 Task: Find connections with filter location Dharmavaram with filter topic #Techstartupwith filter profile language French with filter current company Protiviti with filter school Sandip Foundation's Sandip Institute of Engineering and Management, Mahiravani, Trimbak Road, Nashik 422213 with filter industry Medical Equipment Manufacturing with filter service category Graphic Design with filter keywords title Finance Manager
Action: Mouse moved to (721, 101)
Screenshot: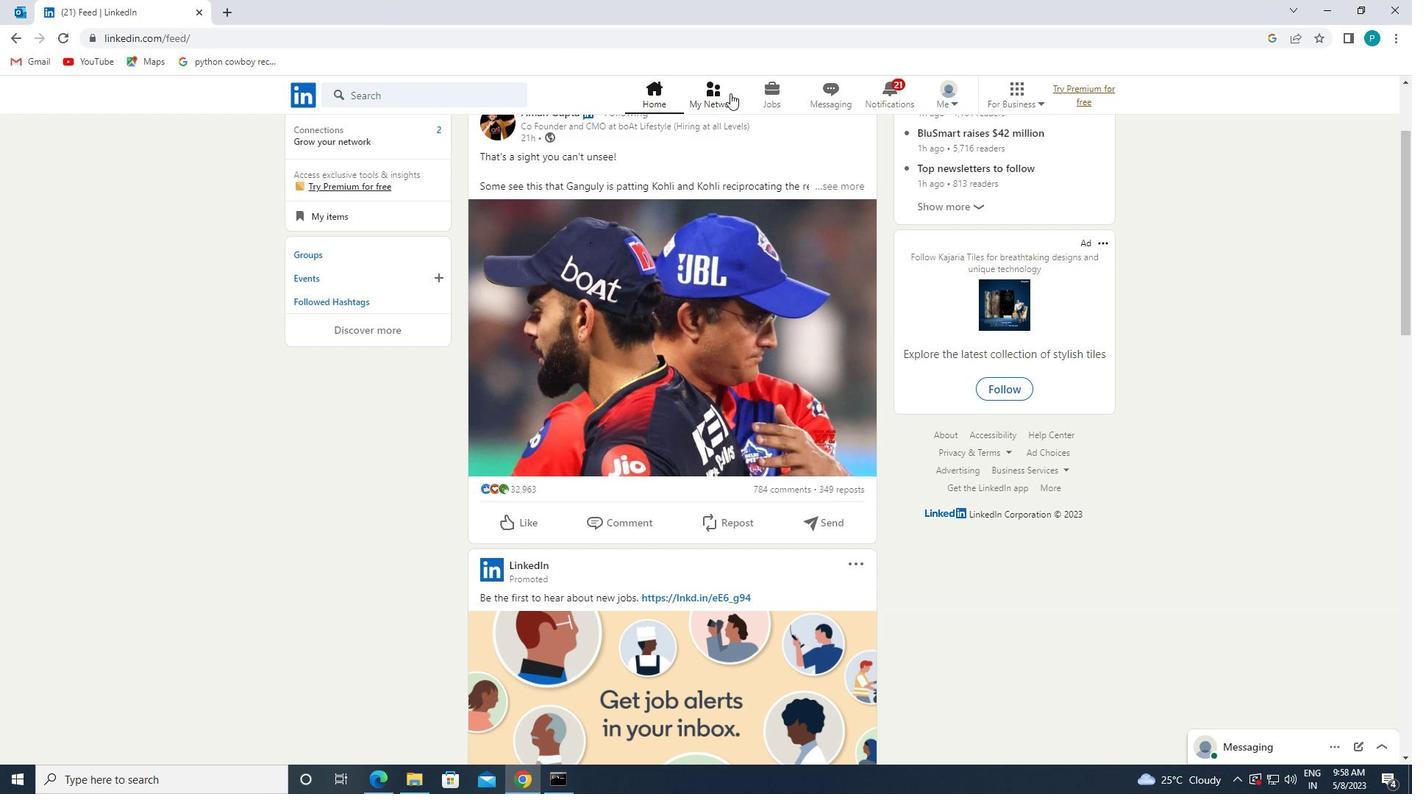 
Action: Mouse pressed left at (721, 101)
Screenshot: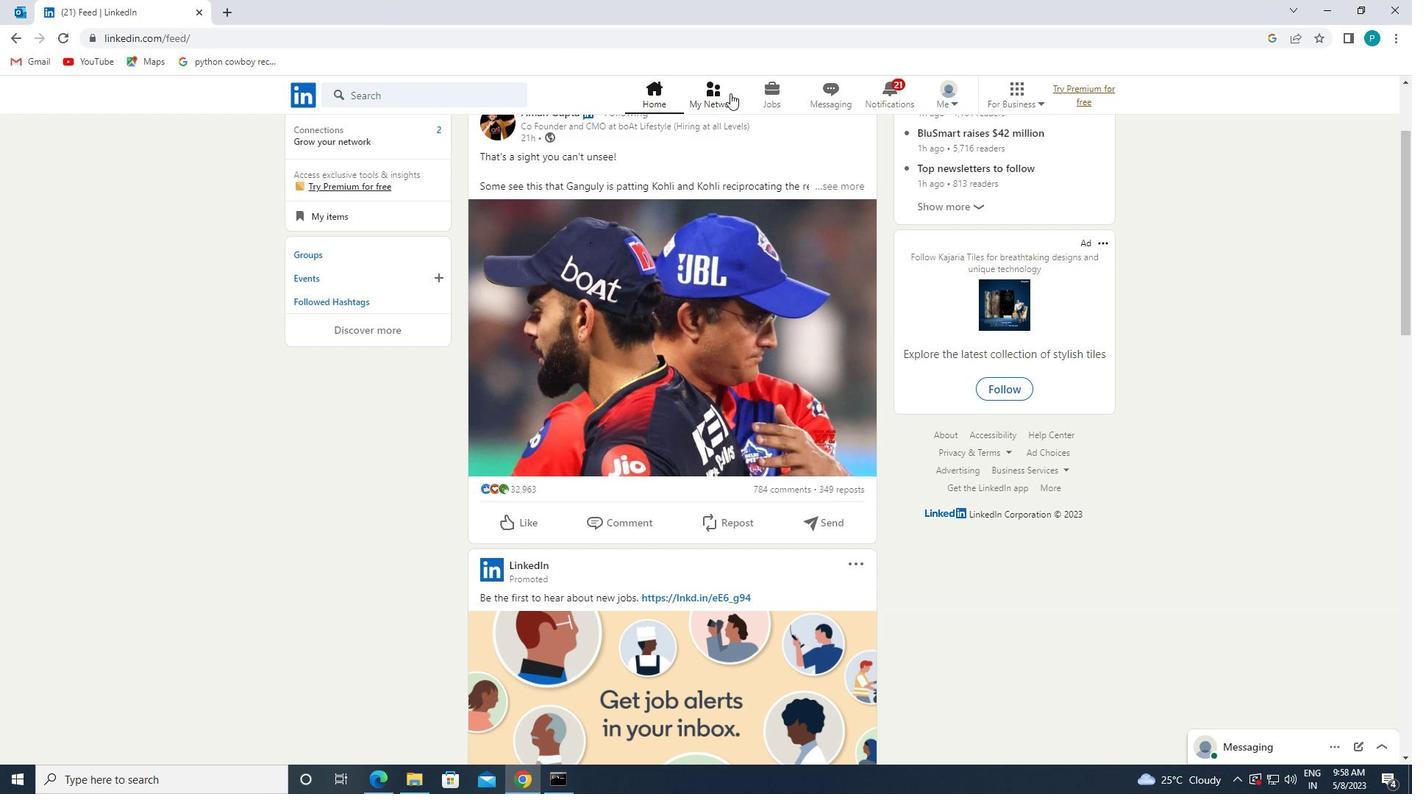 
Action: Mouse moved to (712, 89)
Screenshot: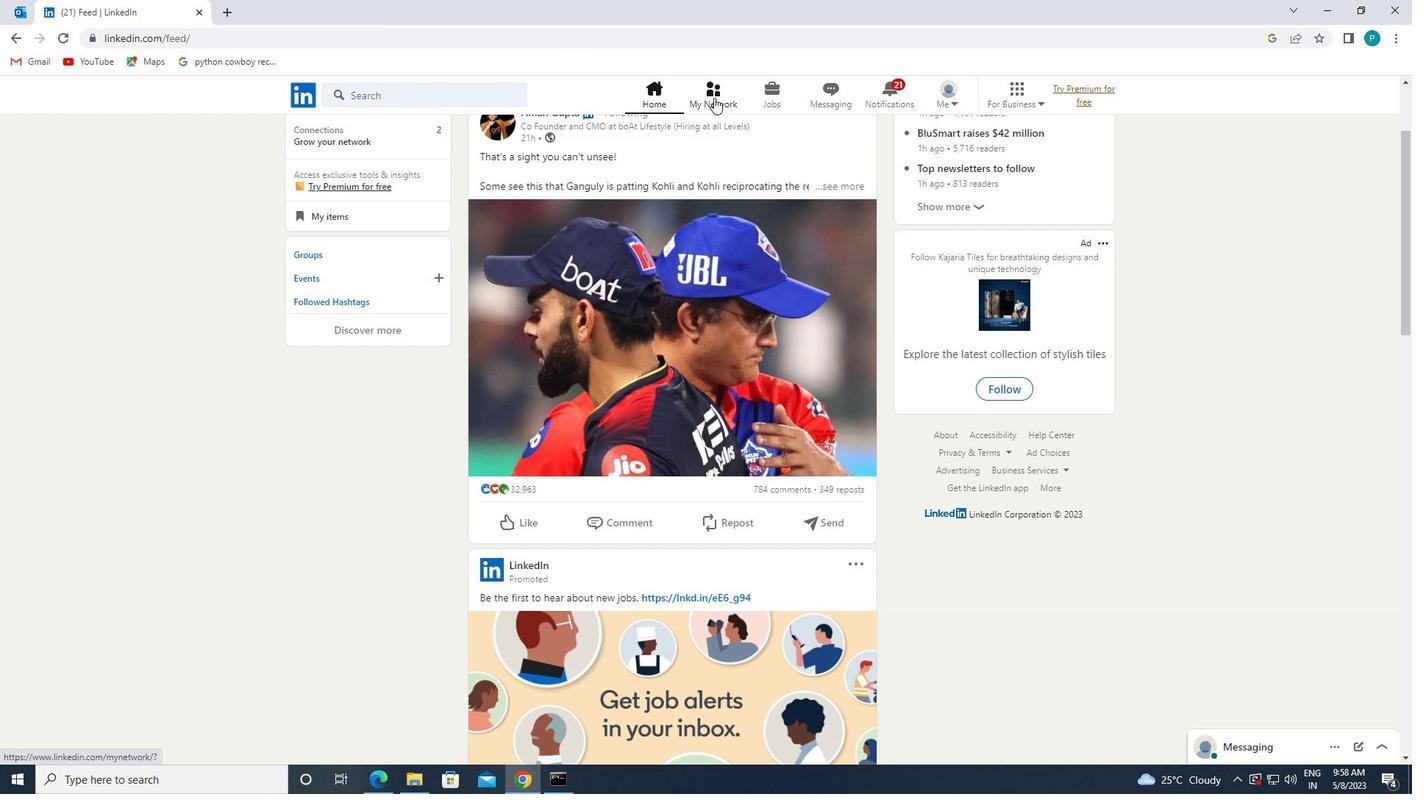 
Action: Mouse pressed left at (712, 89)
Screenshot: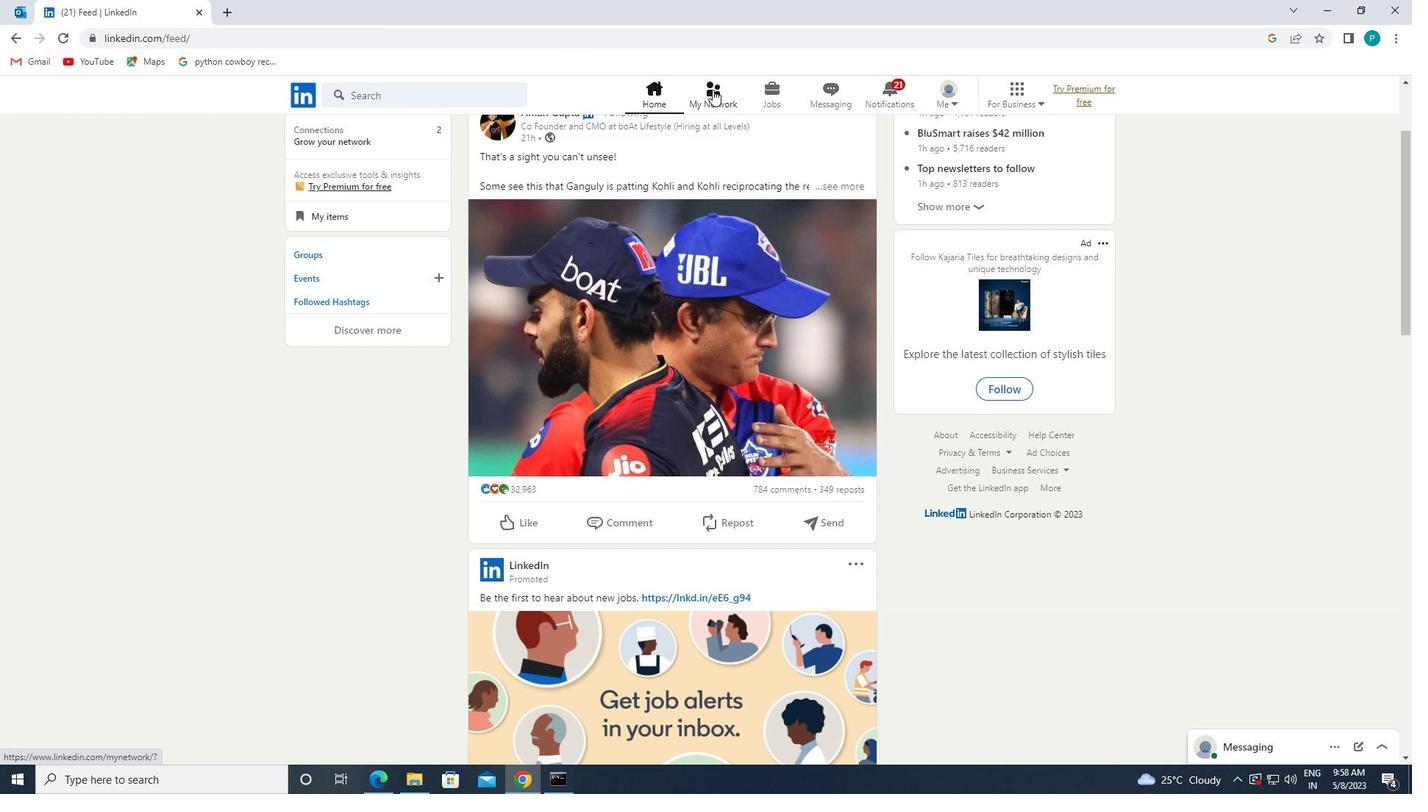 
Action: Mouse moved to (414, 184)
Screenshot: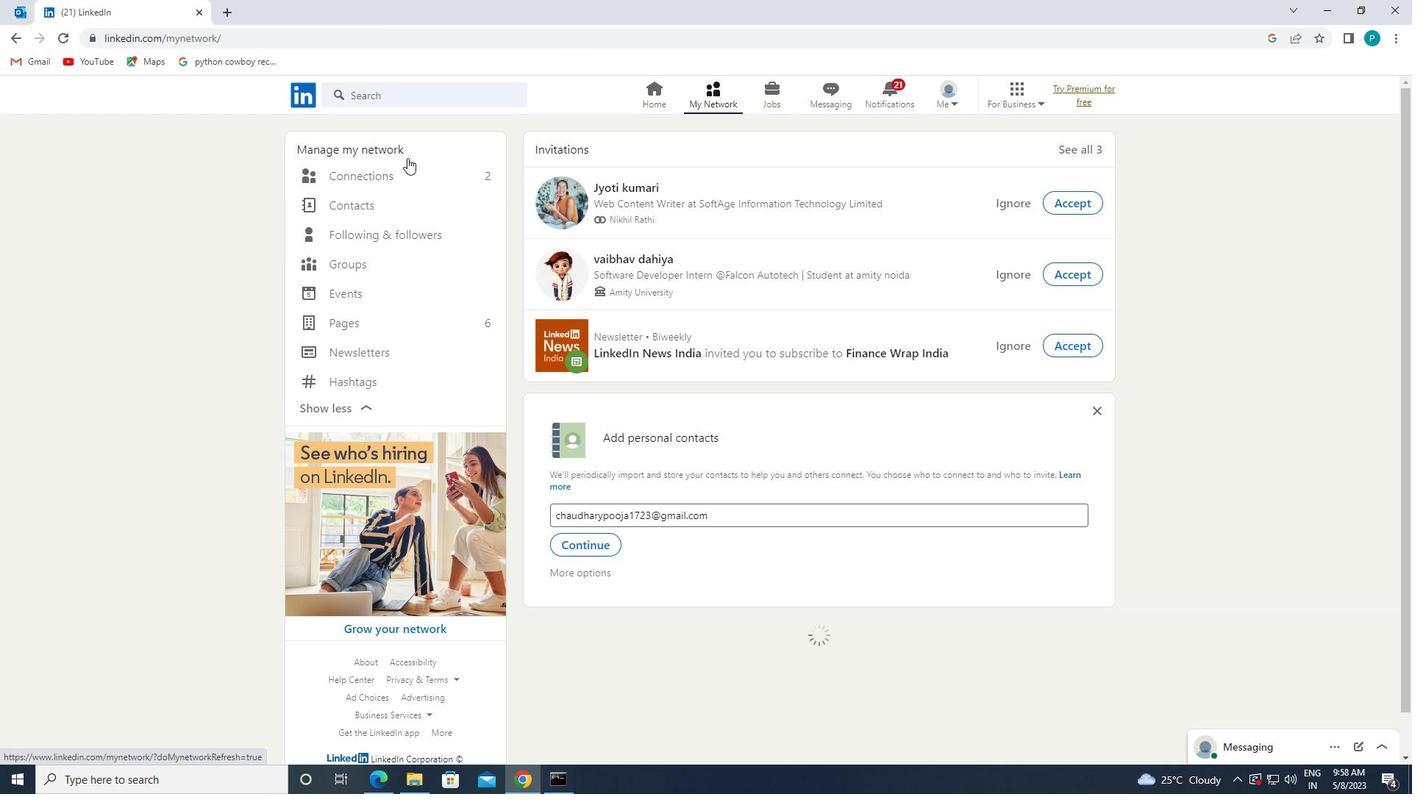 
Action: Mouse pressed left at (414, 184)
Screenshot: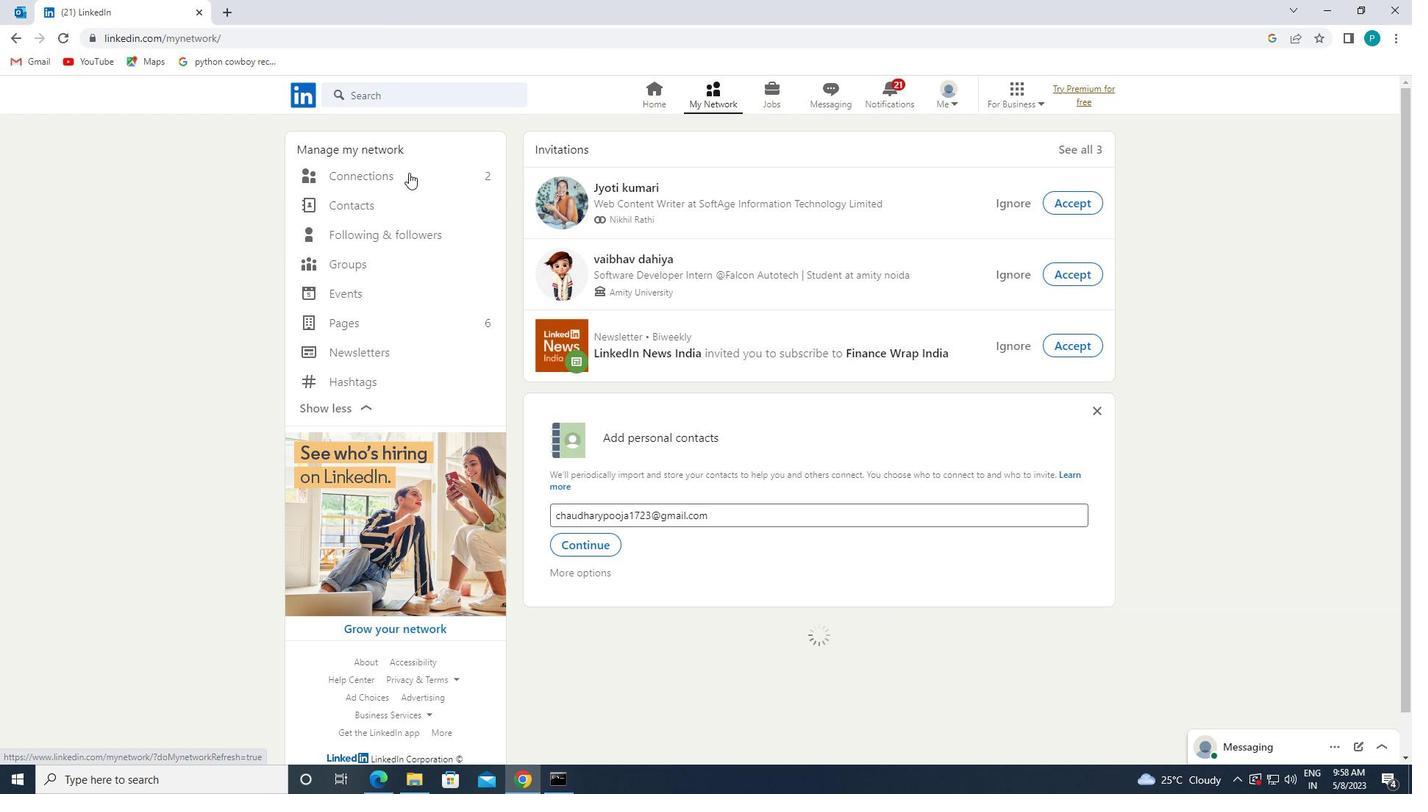 
Action: Mouse moved to (461, 174)
Screenshot: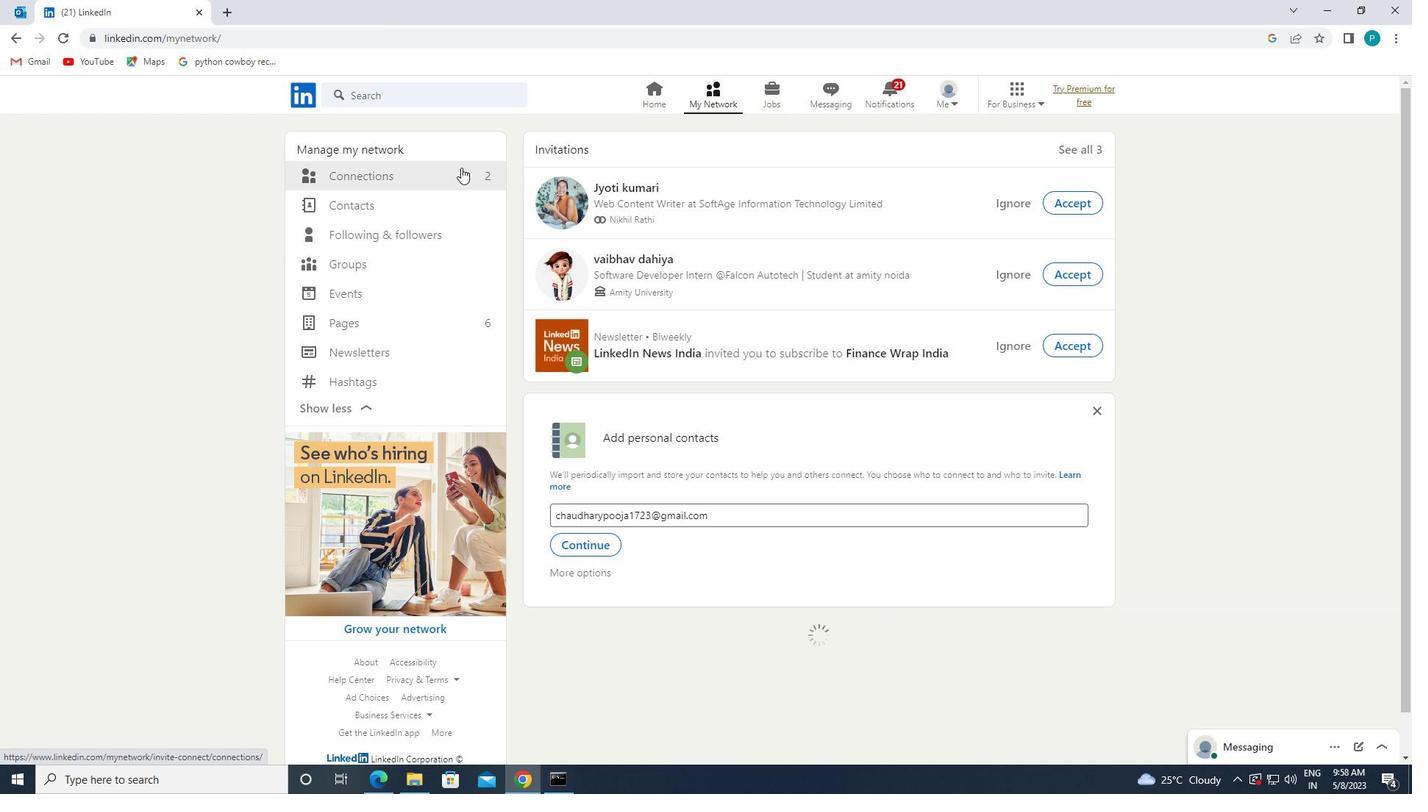 
Action: Mouse pressed left at (461, 174)
Screenshot: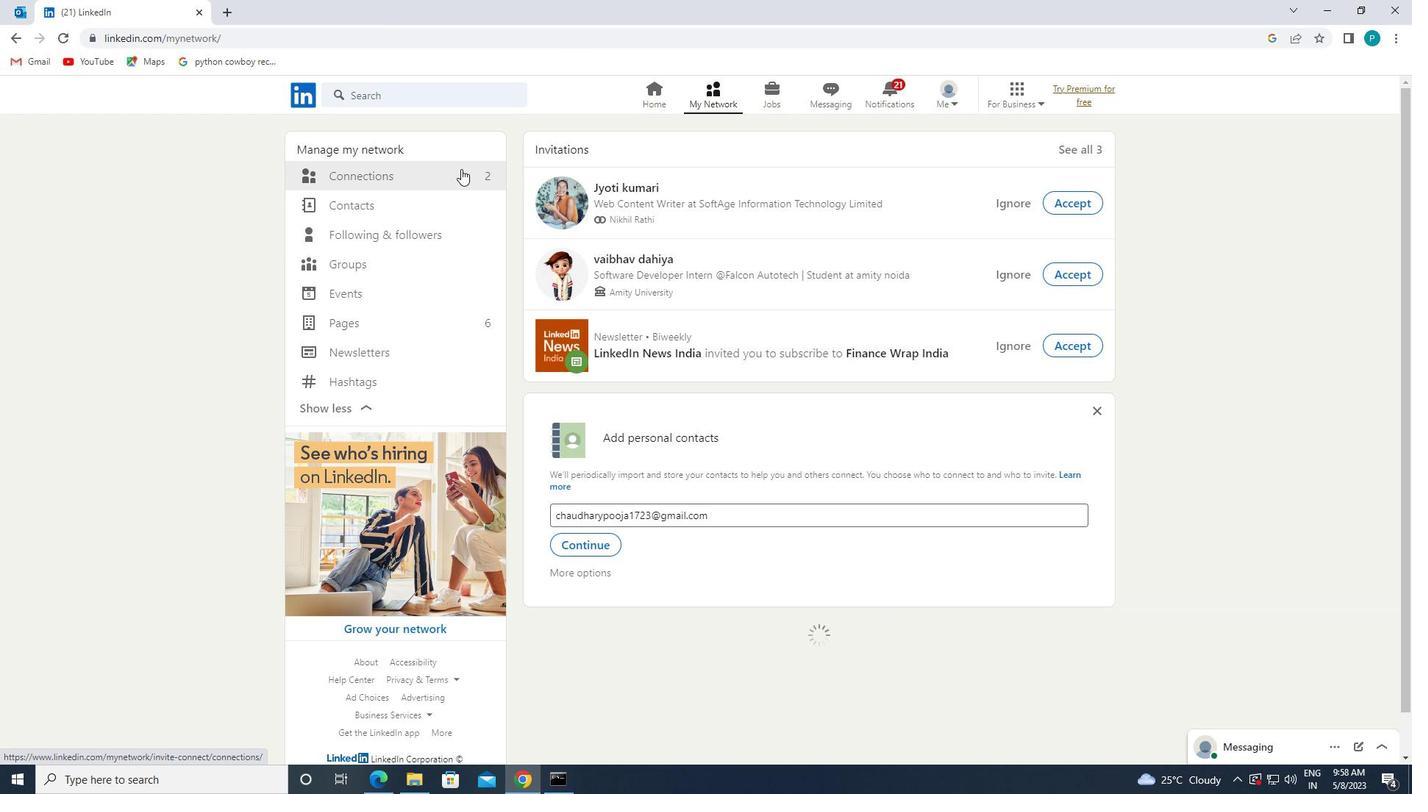 
Action: Mouse moved to (803, 172)
Screenshot: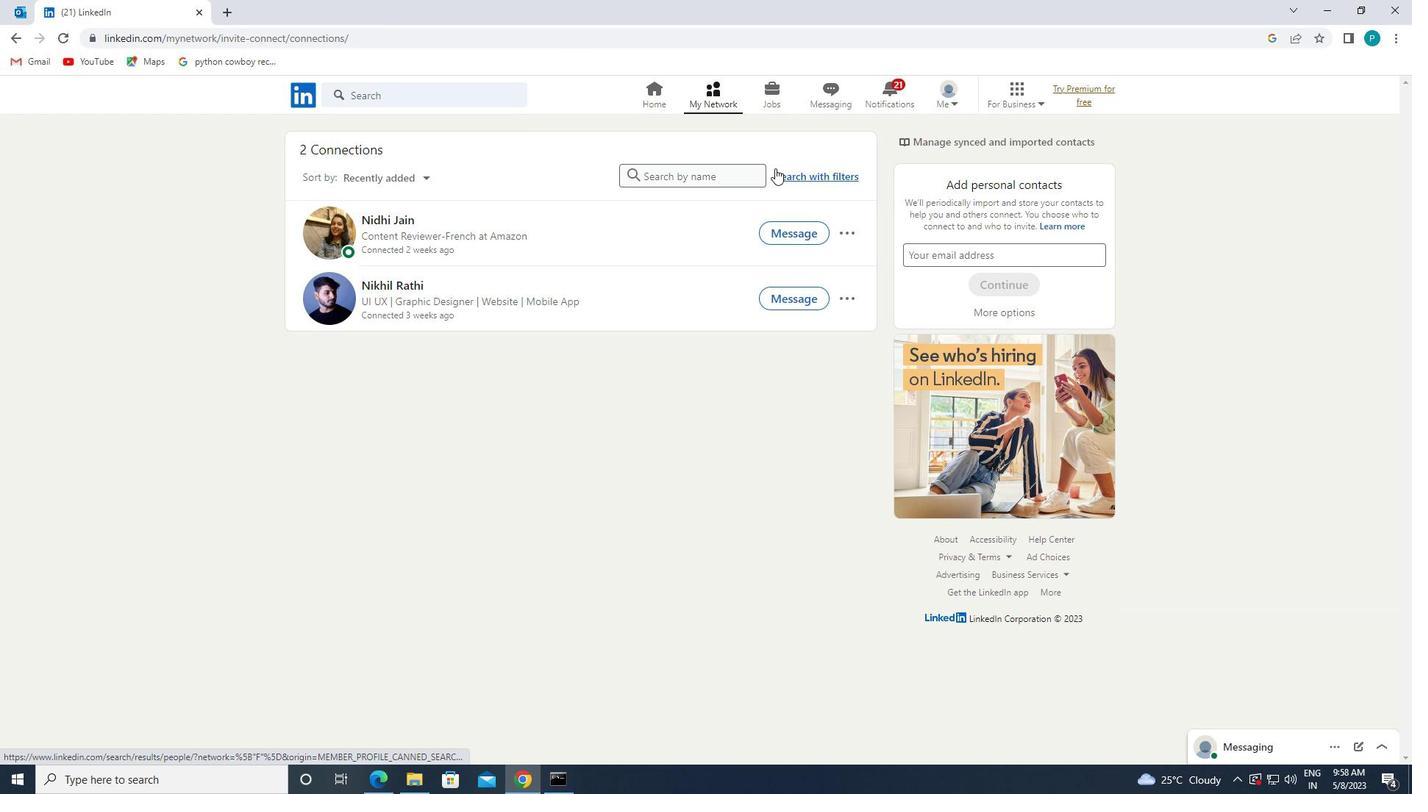 
Action: Mouse pressed left at (803, 172)
Screenshot: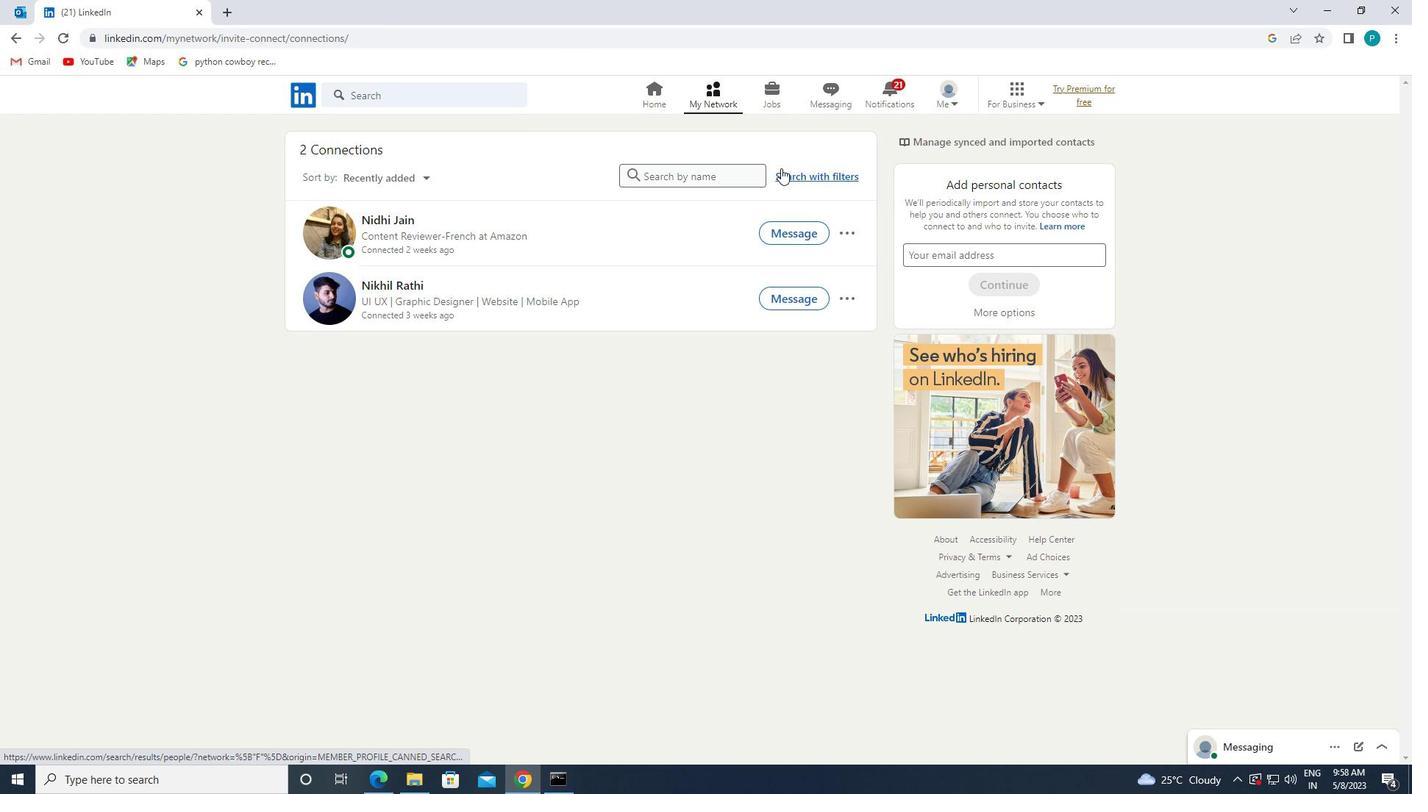 
Action: Mouse moved to (767, 147)
Screenshot: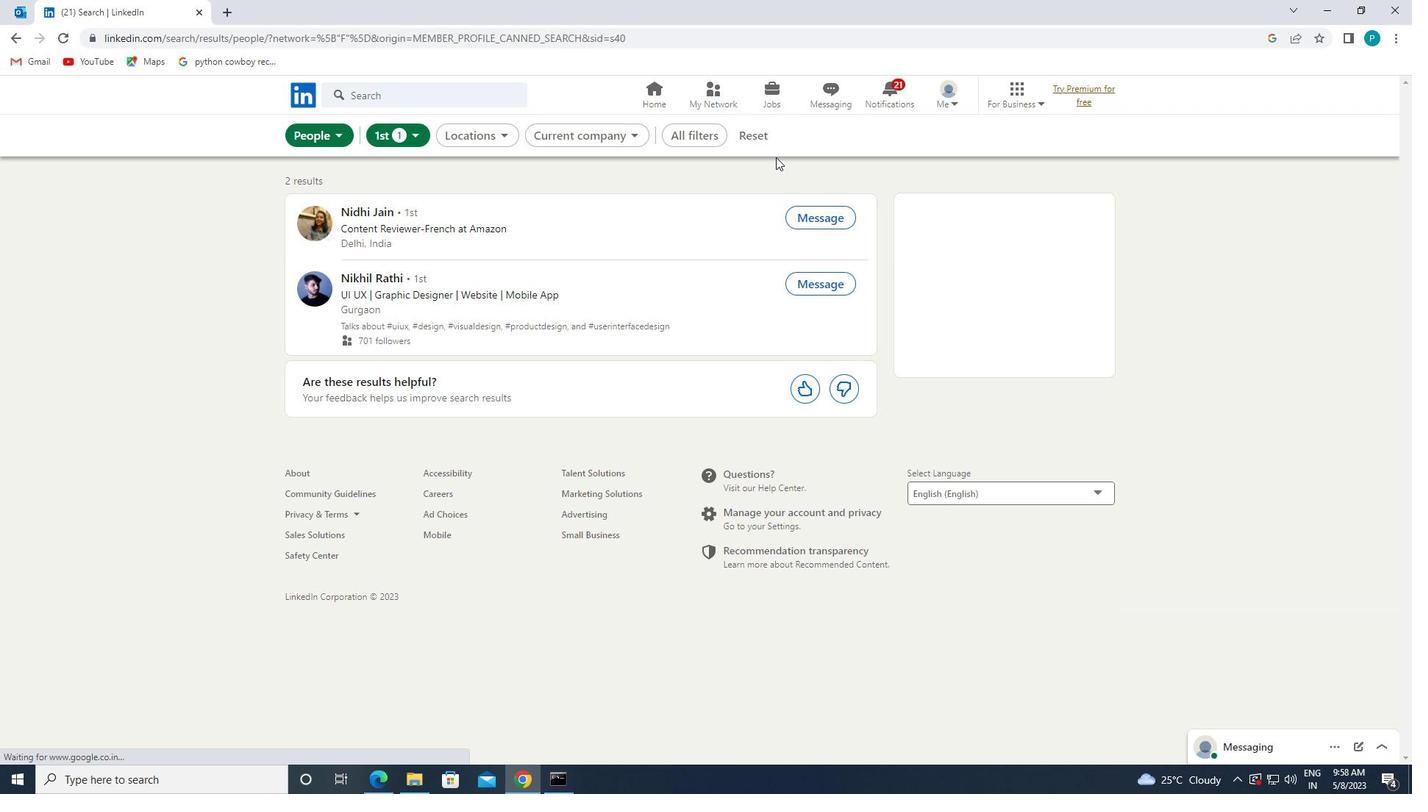 
Action: Mouse pressed left at (767, 147)
Screenshot: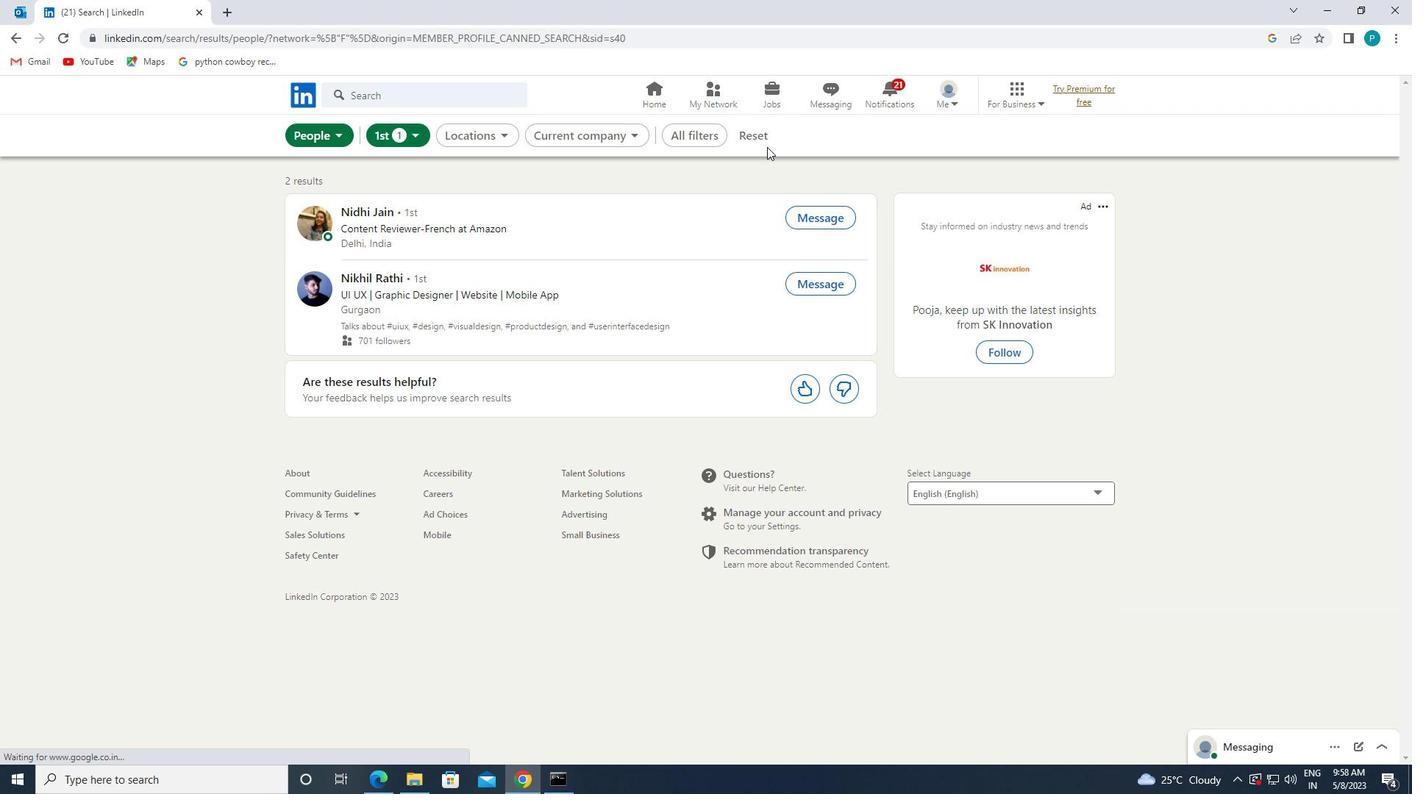 
Action: Mouse moved to (762, 141)
Screenshot: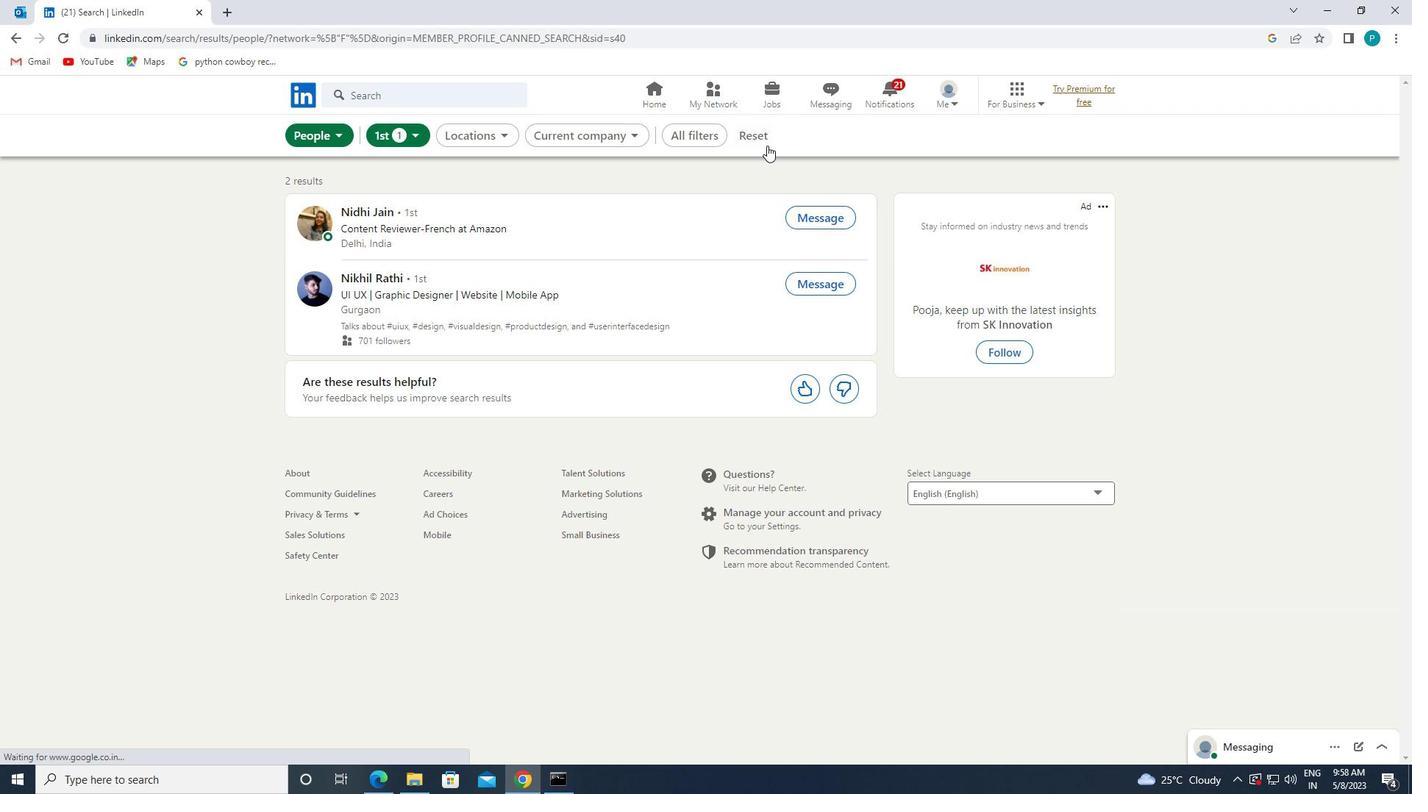 
Action: Mouse pressed left at (762, 141)
Screenshot: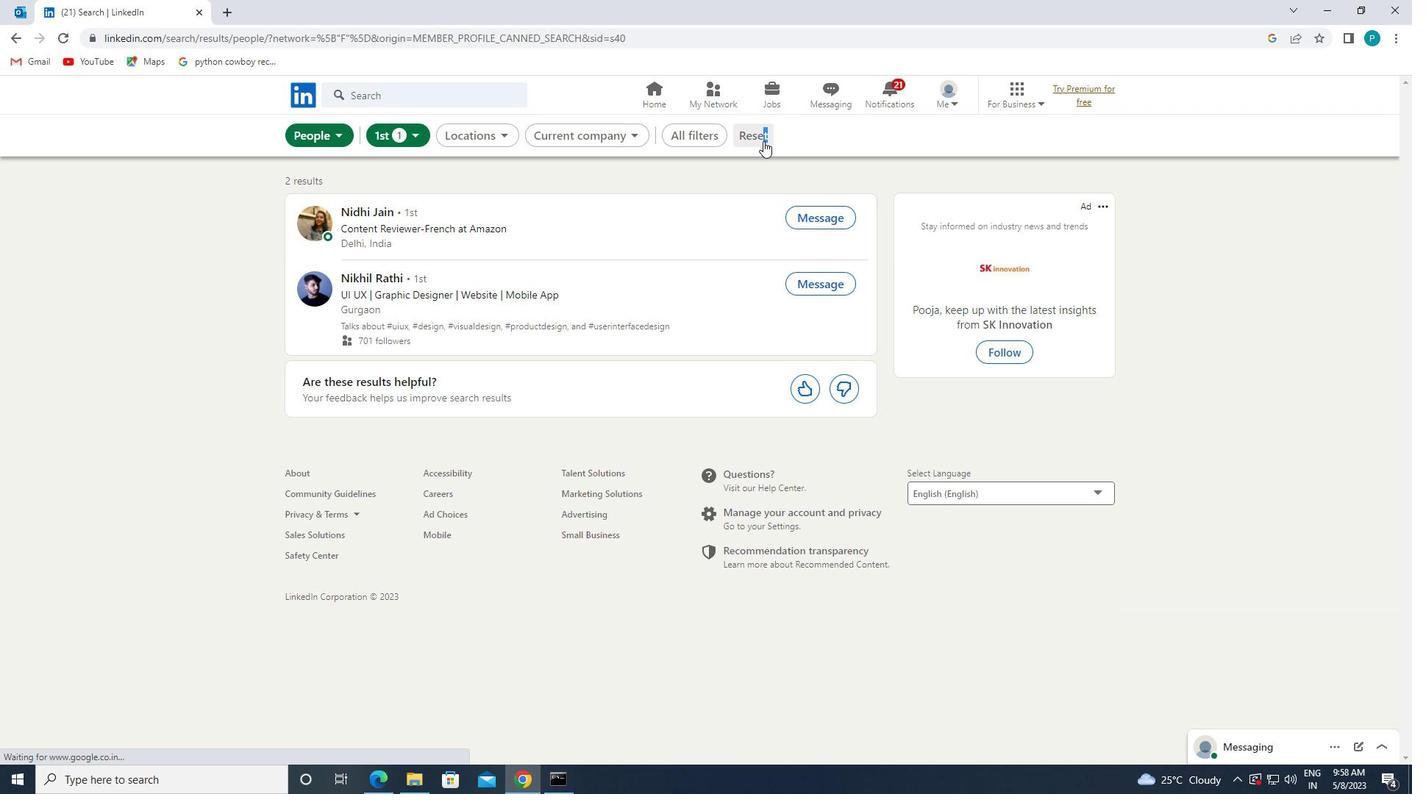 
Action: Mouse moved to (748, 130)
Screenshot: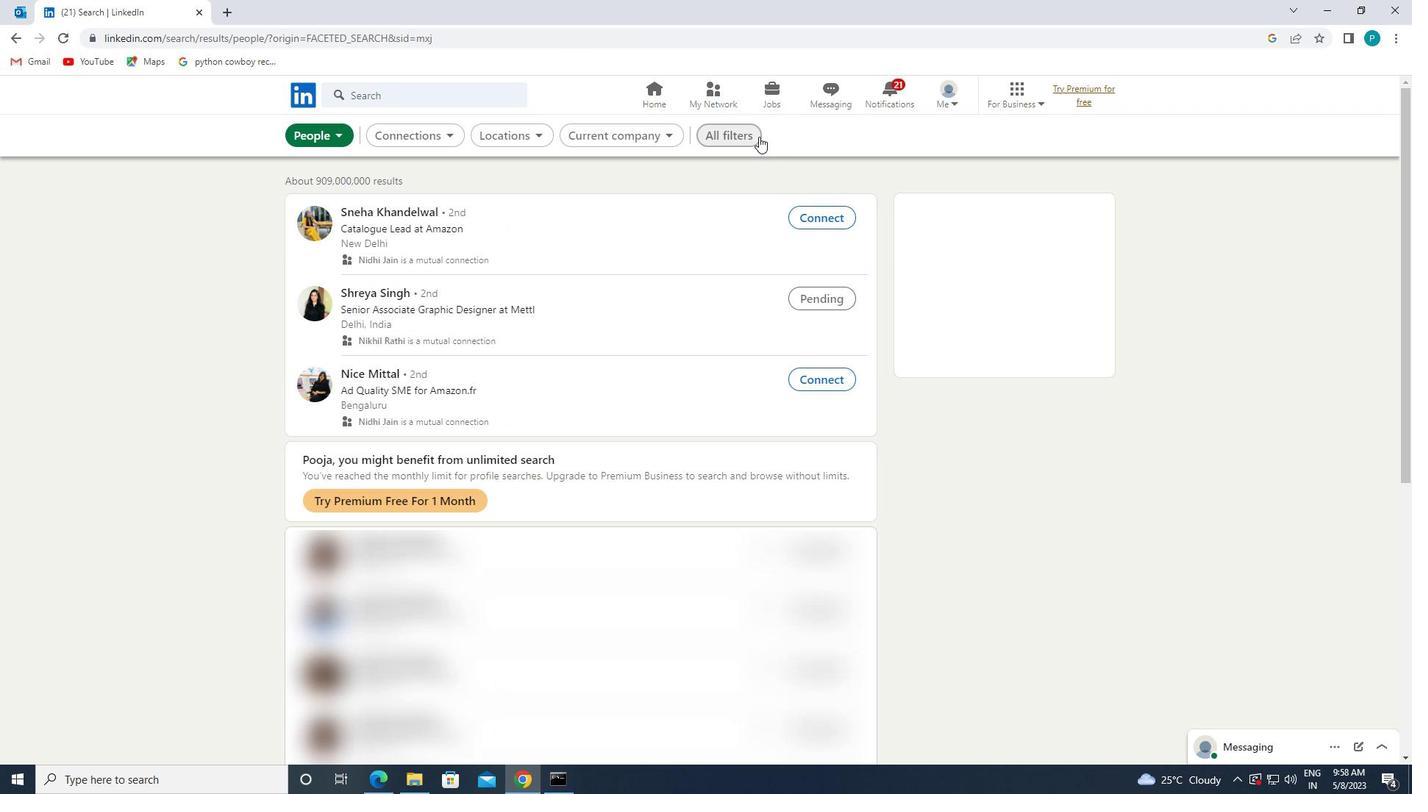 
Action: Mouse pressed left at (748, 130)
Screenshot: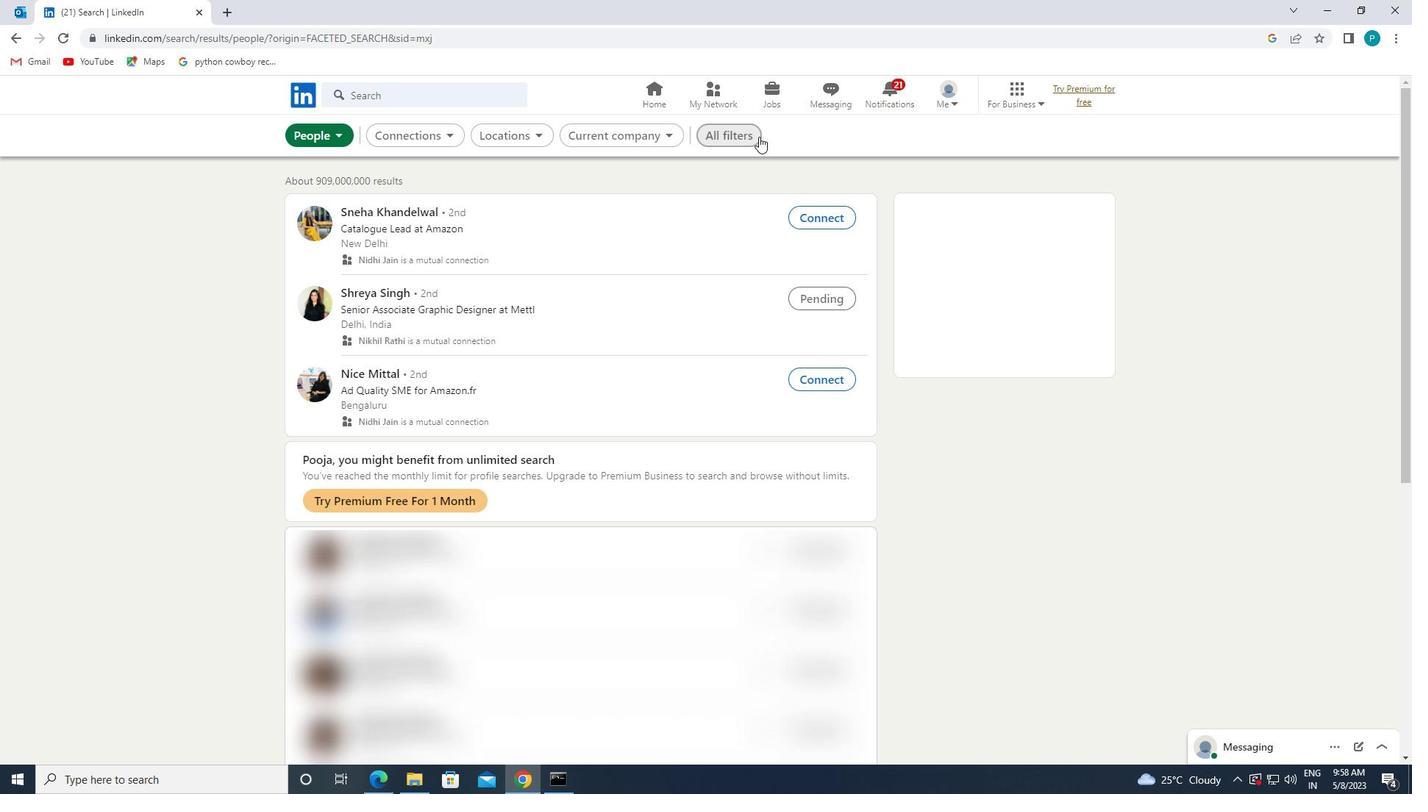 
Action: Mouse moved to (1351, 356)
Screenshot: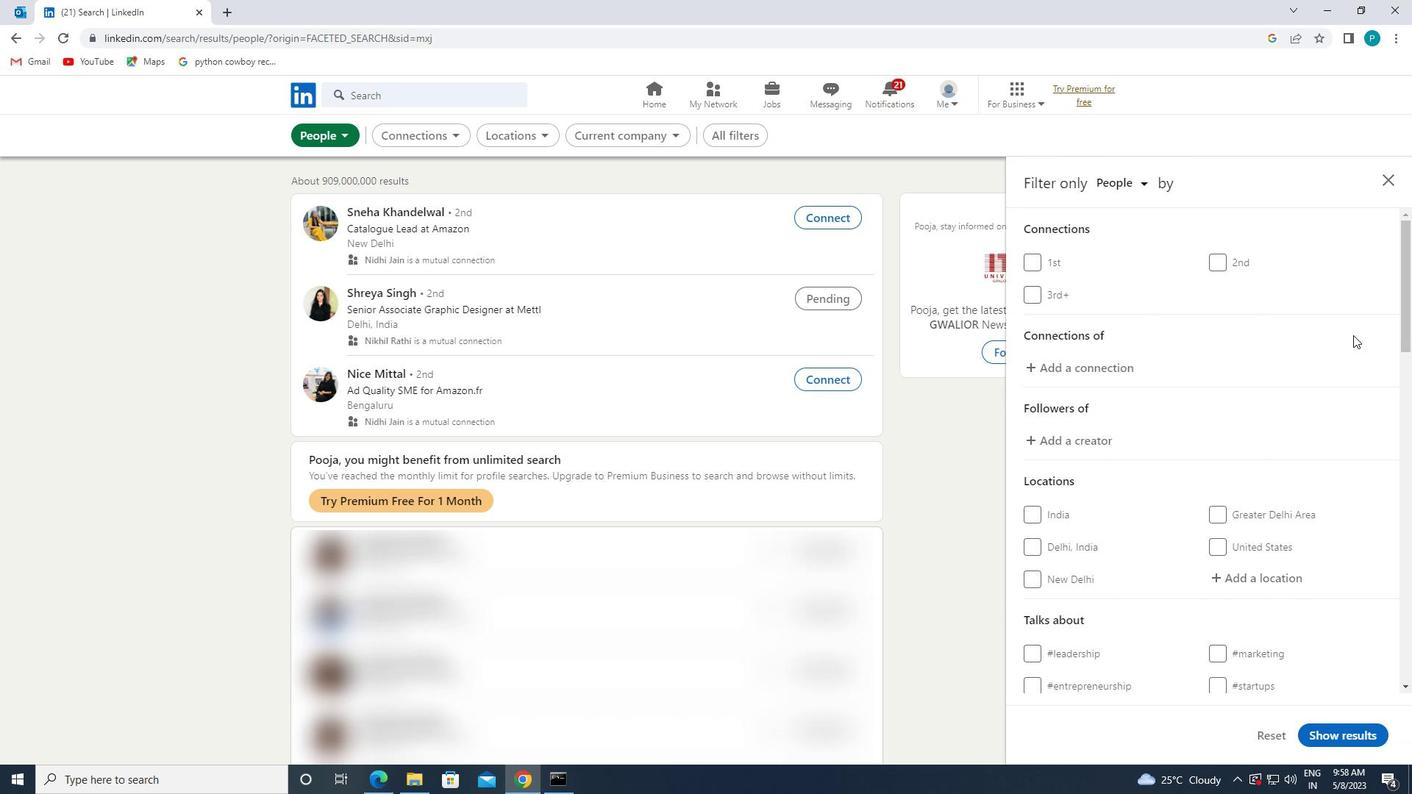 
Action: Mouse scrolled (1351, 355) with delta (0, 0)
Screenshot: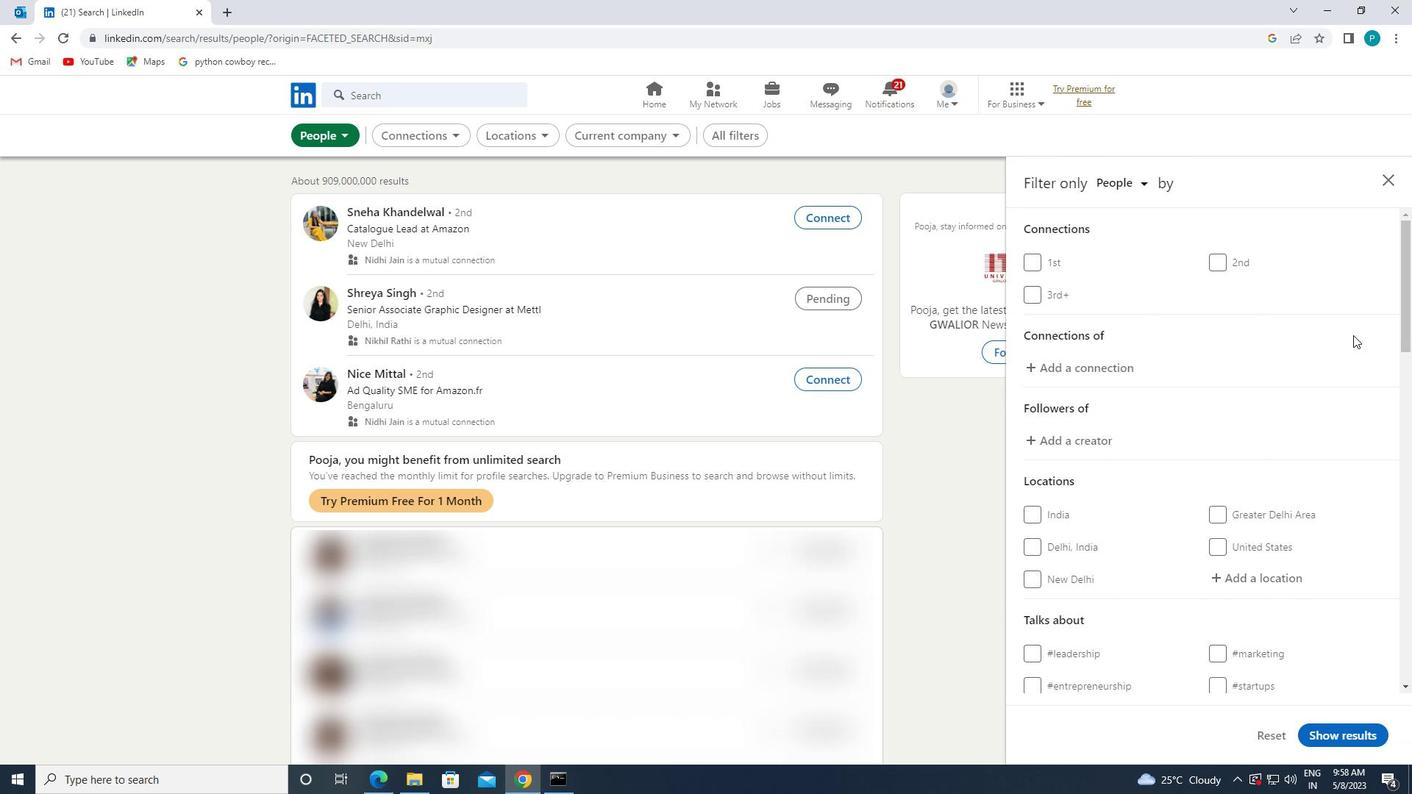 
Action: Mouse moved to (1348, 358)
Screenshot: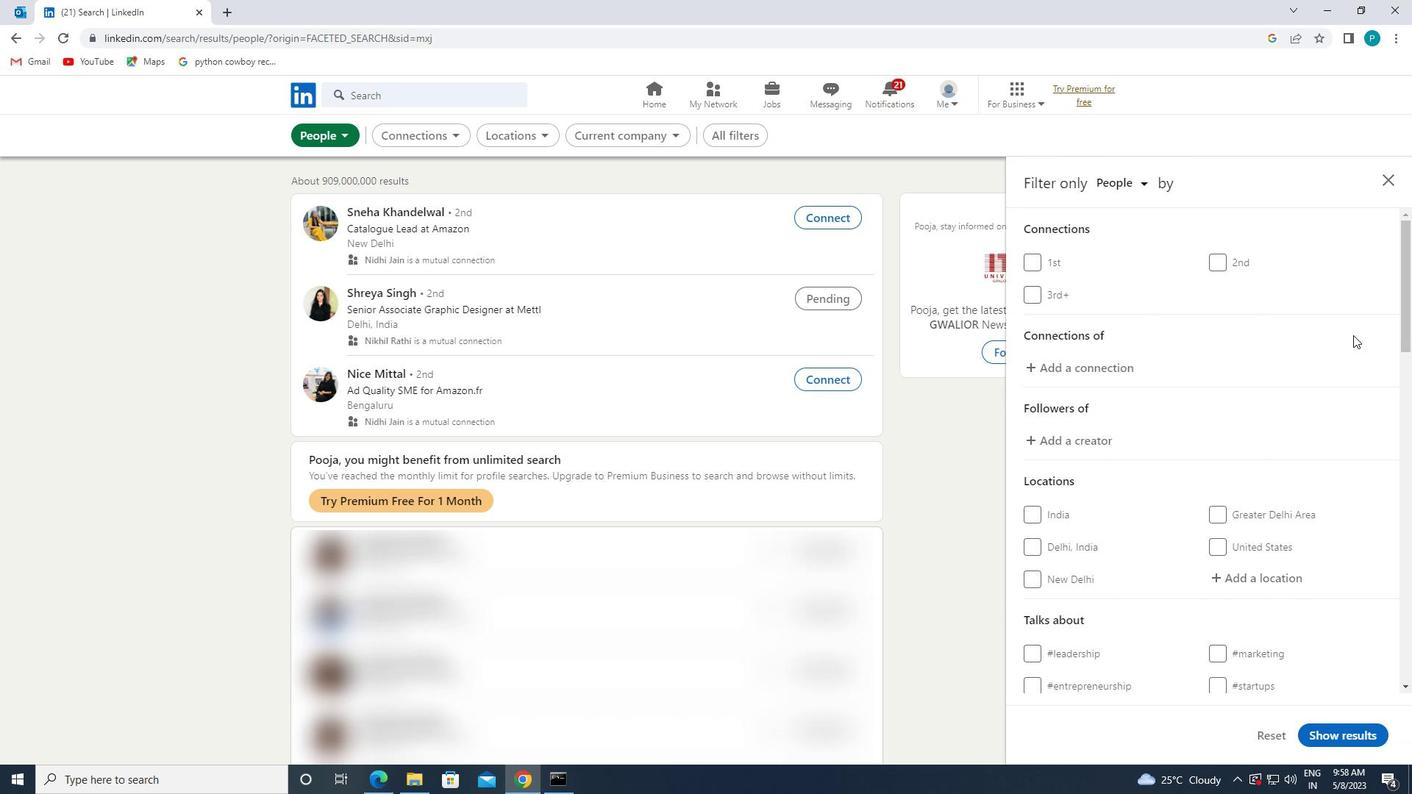 
Action: Mouse scrolled (1348, 358) with delta (0, 0)
Screenshot: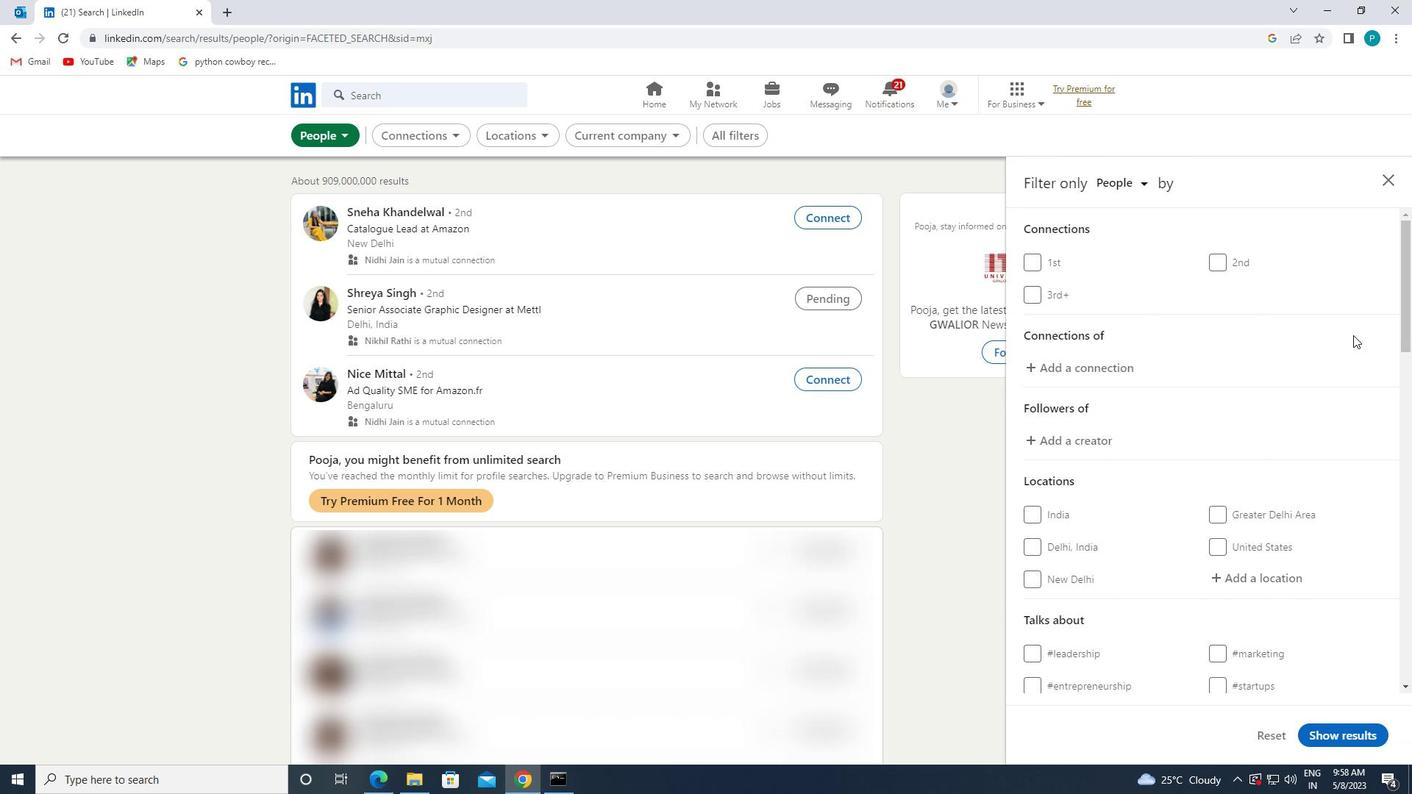 
Action: Mouse moved to (1347, 360)
Screenshot: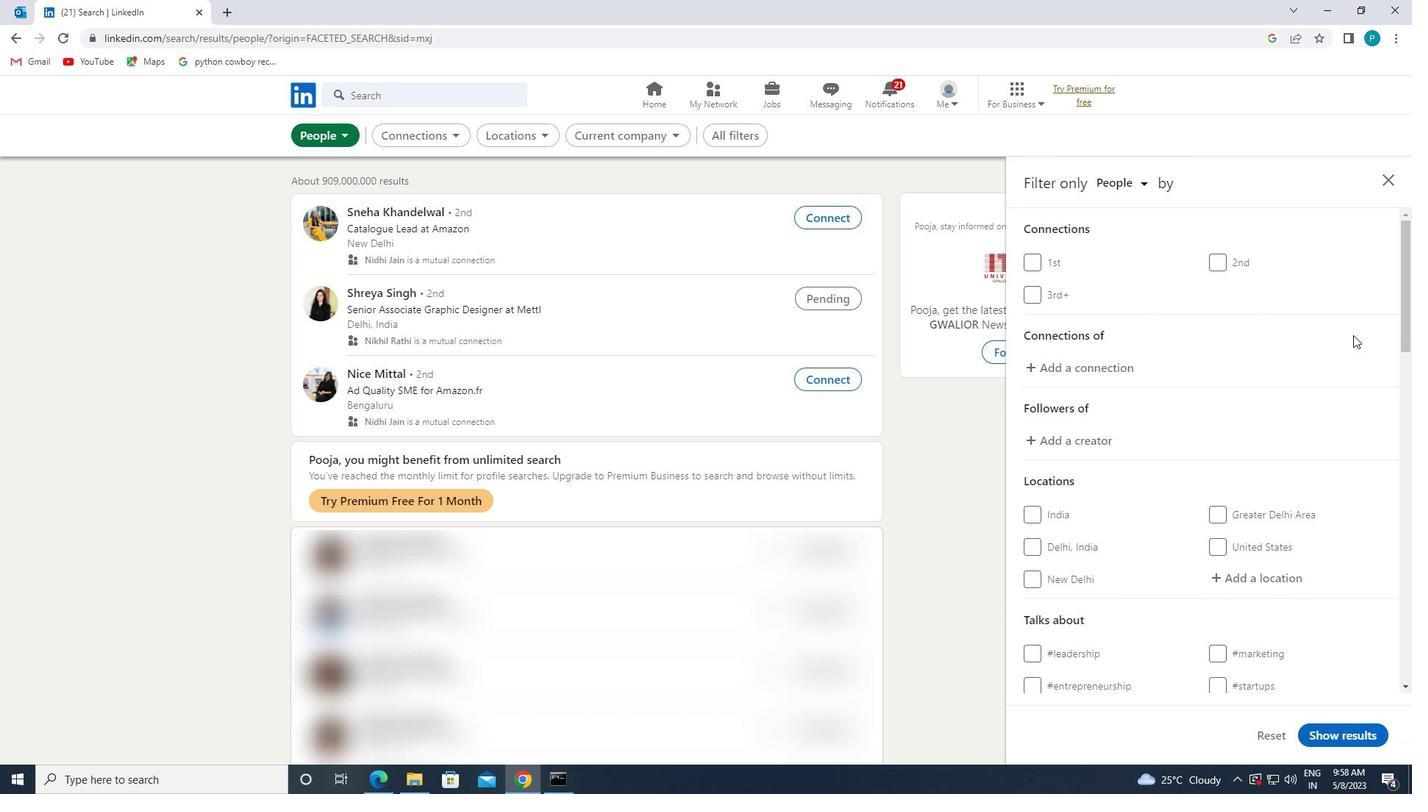 
Action: Mouse scrolled (1347, 359) with delta (0, 0)
Screenshot: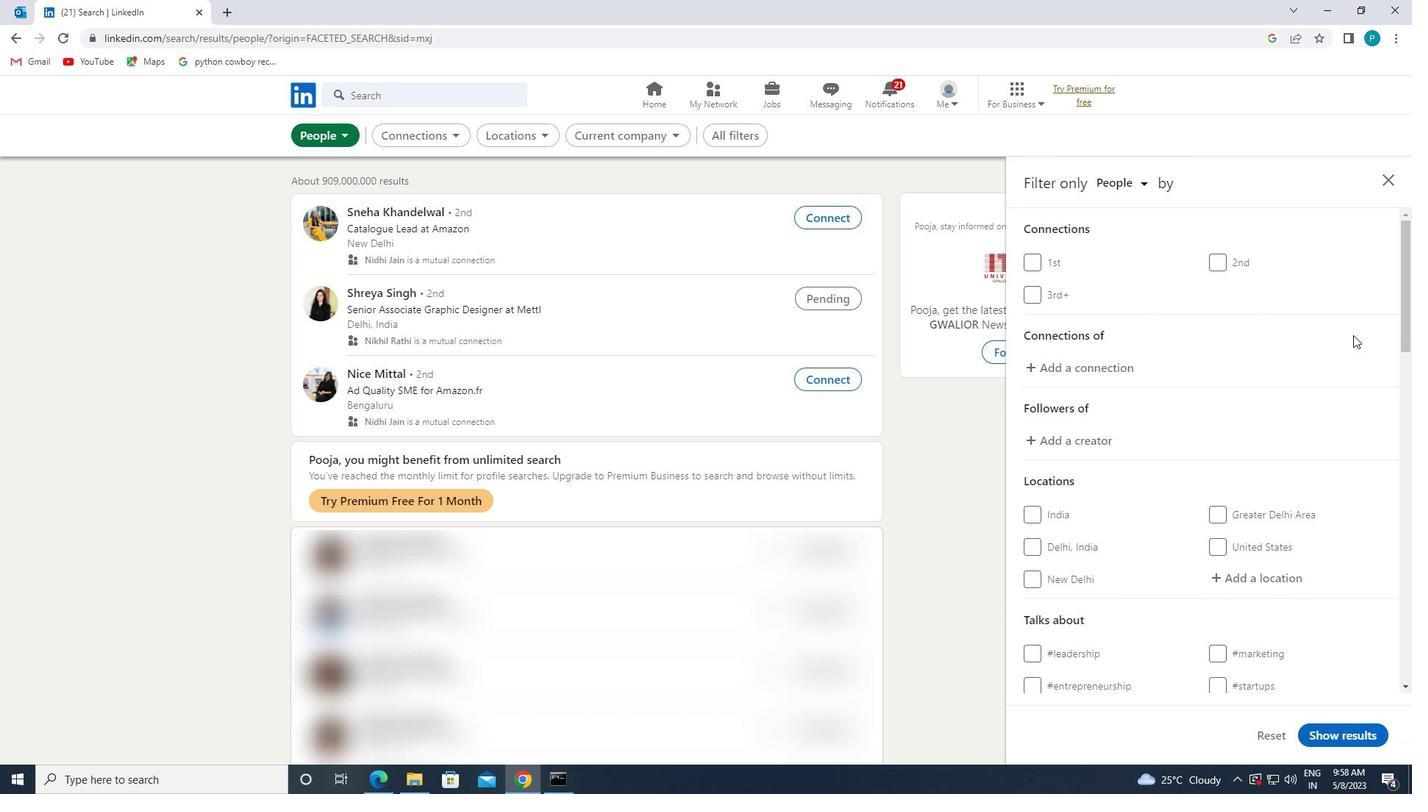 
Action: Mouse moved to (1309, 363)
Screenshot: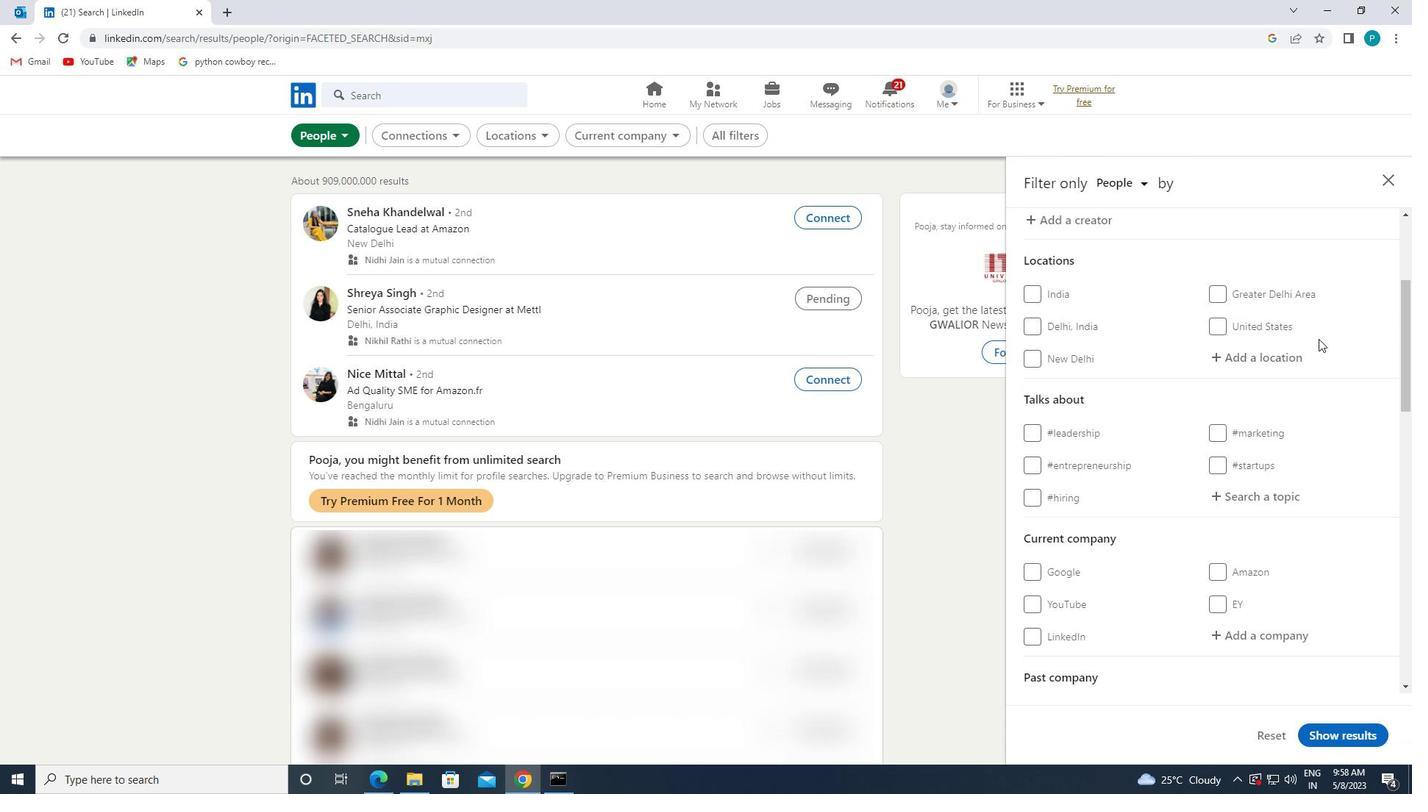 
Action: Mouse pressed left at (1309, 363)
Screenshot: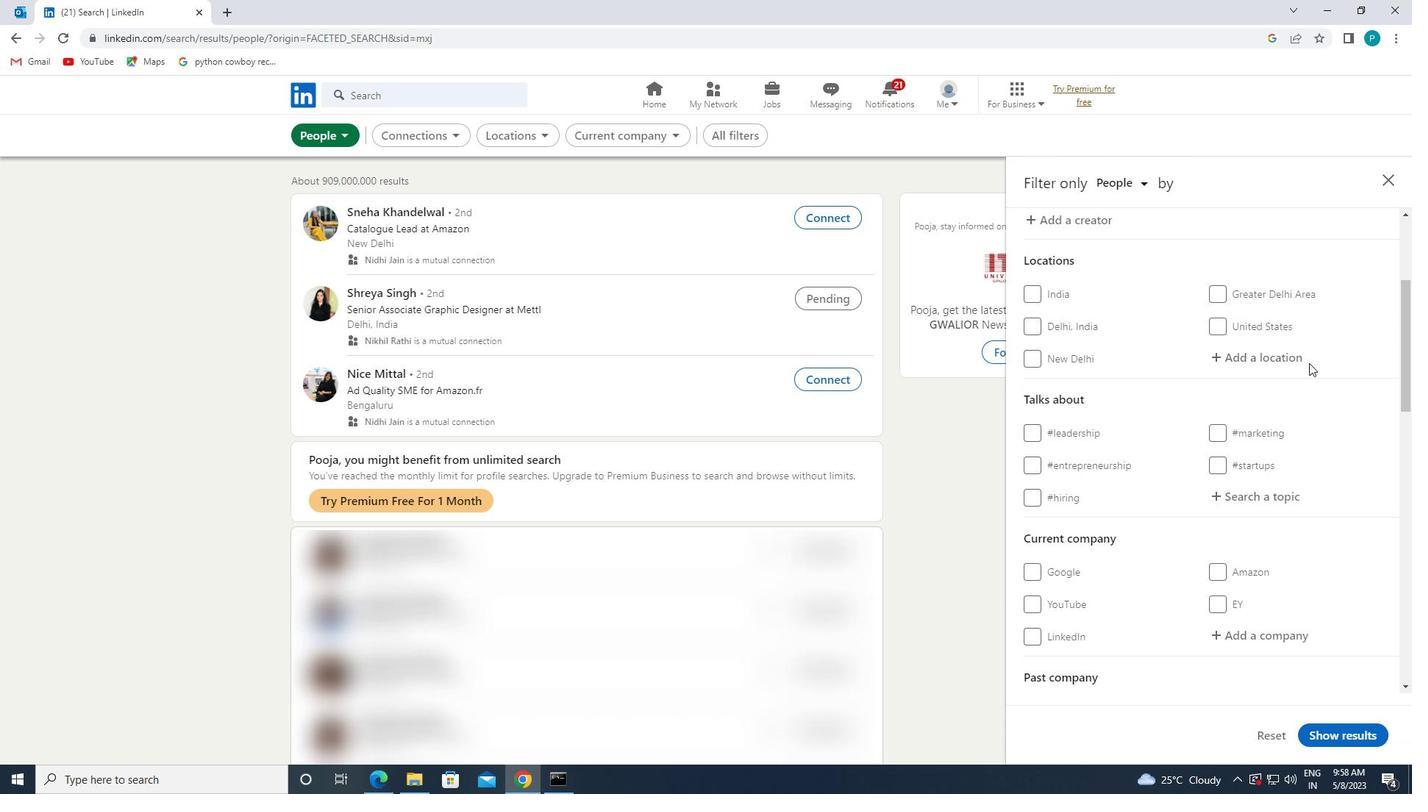 
Action: Mouse moved to (1283, 359)
Screenshot: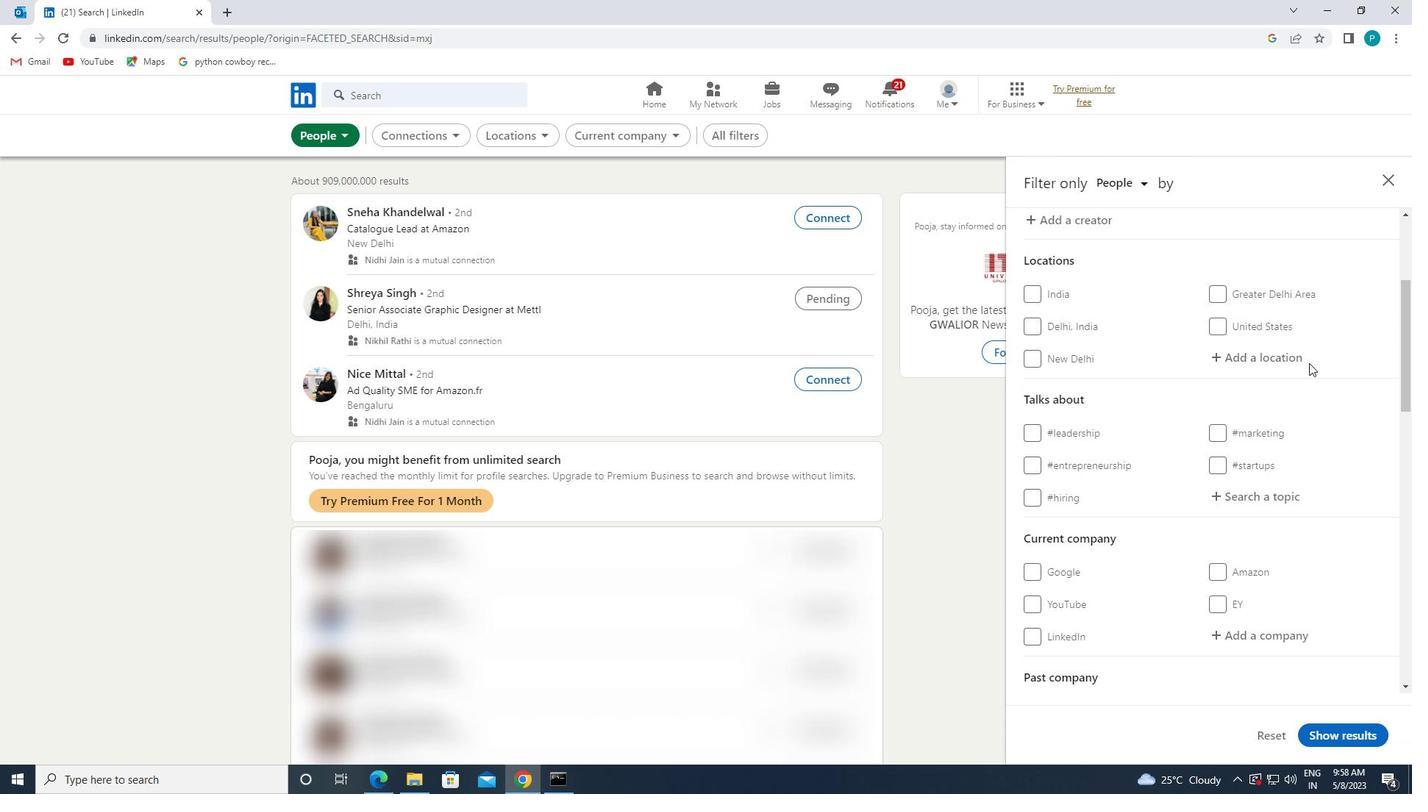 
Action: Mouse pressed left at (1283, 359)
Screenshot: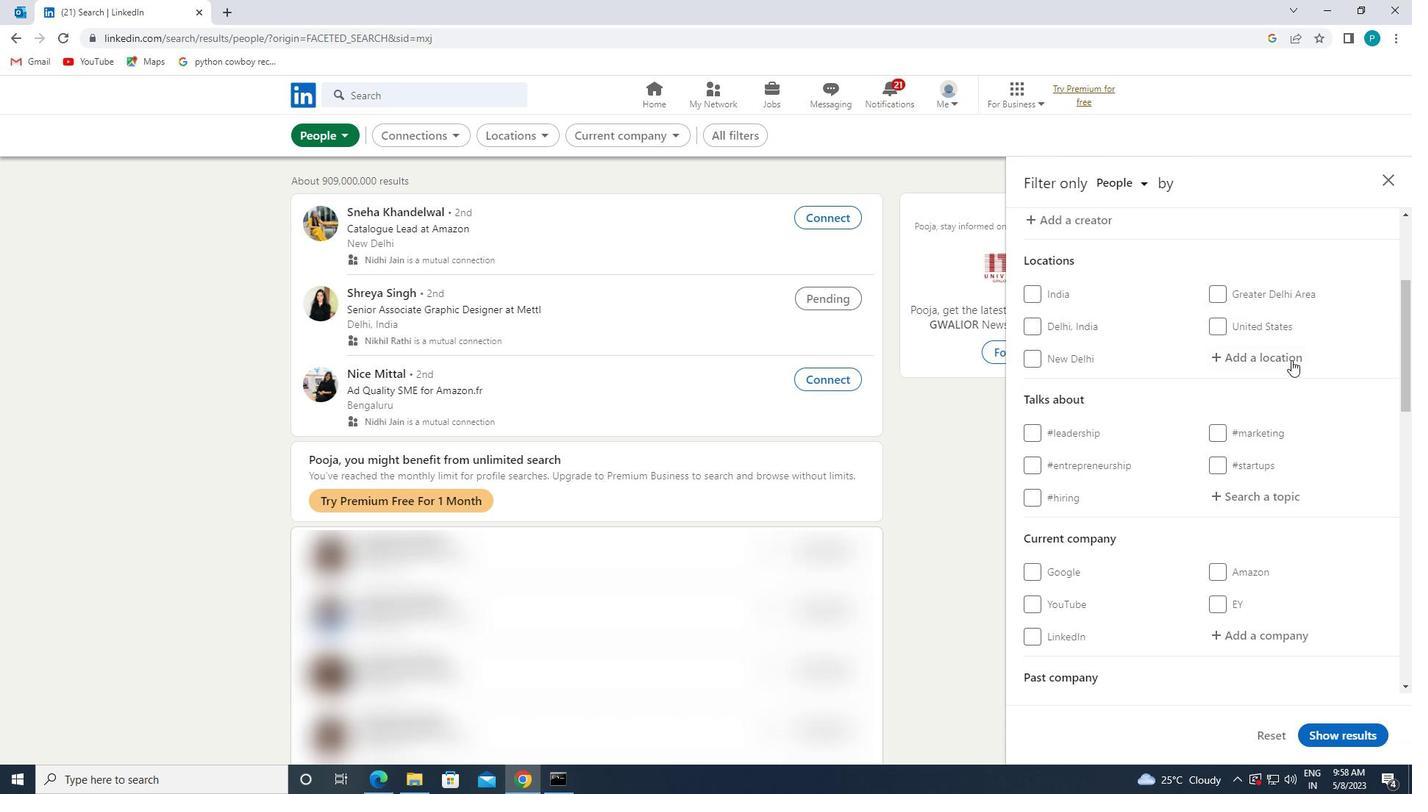 
Action: Key pressed <Key.caps_lock>d<Key.caps_lock>harmavaram
Screenshot: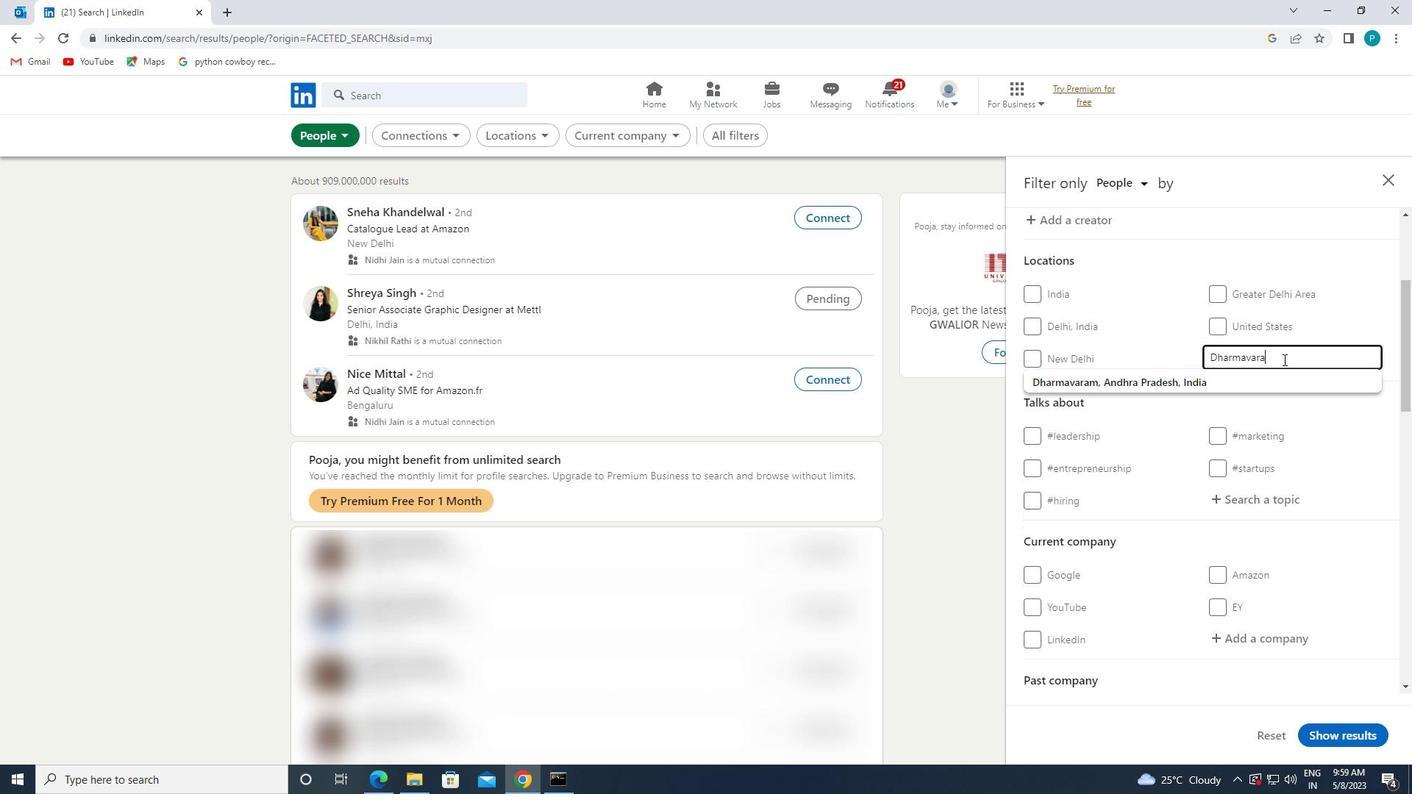 
Action: Mouse moved to (1279, 381)
Screenshot: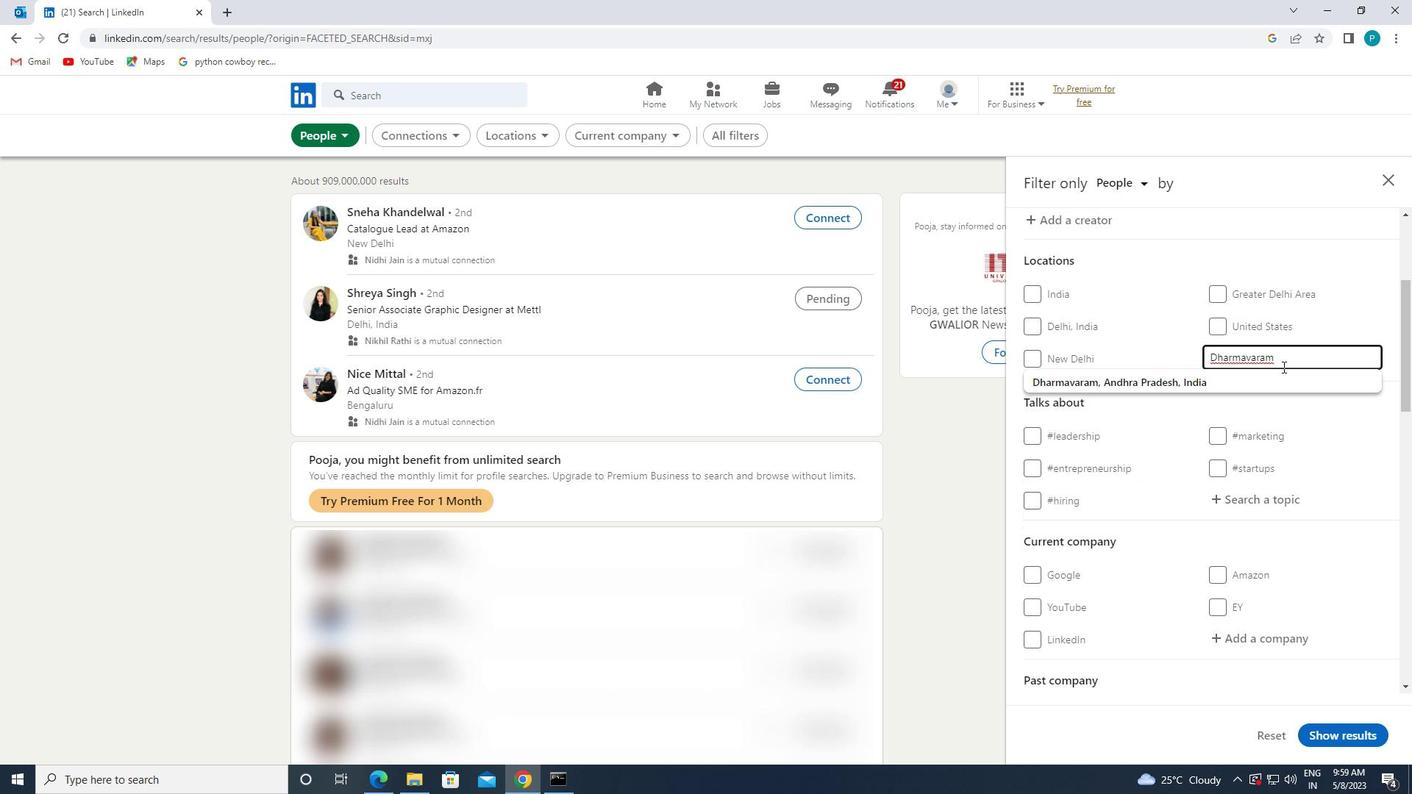 
Action: Mouse pressed left at (1279, 381)
Screenshot: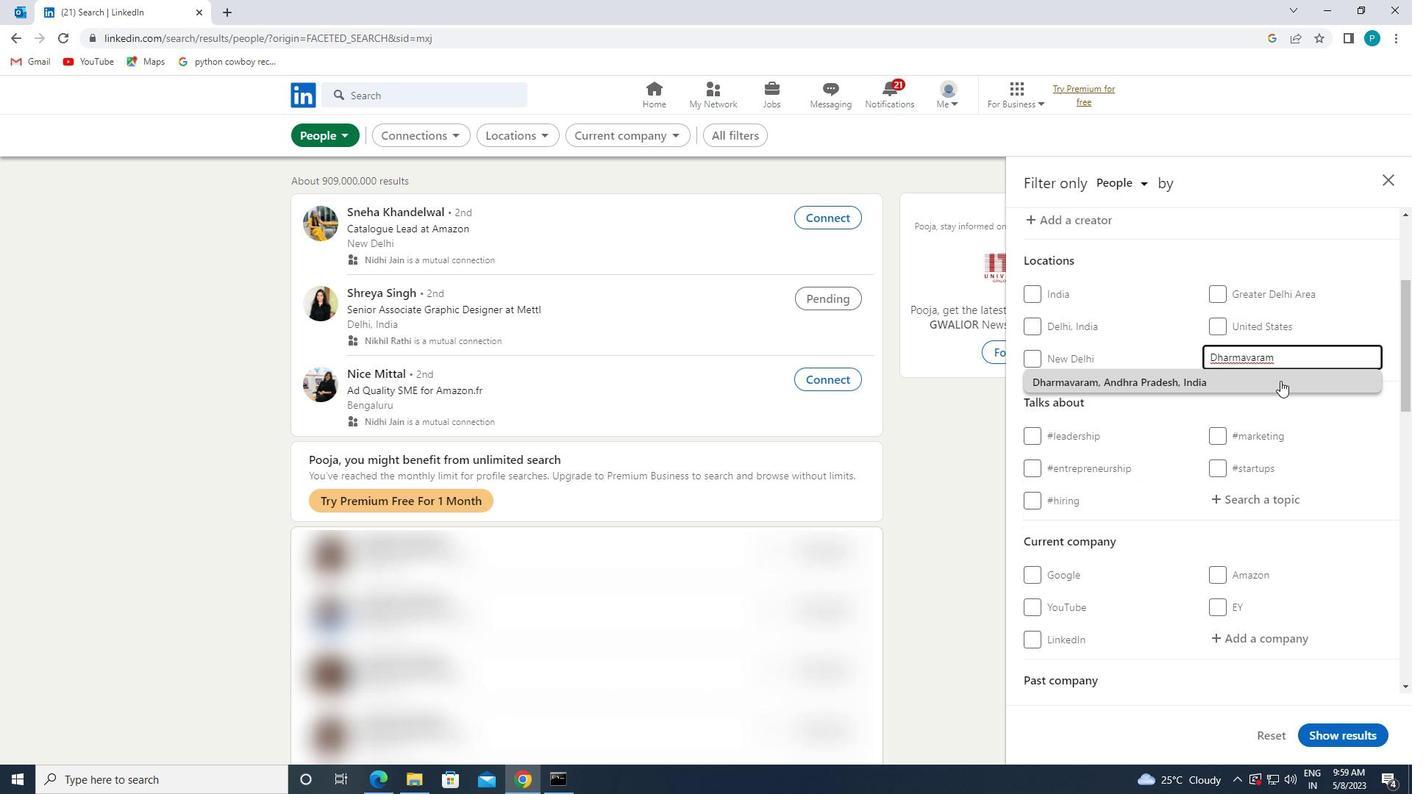 
Action: Mouse moved to (1278, 379)
Screenshot: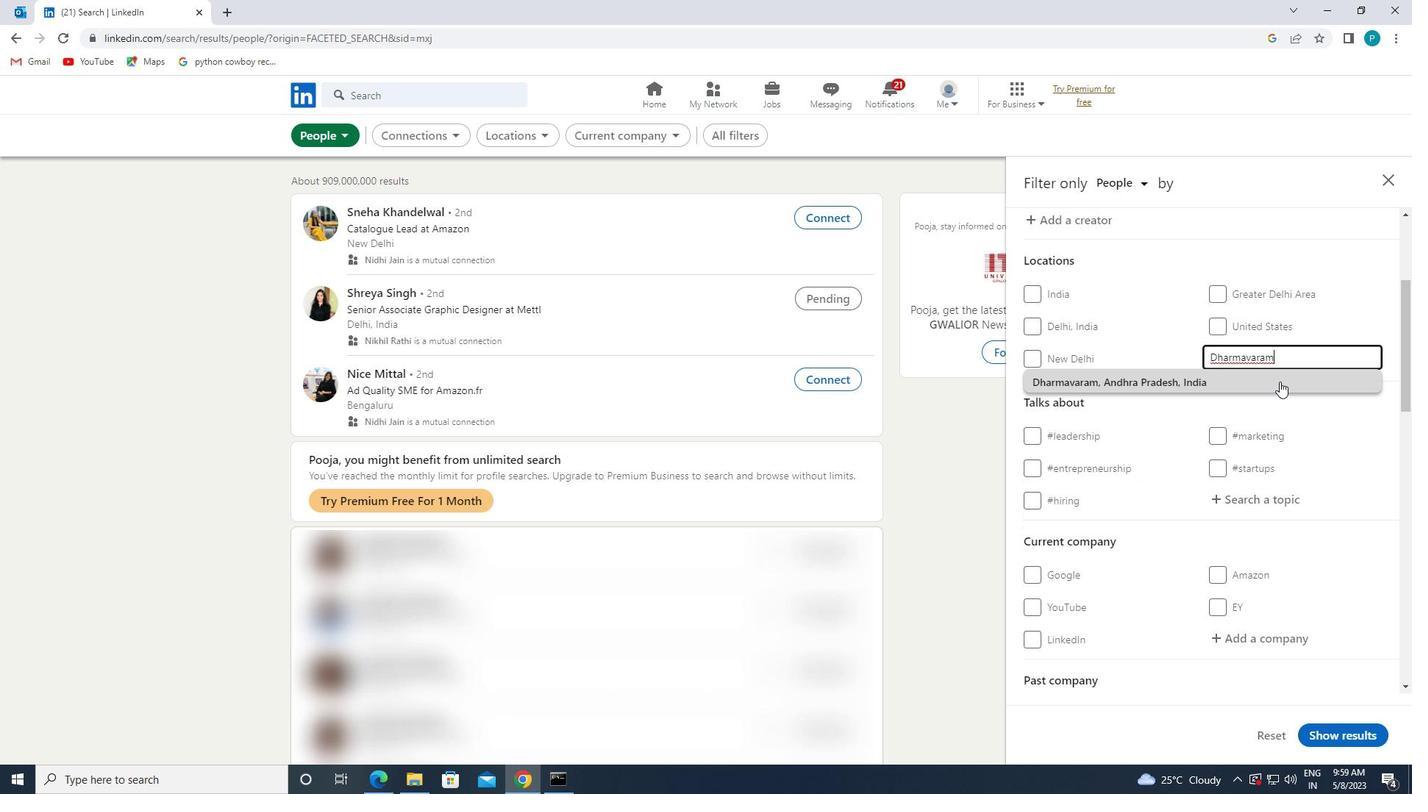 
Action: Mouse scrolled (1278, 378) with delta (0, 0)
Screenshot: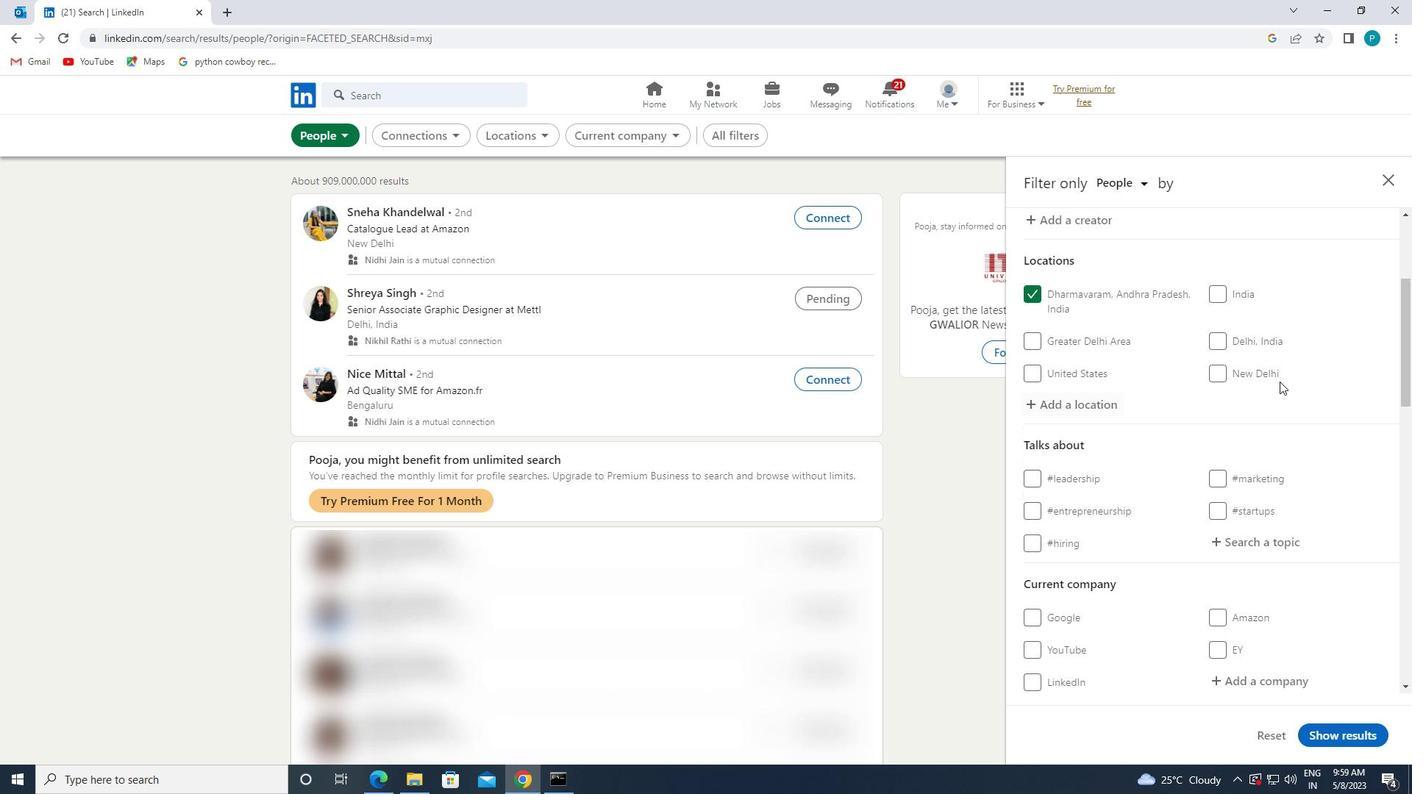 
Action: Mouse scrolled (1278, 378) with delta (0, 0)
Screenshot: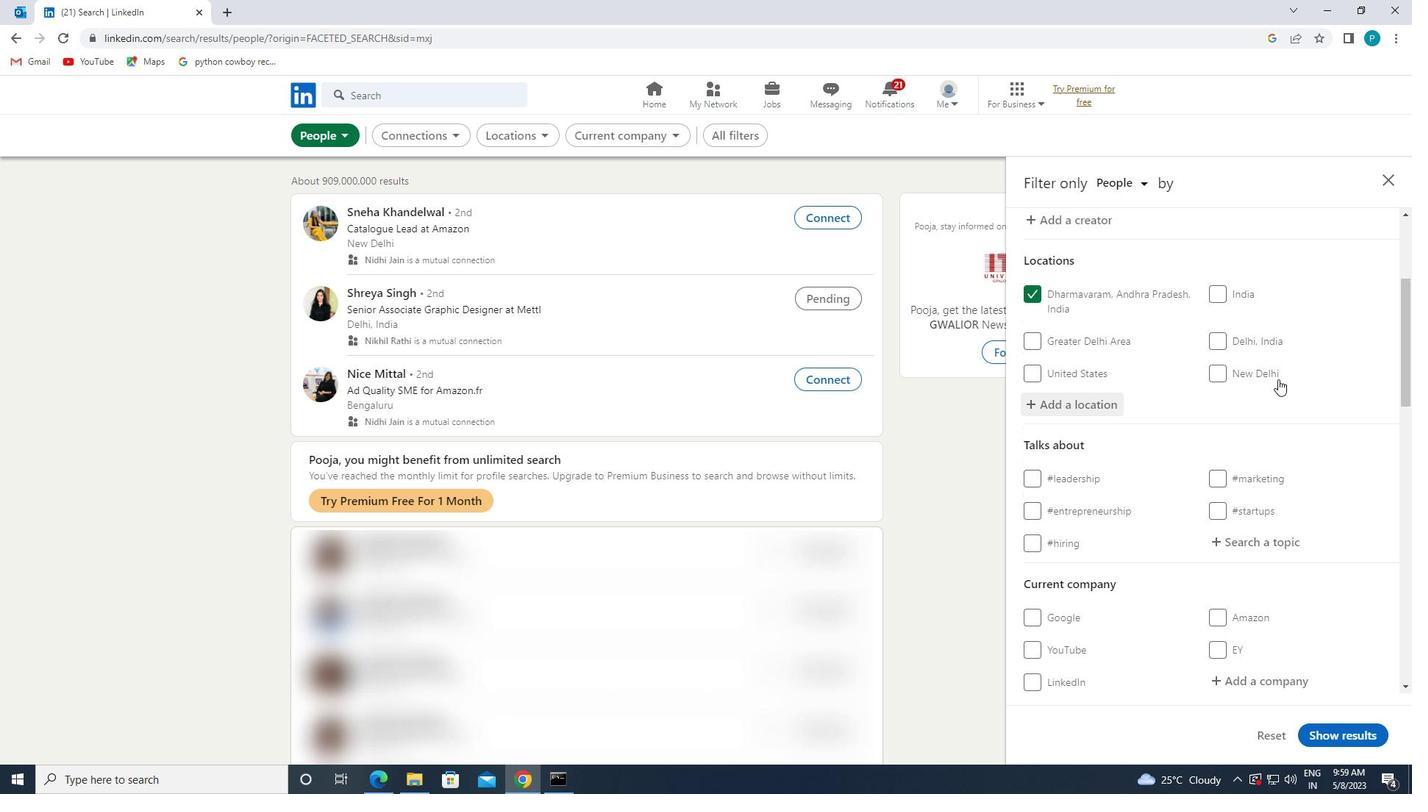 
Action: Mouse scrolled (1278, 378) with delta (0, 0)
Screenshot: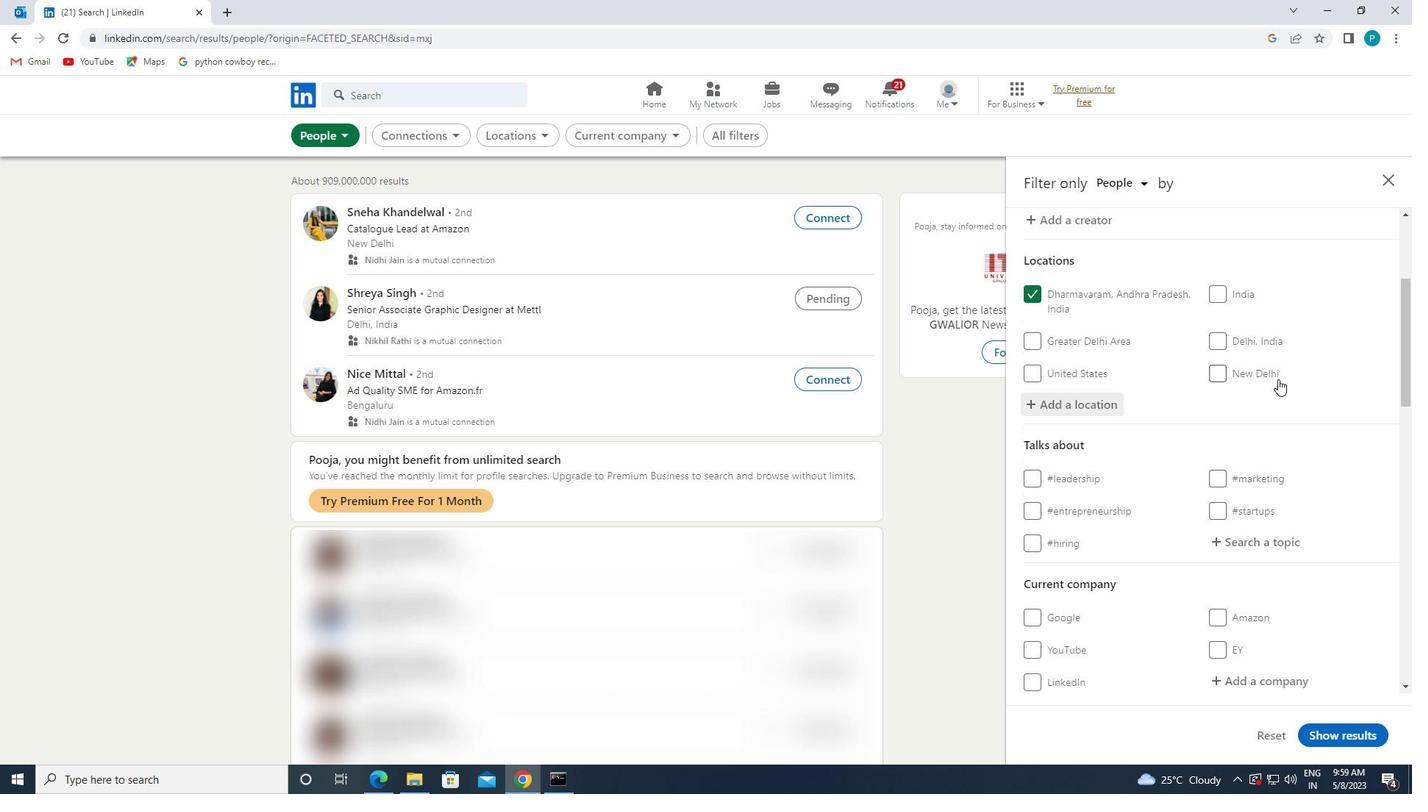 
Action: Mouse moved to (1240, 331)
Screenshot: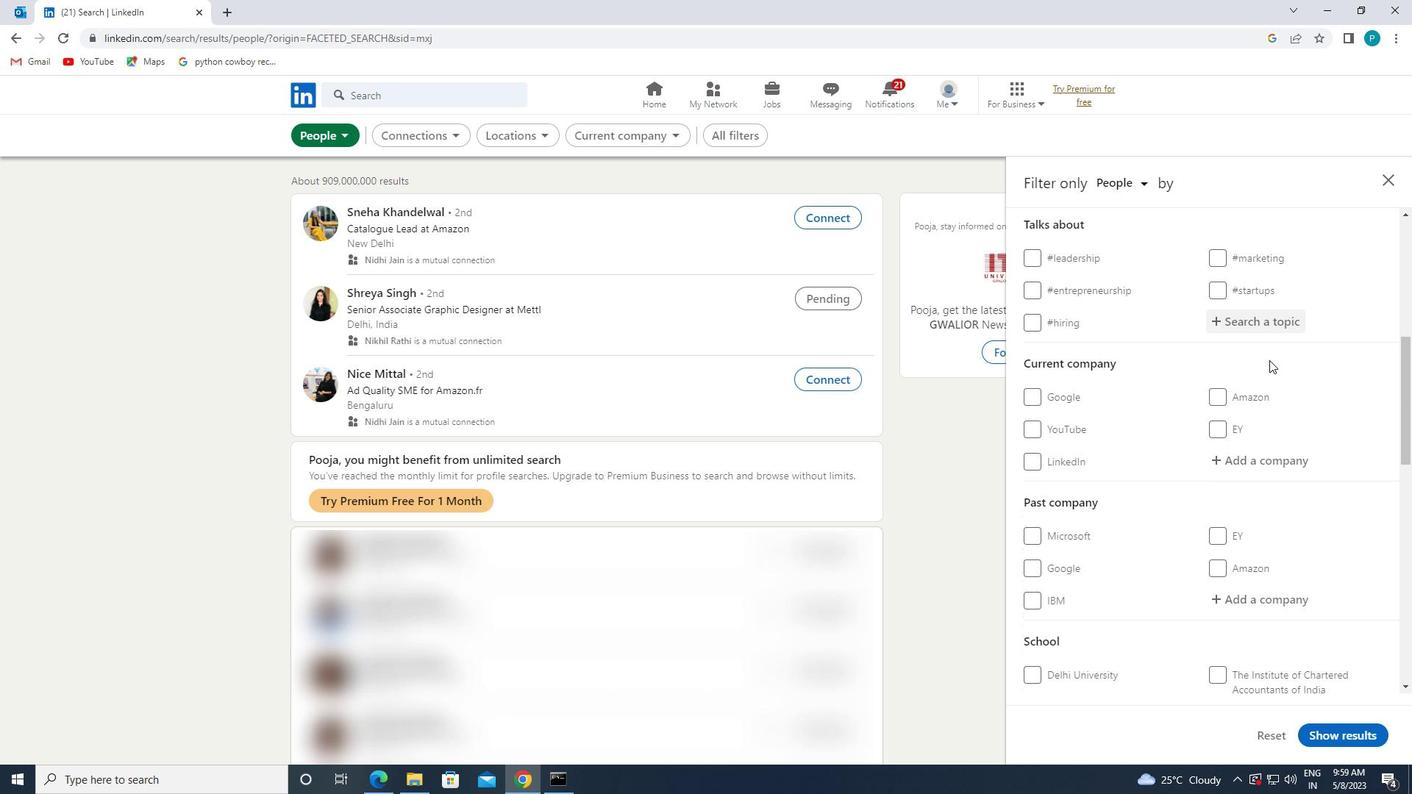 
Action: Mouse pressed left at (1240, 331)
Screenshot: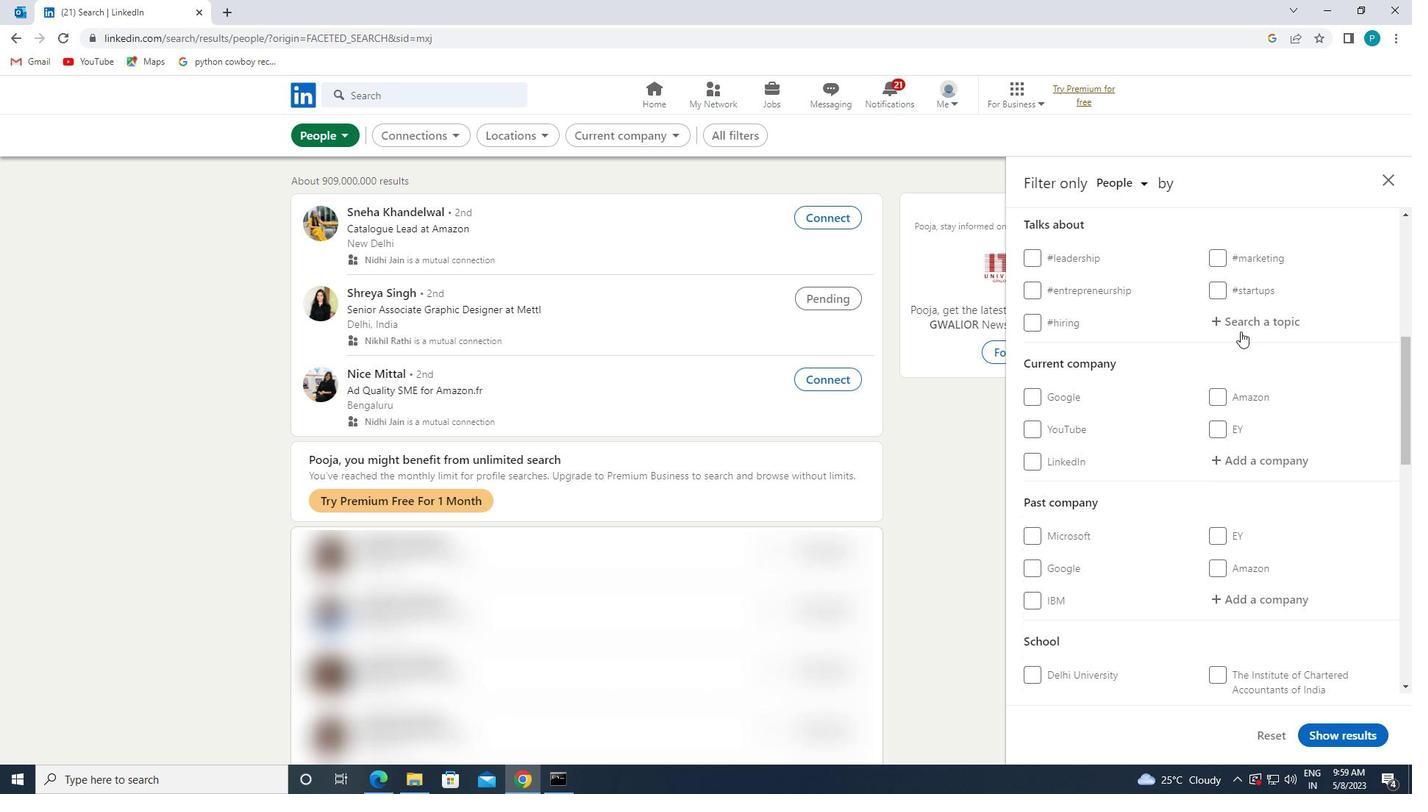 
Action: Key pressed <Key.shift>#<Key.caps_lock>T<Key.caps_lock>ECHSTARTUP
Screenshot: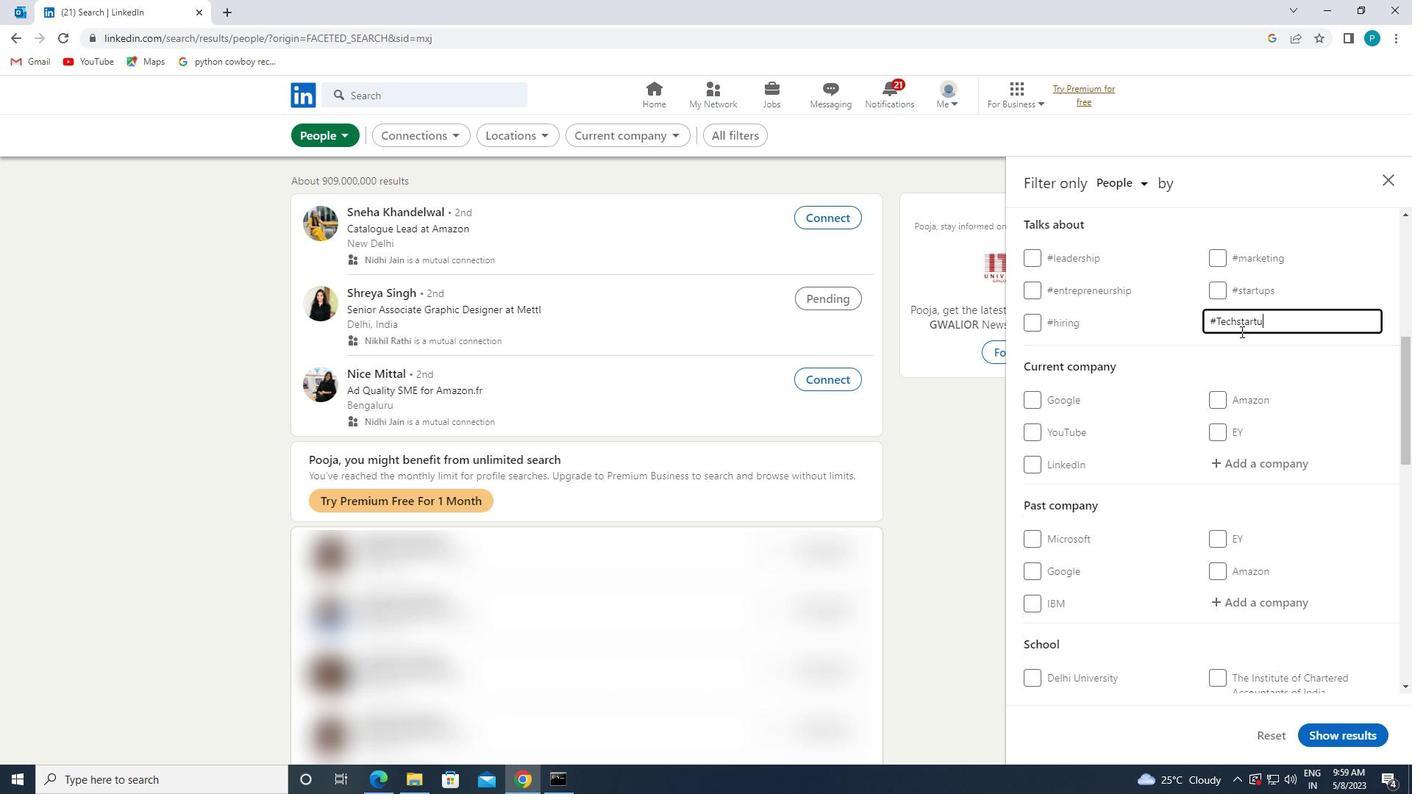 
Action: Mouse moved to (1255, 433)
Screenshot: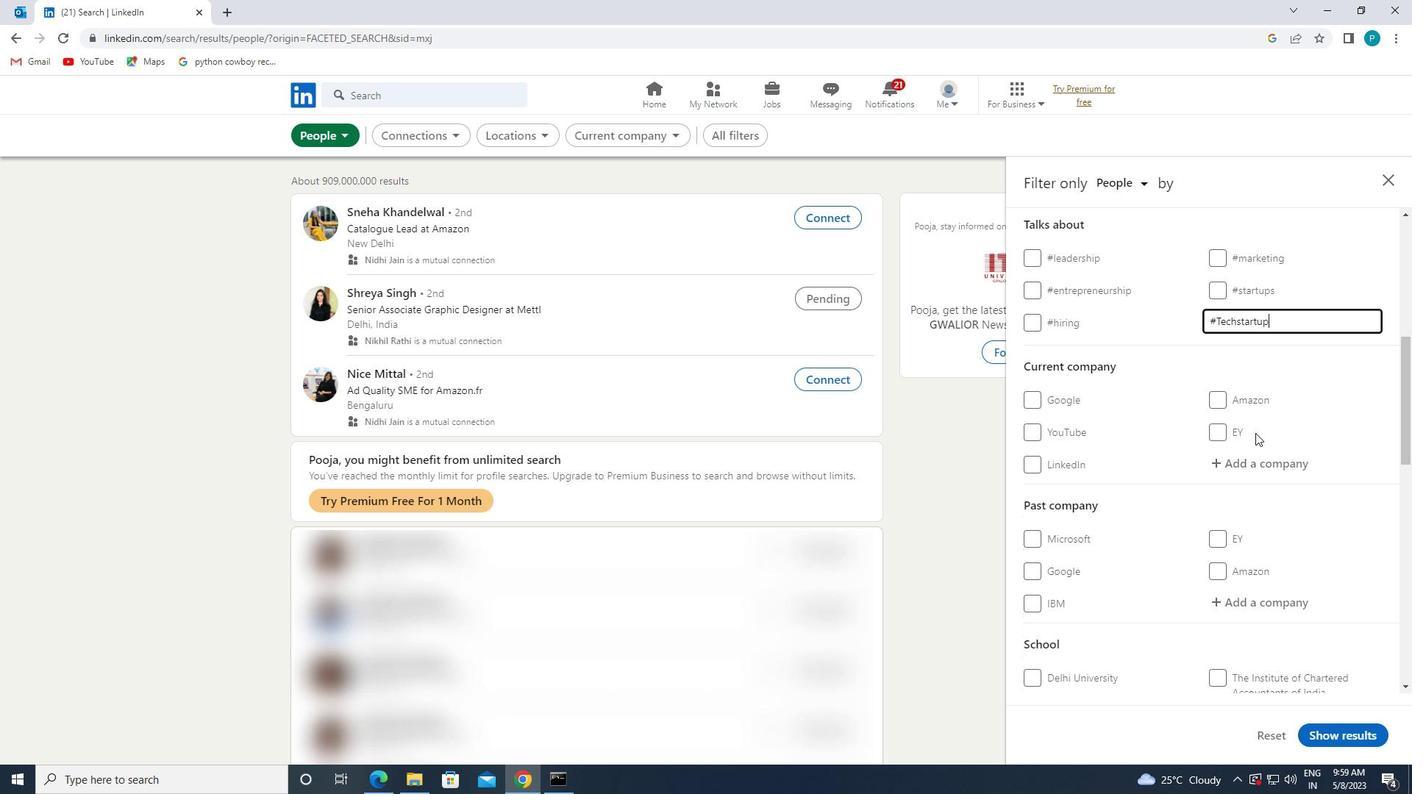 
Action: Mouse scrolled (1255, 432) with delta (0, 0)
Screenshot: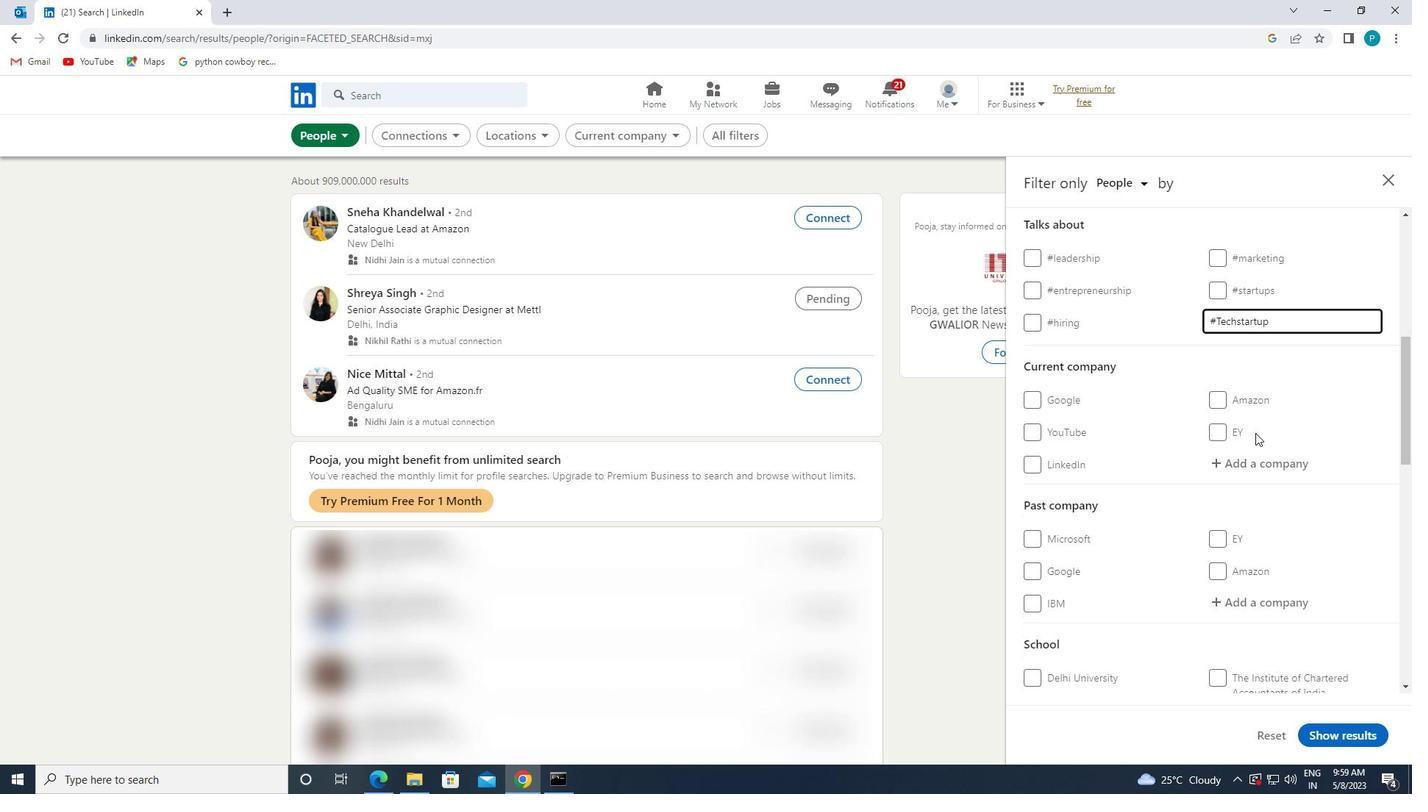 
Action: Mouse scrolled (1255, 432) with delta (0, 0)
Screenshot: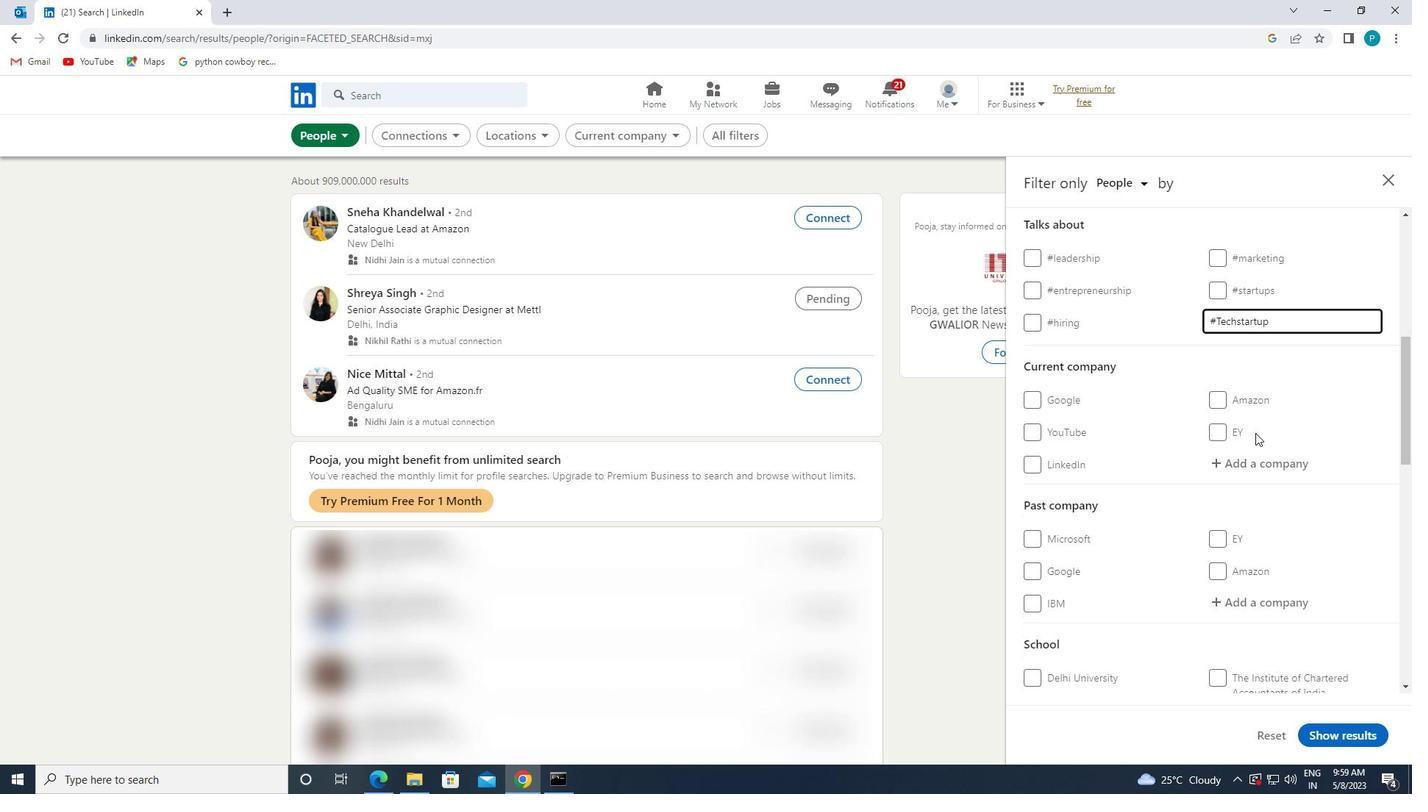 
Action: Mouse moved to (1229, 441)
Screenshot: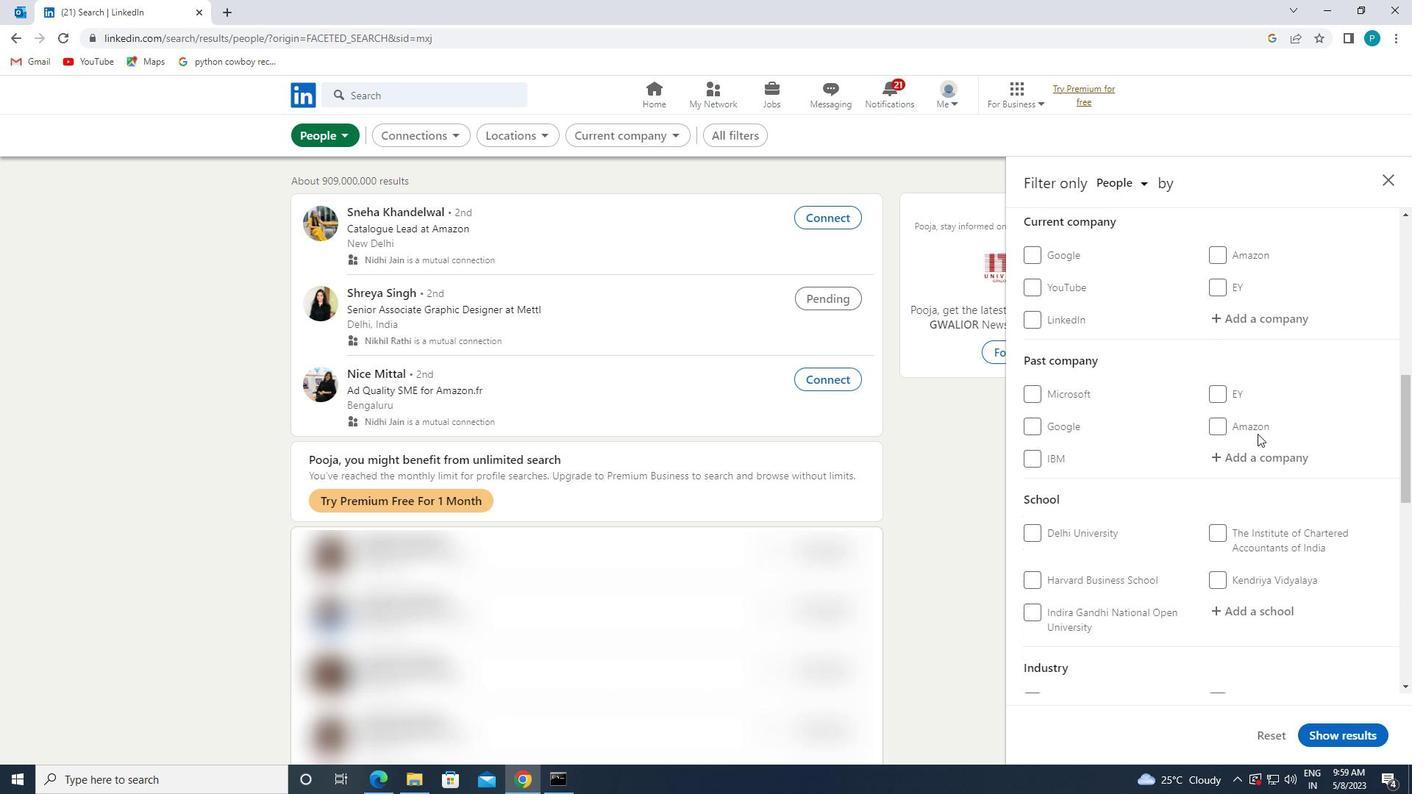 
Action: Mouse scrolled (1229, 440) with delta (0, 0)
Screenshot: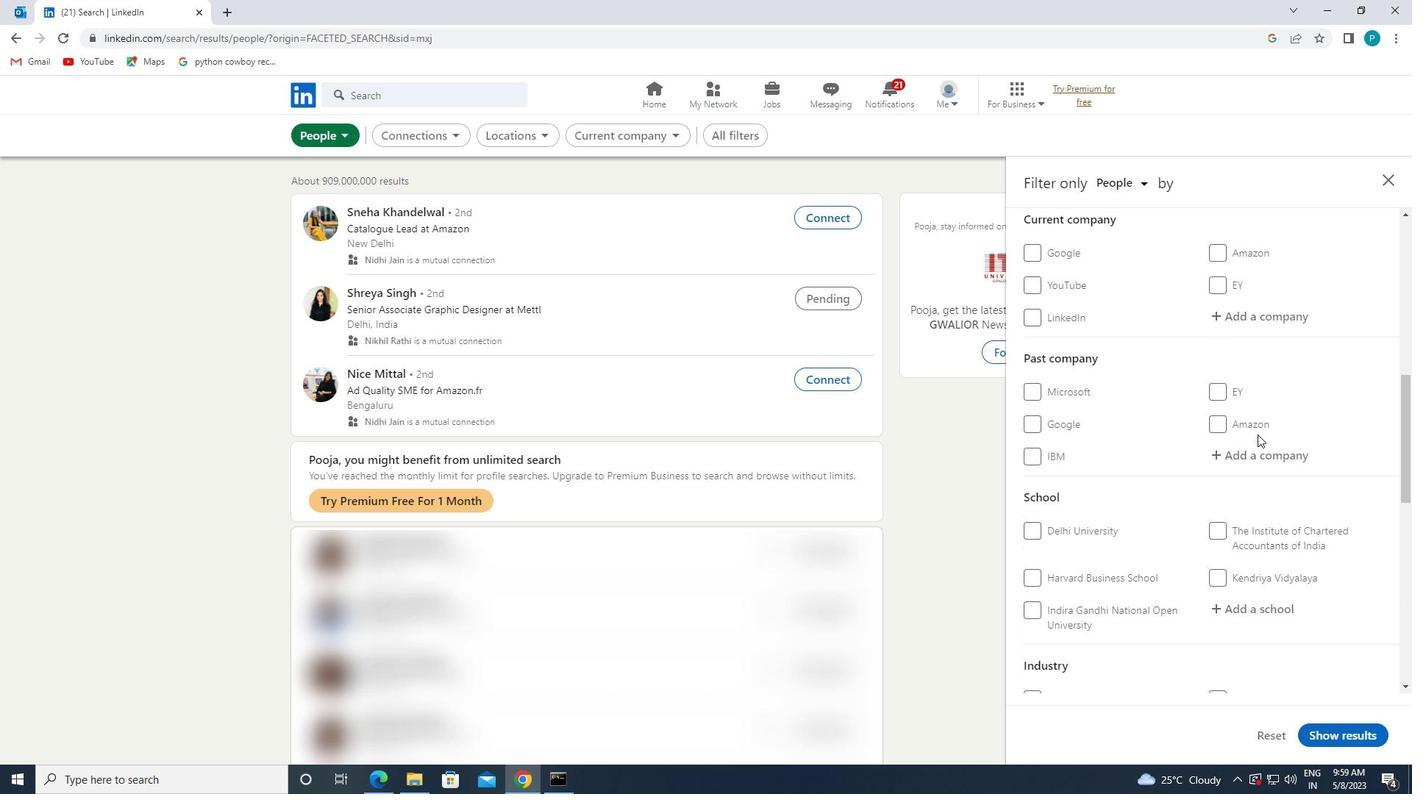 
Action: Mouse moved to (1226, 440)
Screenshot: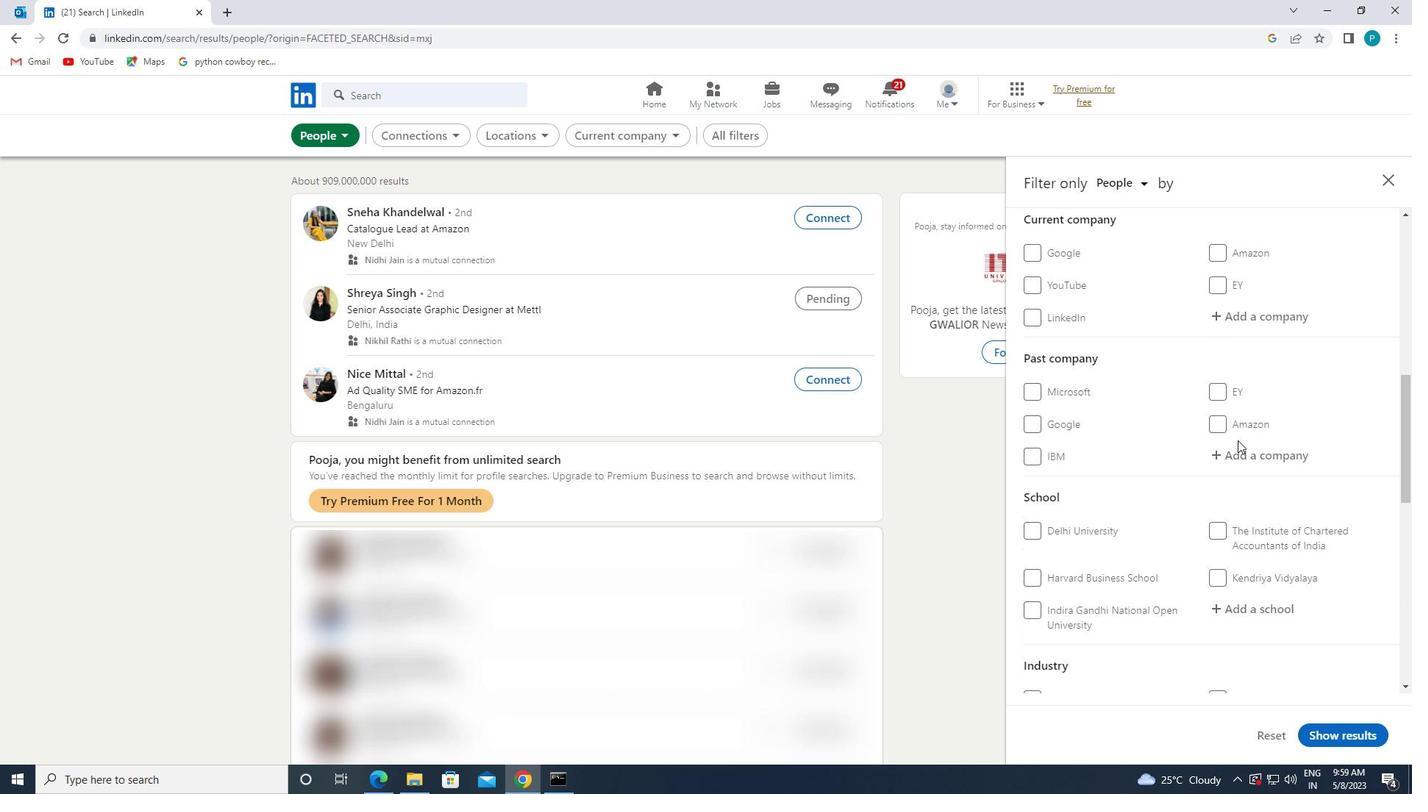 
Action: Mouse scrolled (1226, 439) with delta (0, 0)
Screenshot: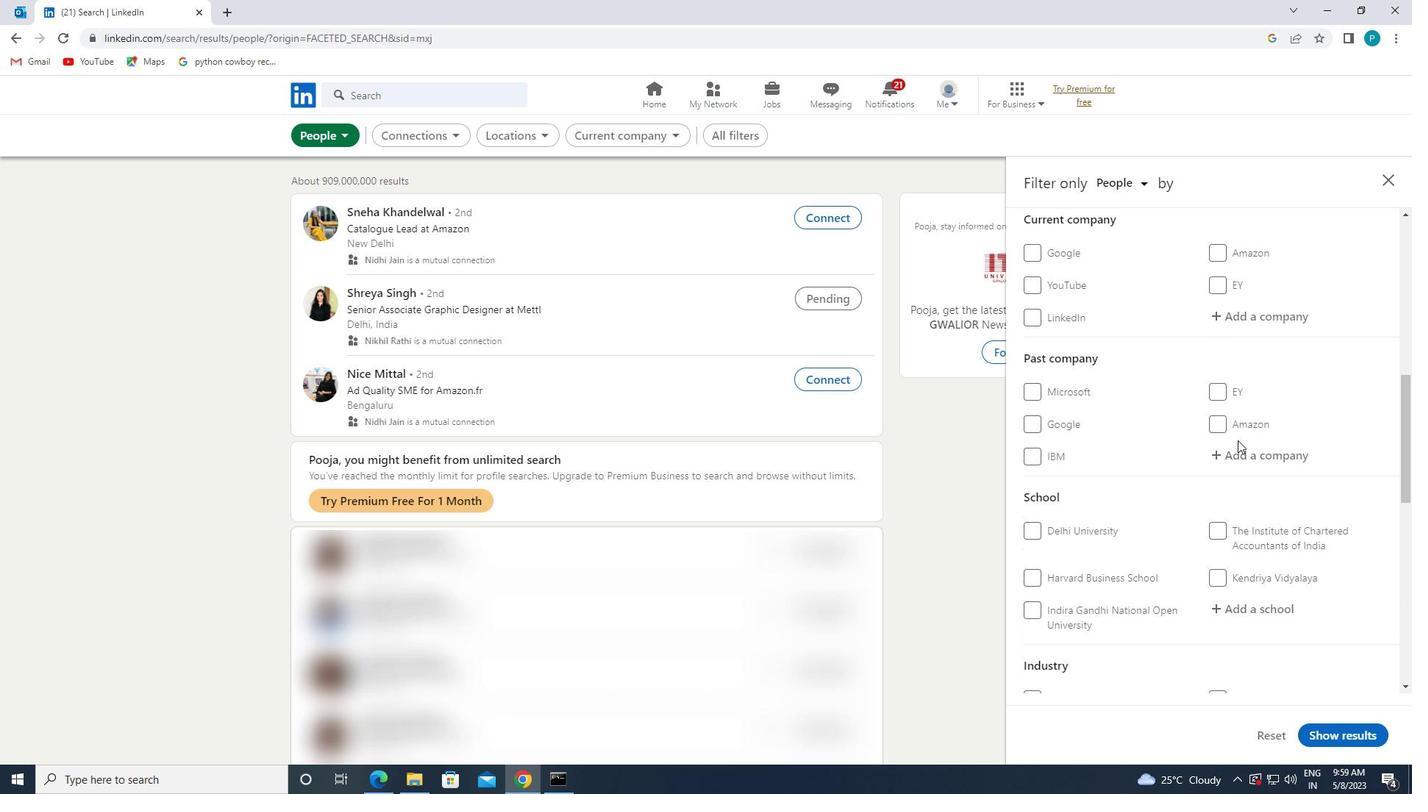 
Action: Mouse moved to (1224, 439)
Screenshot: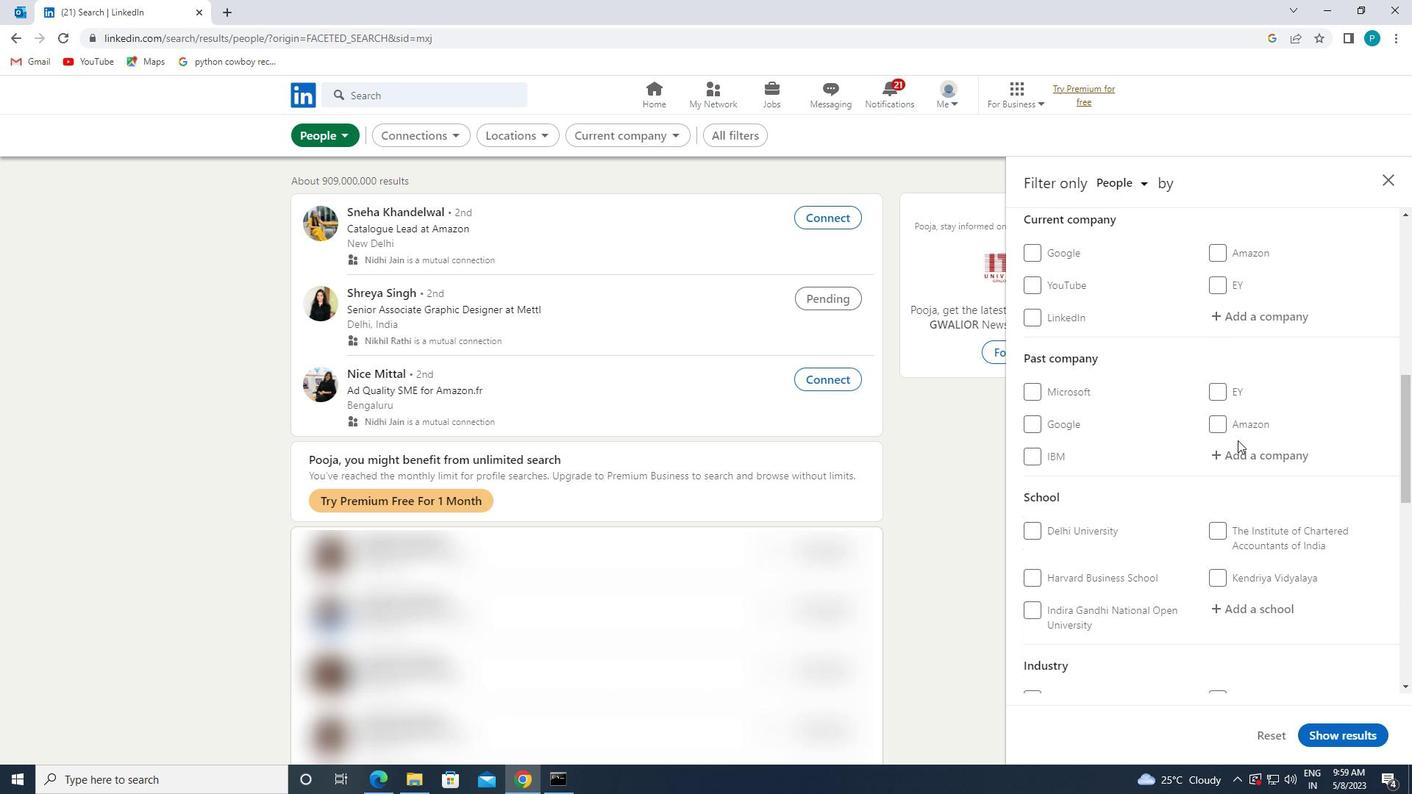 
Action: Mouse scrolled (1224, 439) with delta (0, 0)
Screenshot: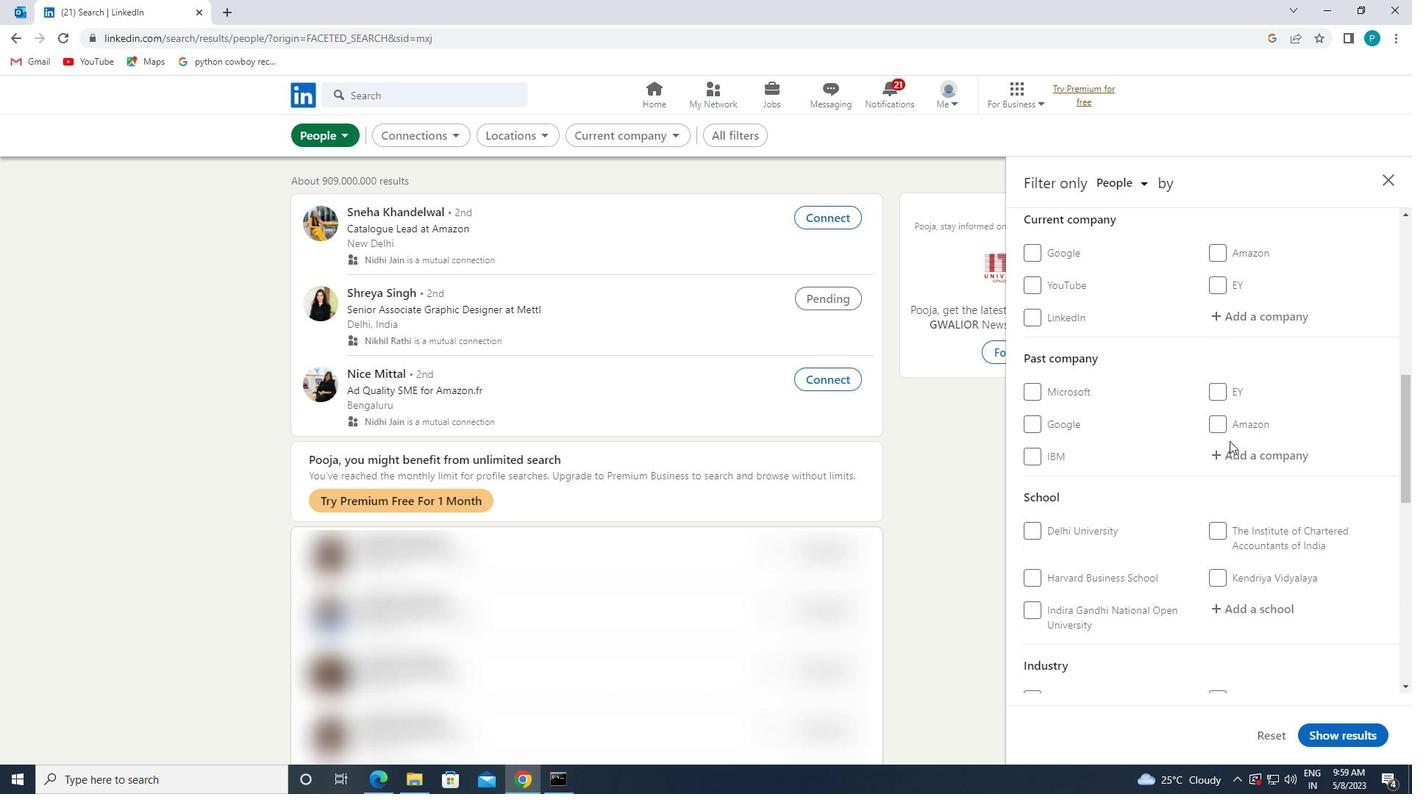 
Action: Mouse moved to (1181, 436)
Screenshot: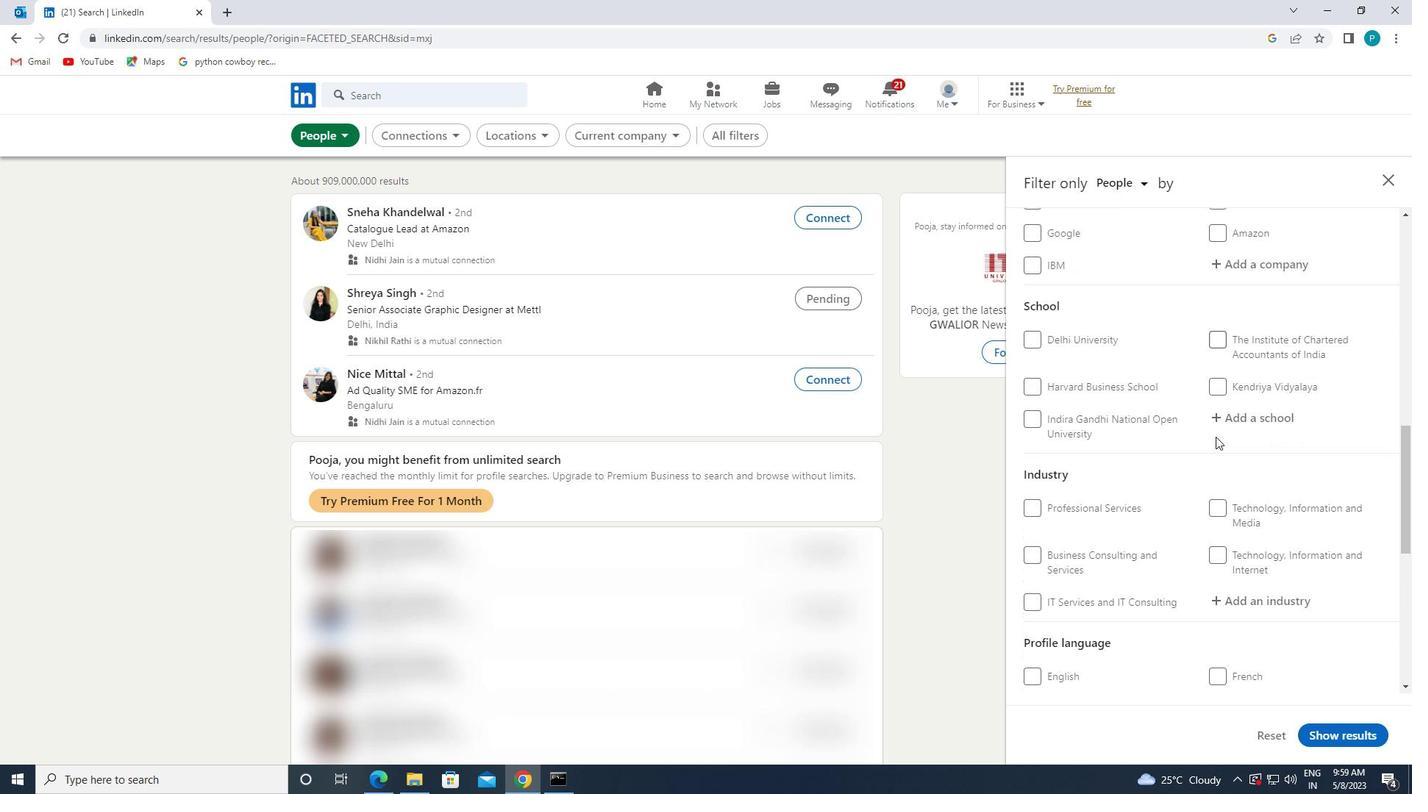 
Action: Mouse scrolled (1181, 435) with delta (0, 0)
Screenshot: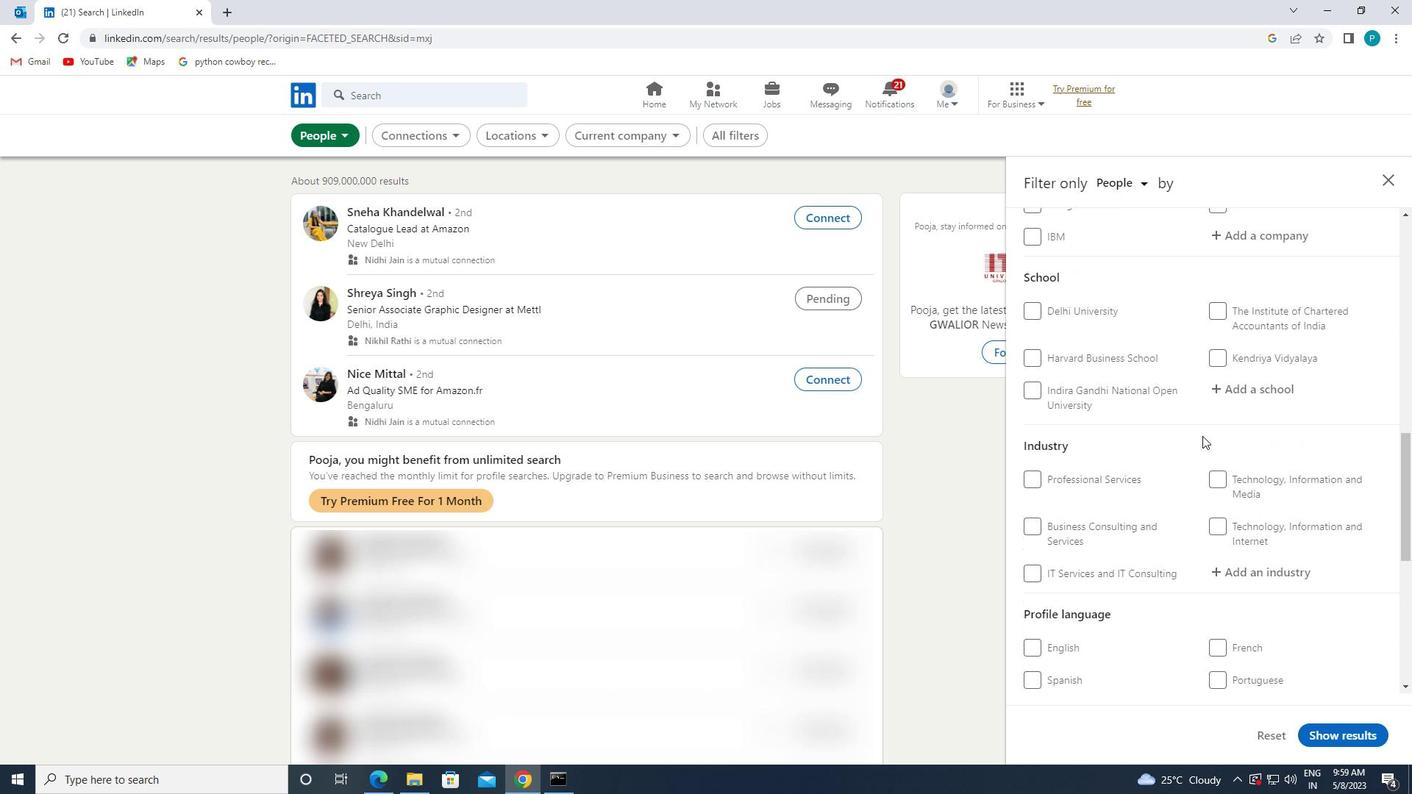 
Action: Mouse scrolled (1181, 435) with delta (0, 0)
Screenshot: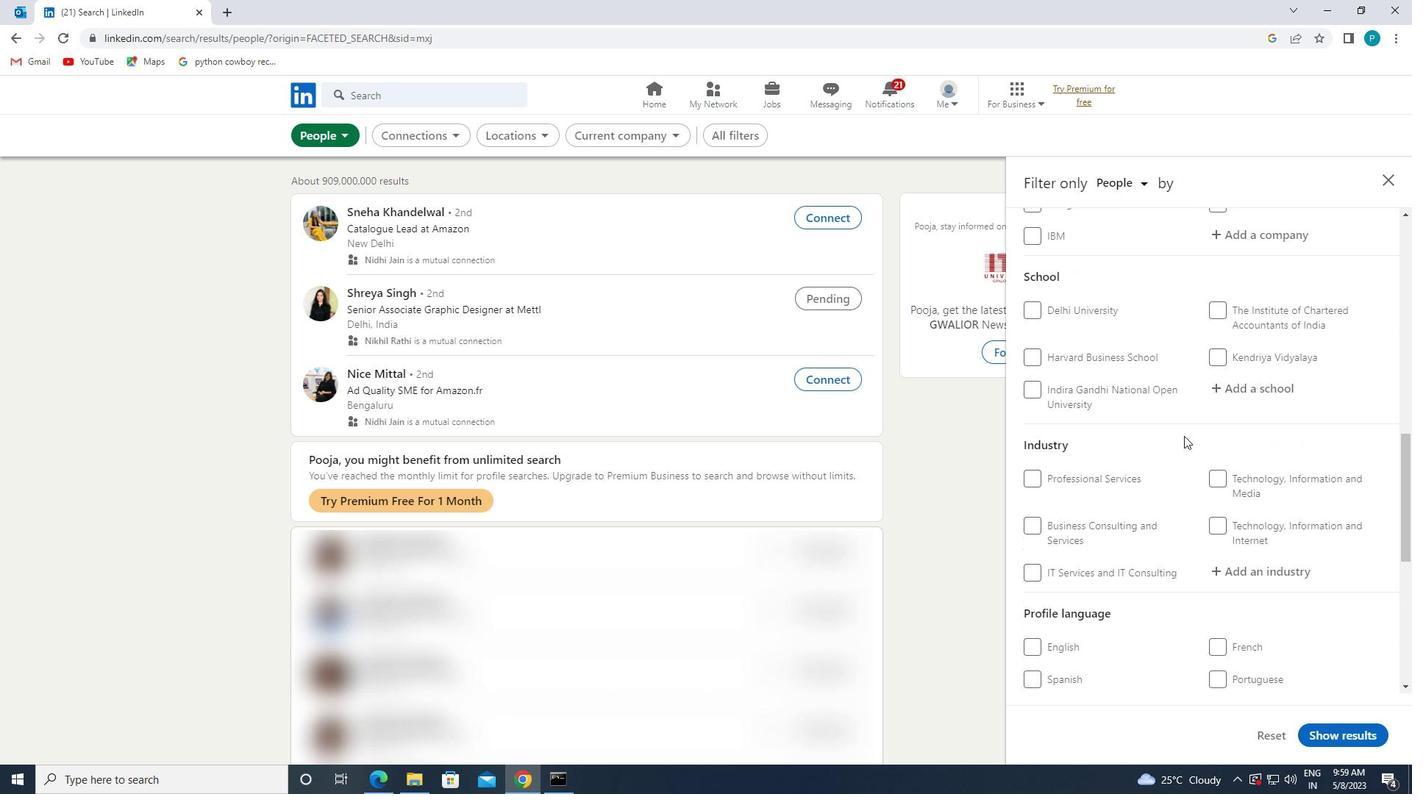
Action: Mouse scrolled (1181, 435) with delta (0, 0)
Screenshot: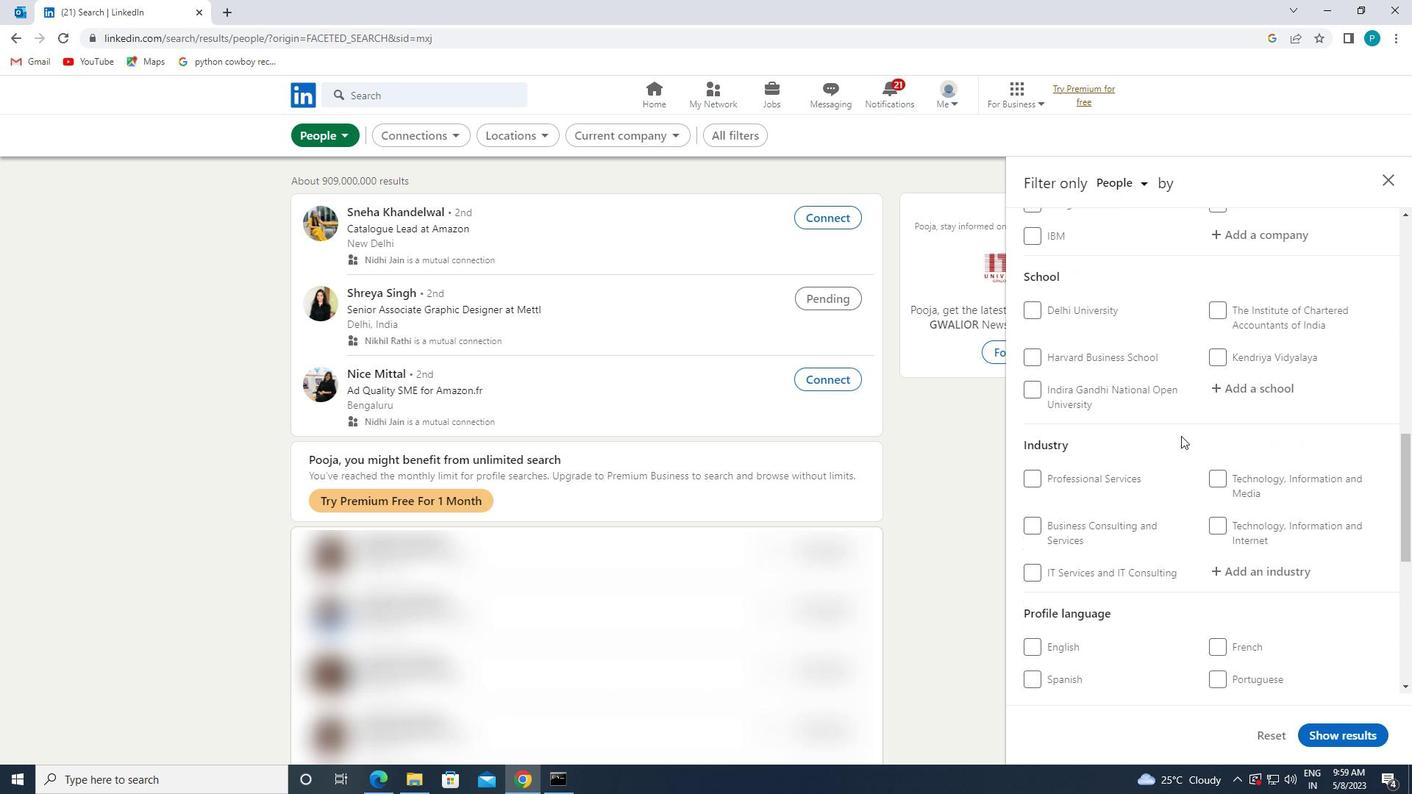 
Action: Mouse moved to (1239, 428)
Screenshot: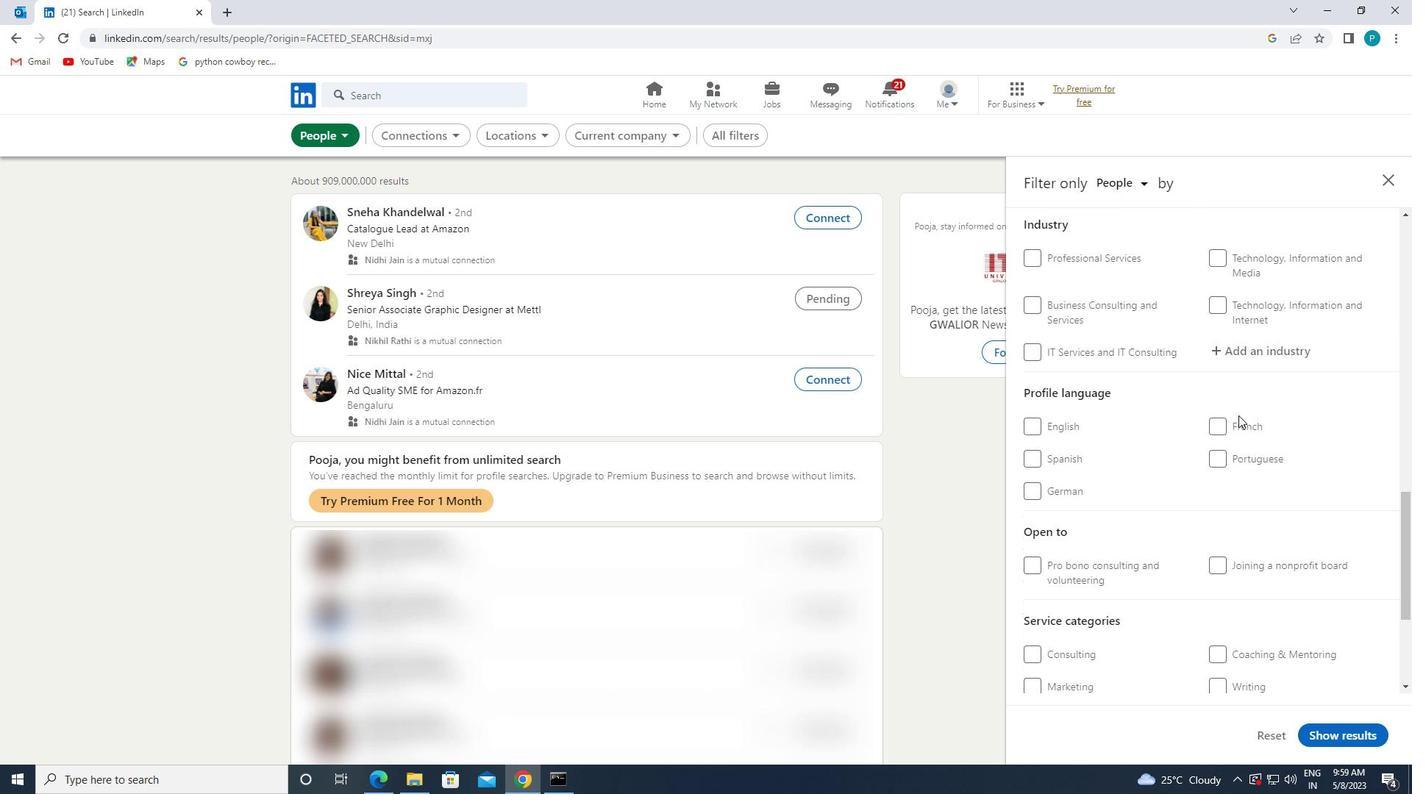 
Action: Mouse pressed left at (1239, 428)
Screenshot: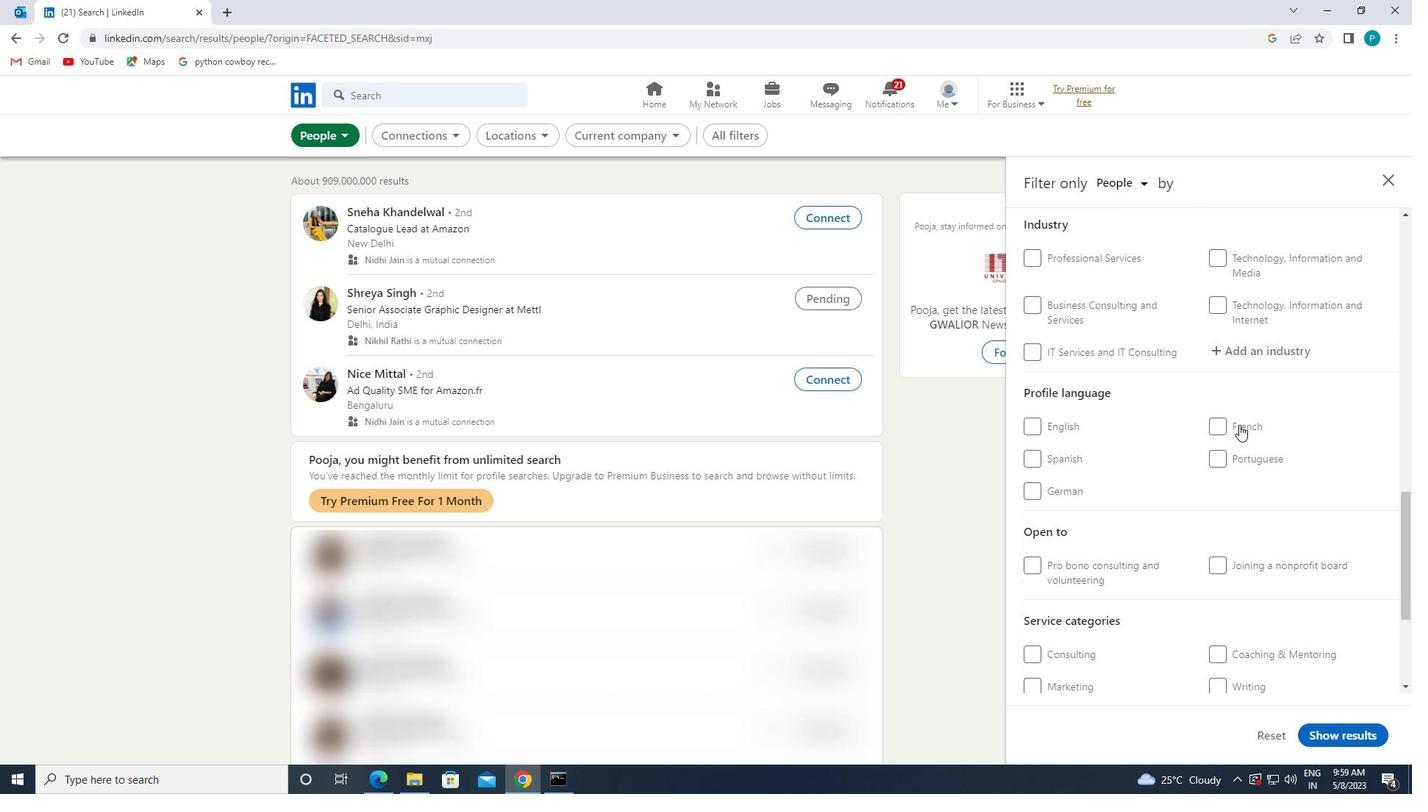 
Action: Mouse moved to (1316, 382)
Screenshot: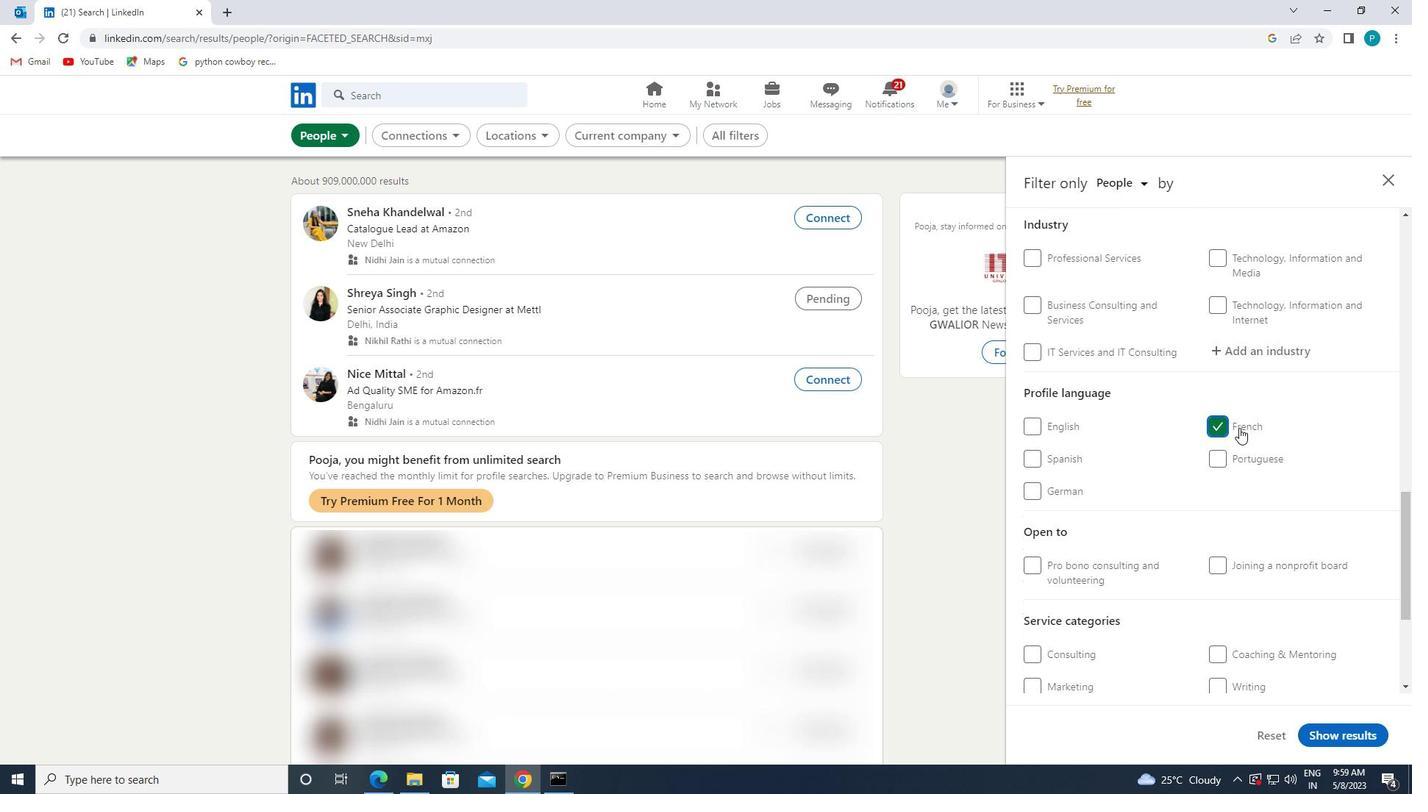 
Action: Mouse scrolled (1316, 383) with delta (0, 0)
Screenshot: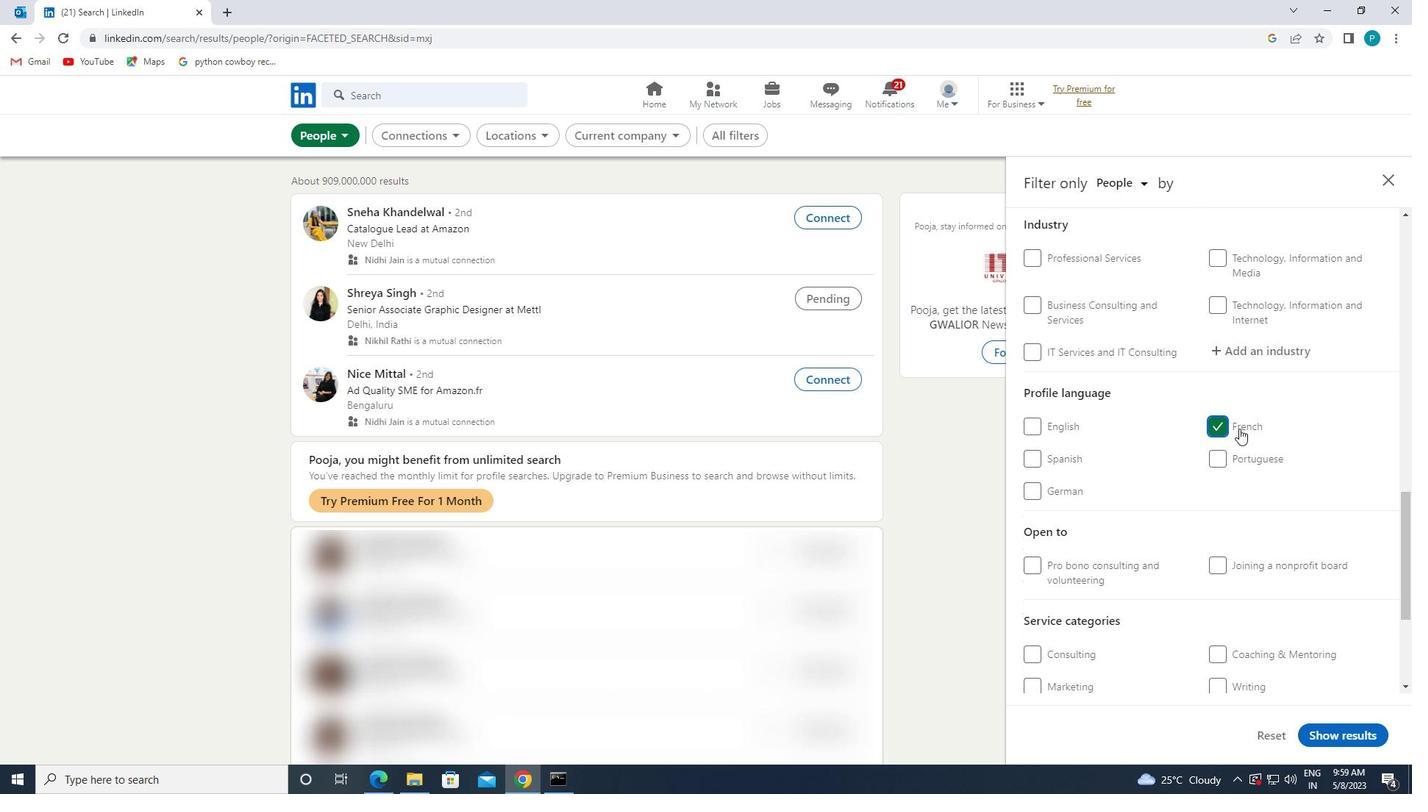 
Action: Mouse moved to (1315, 381)
Screenshot: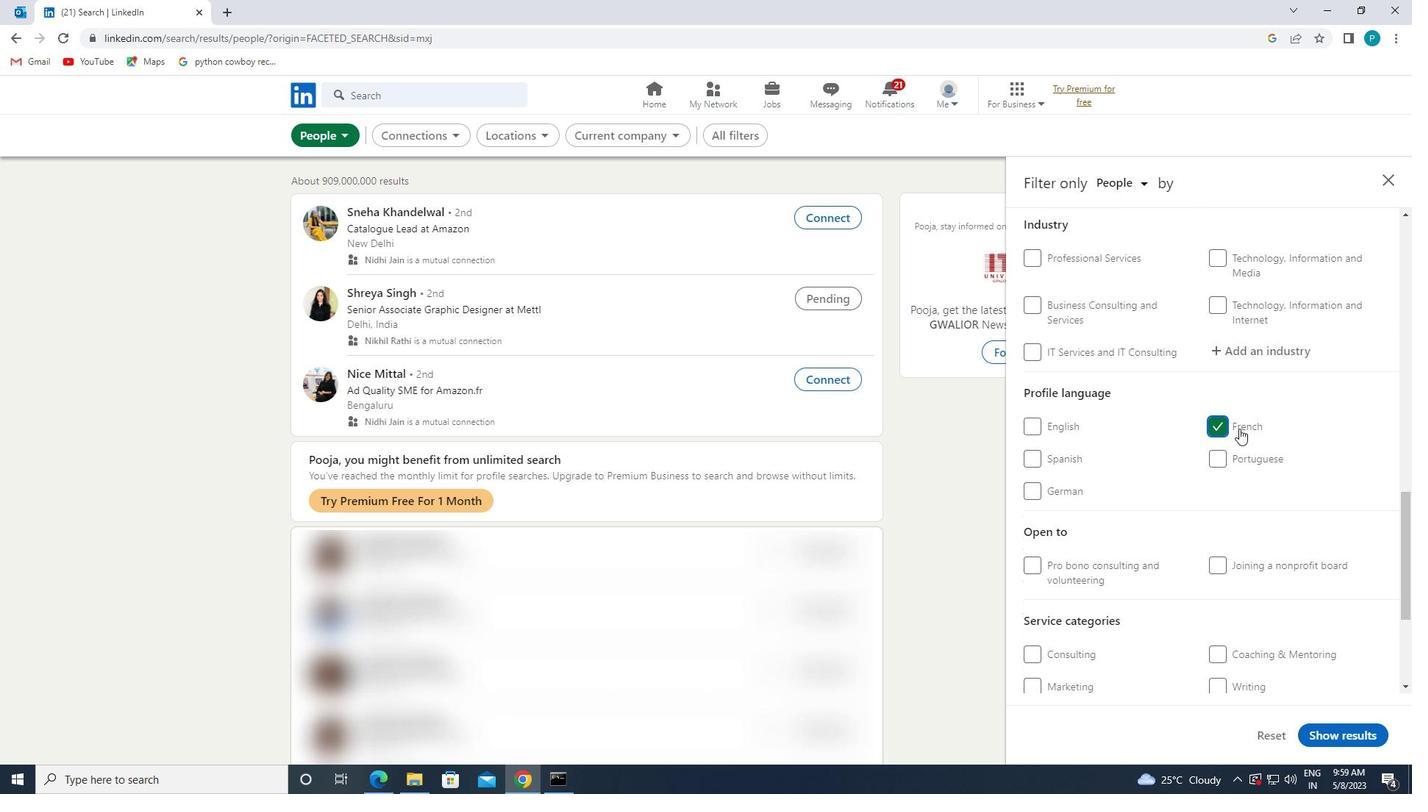 
Action: Mouse scrolled (1315, 382) with delta (0, 0)
Screenshot: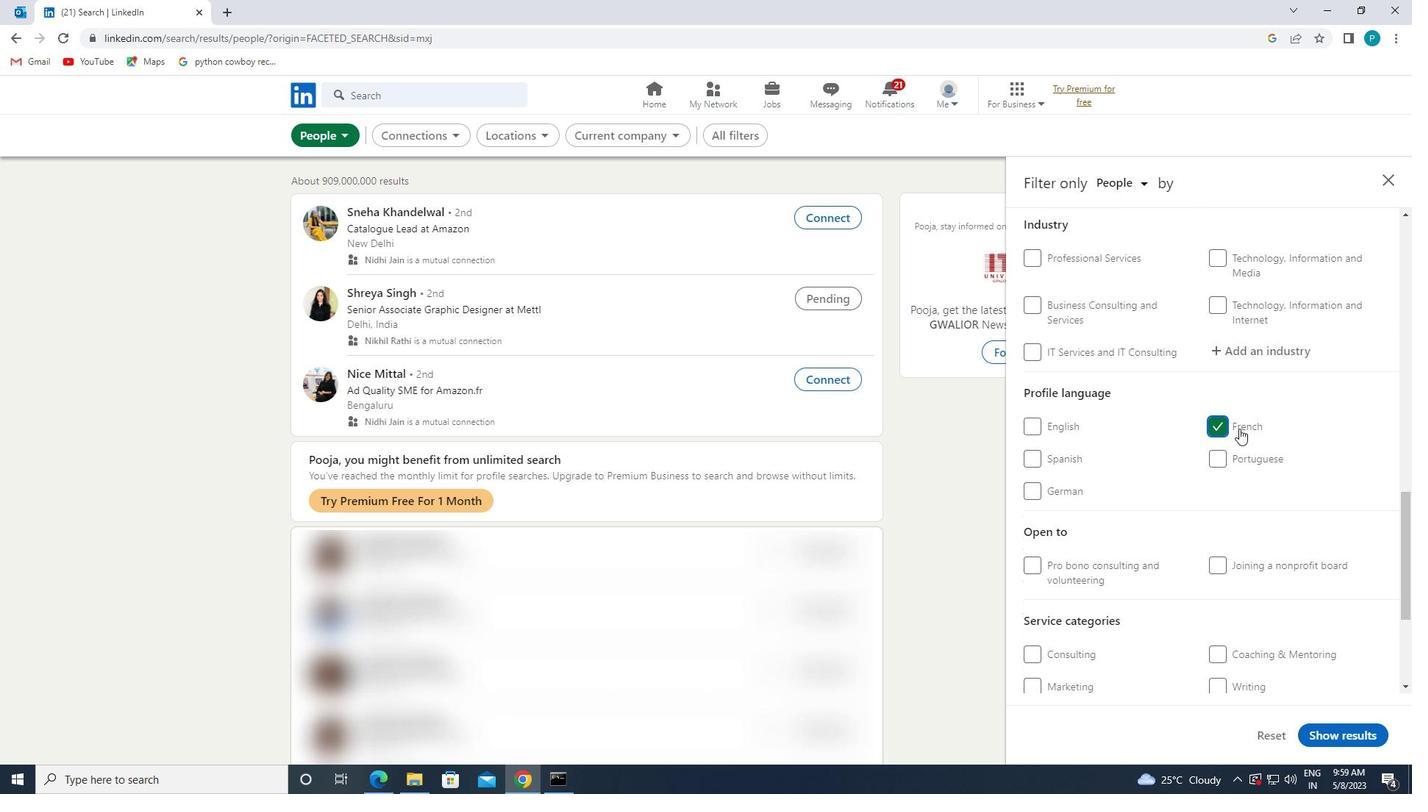 
Action: Mouse scrolled (1315, 382) with delta (0, 0)
Screenshot: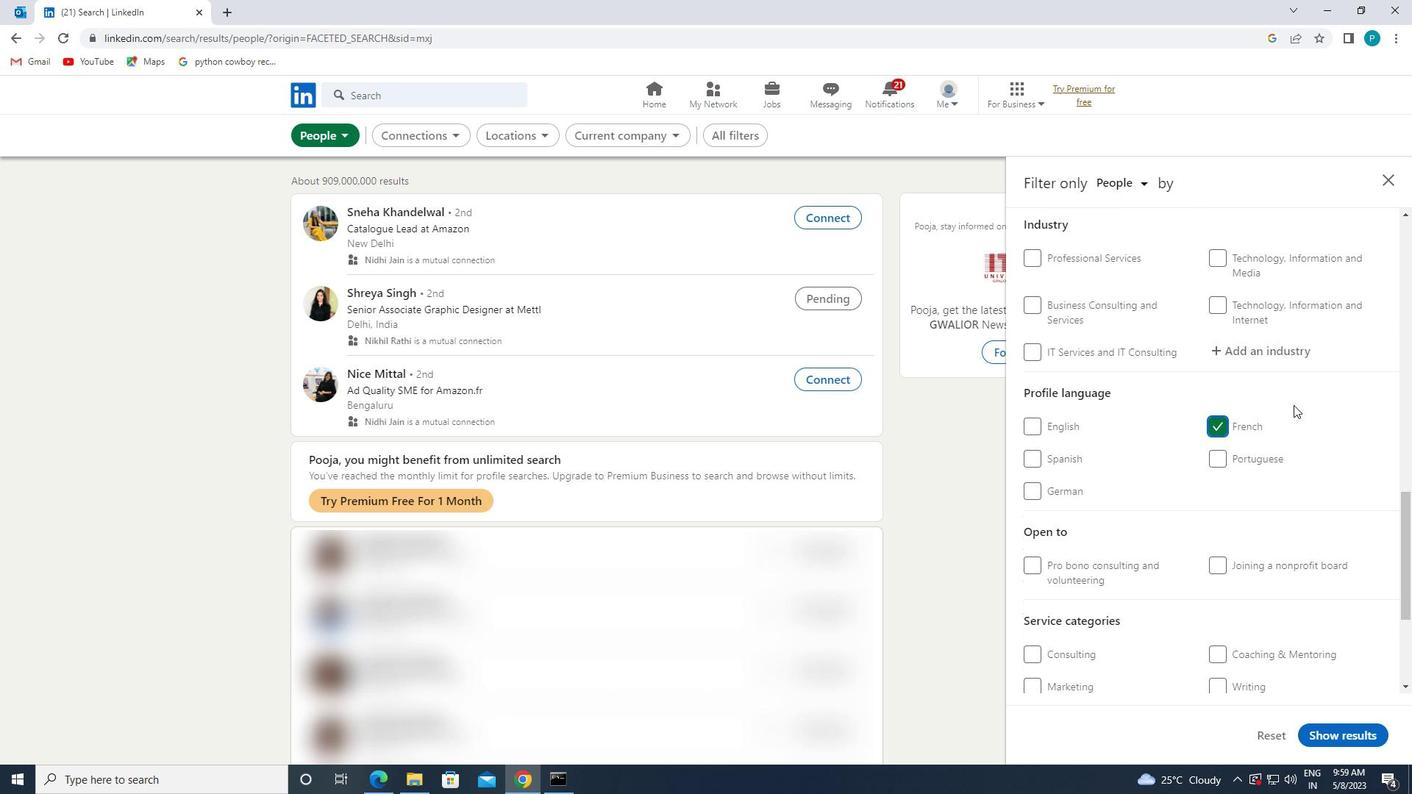 
Action: Mouse moved to (1315, 381)
Screenshot: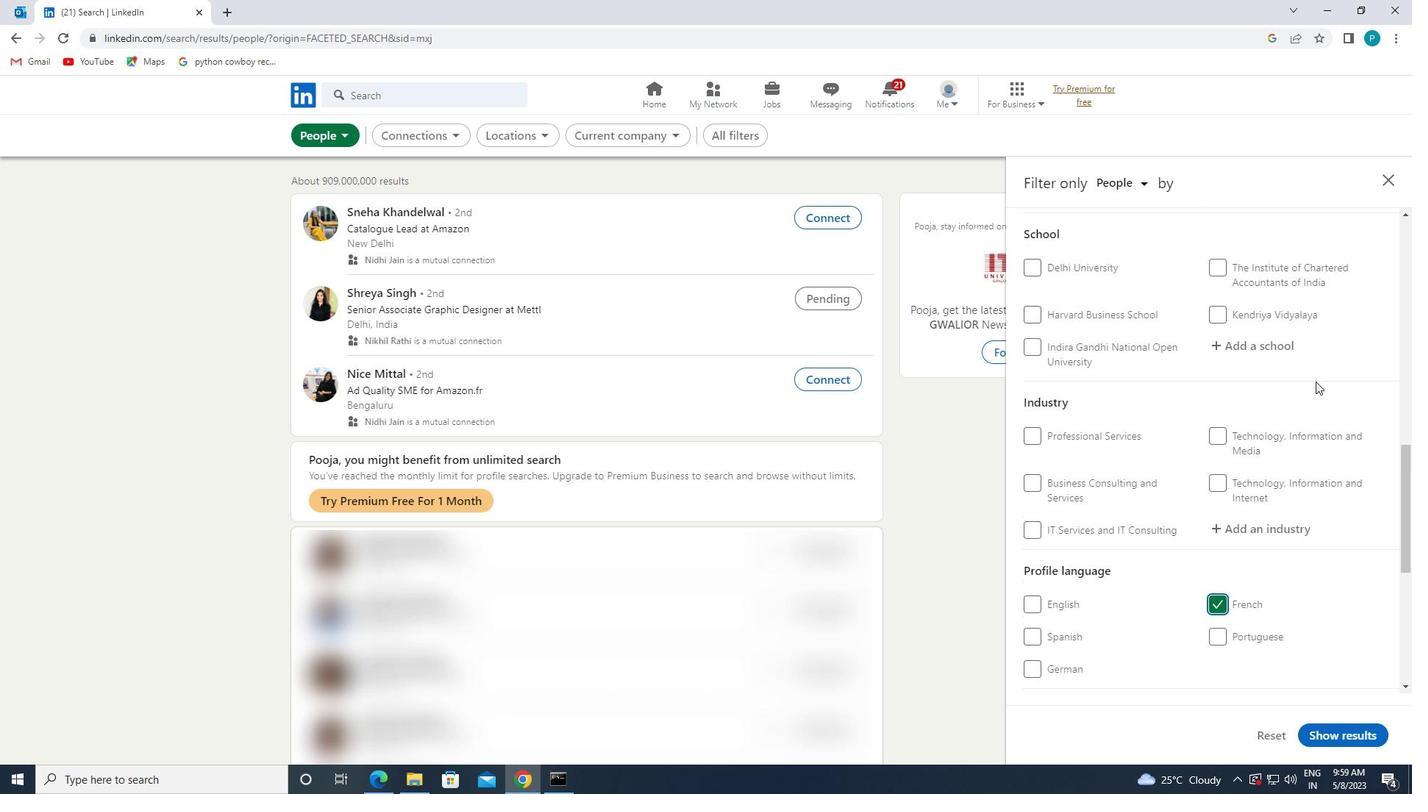
Action: Mouse scrolled (1315, 382) with delta (0, 0)
Screenshot: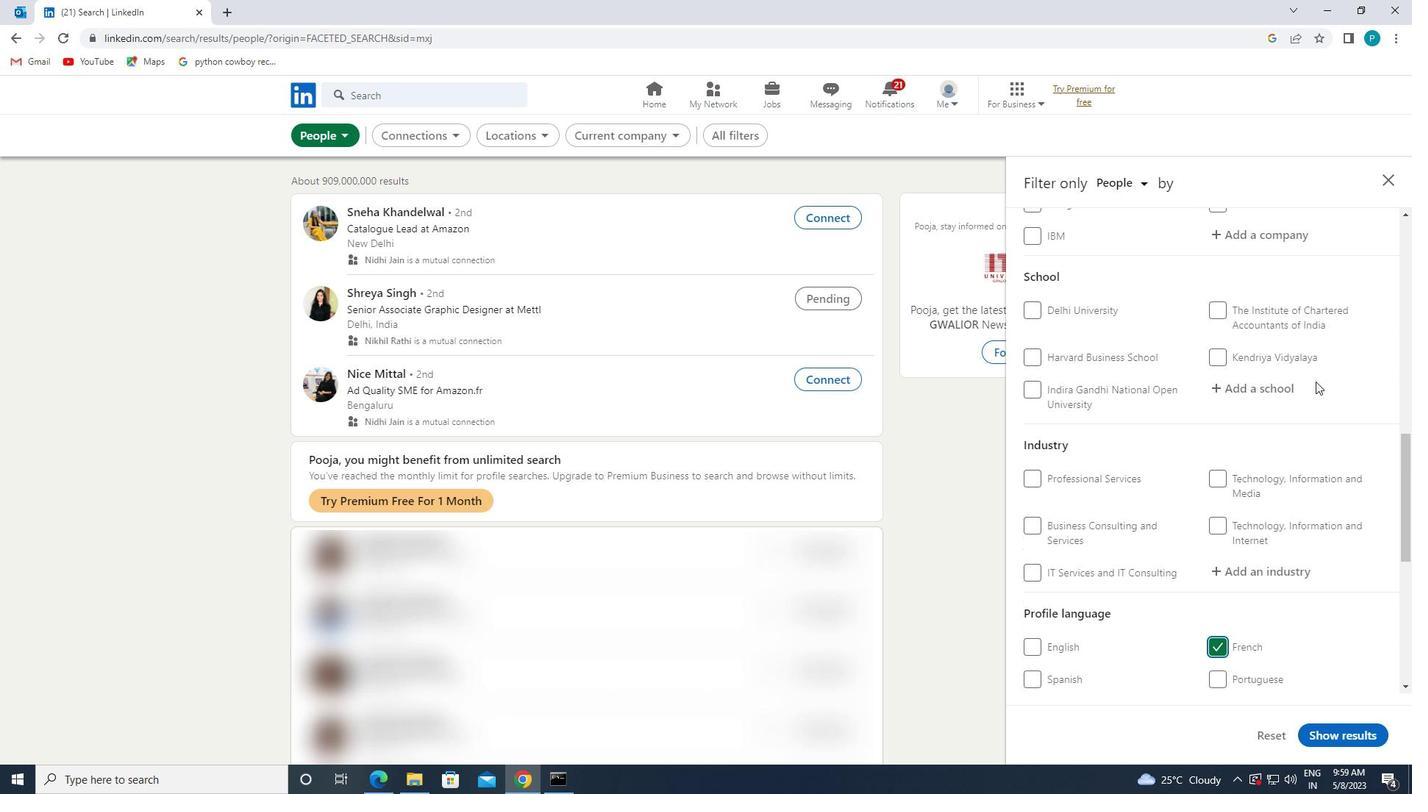 
Action: Mouse moved to (1313, 381)
Screenshot: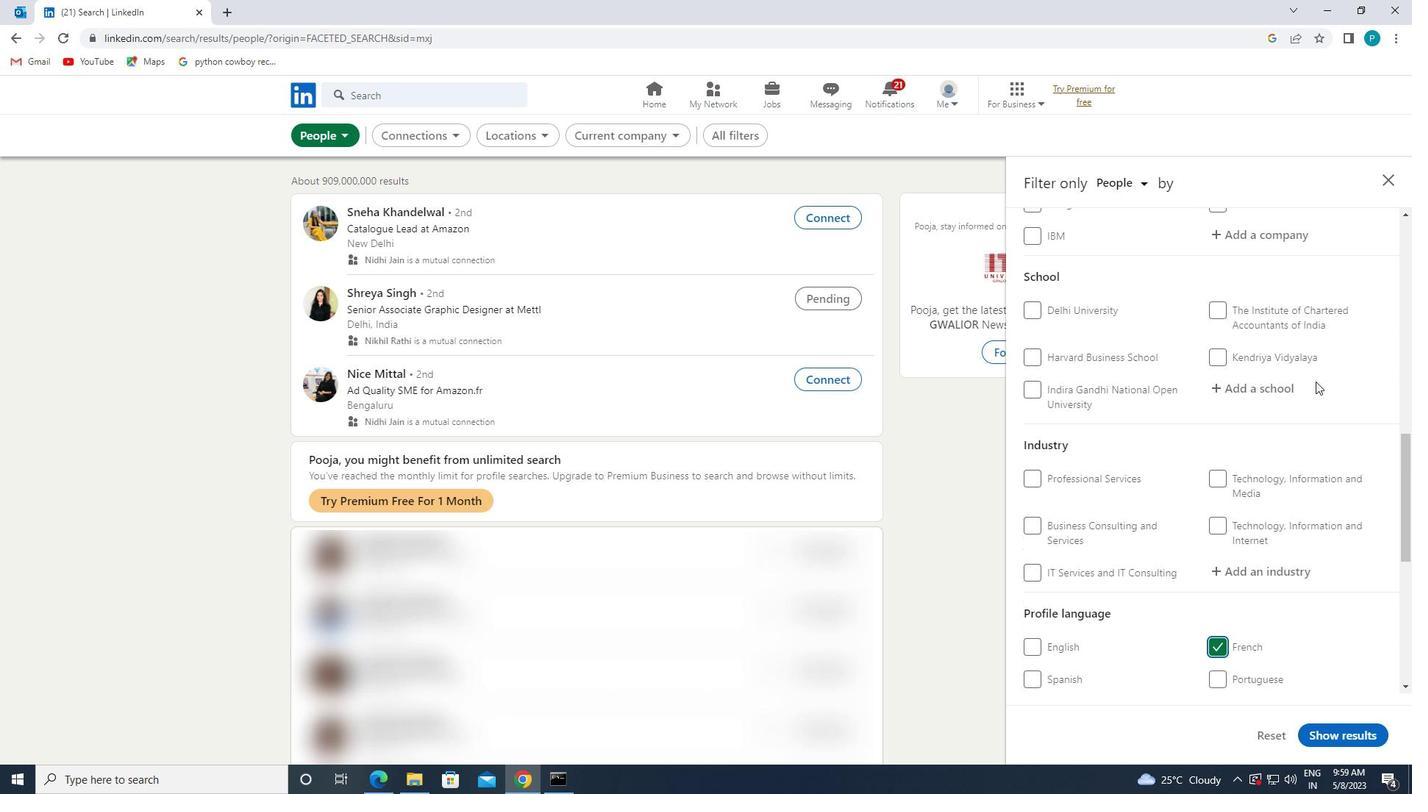 
Action: Mouse scrolled (1313, 382) with delta (0, 0)
Screenshot: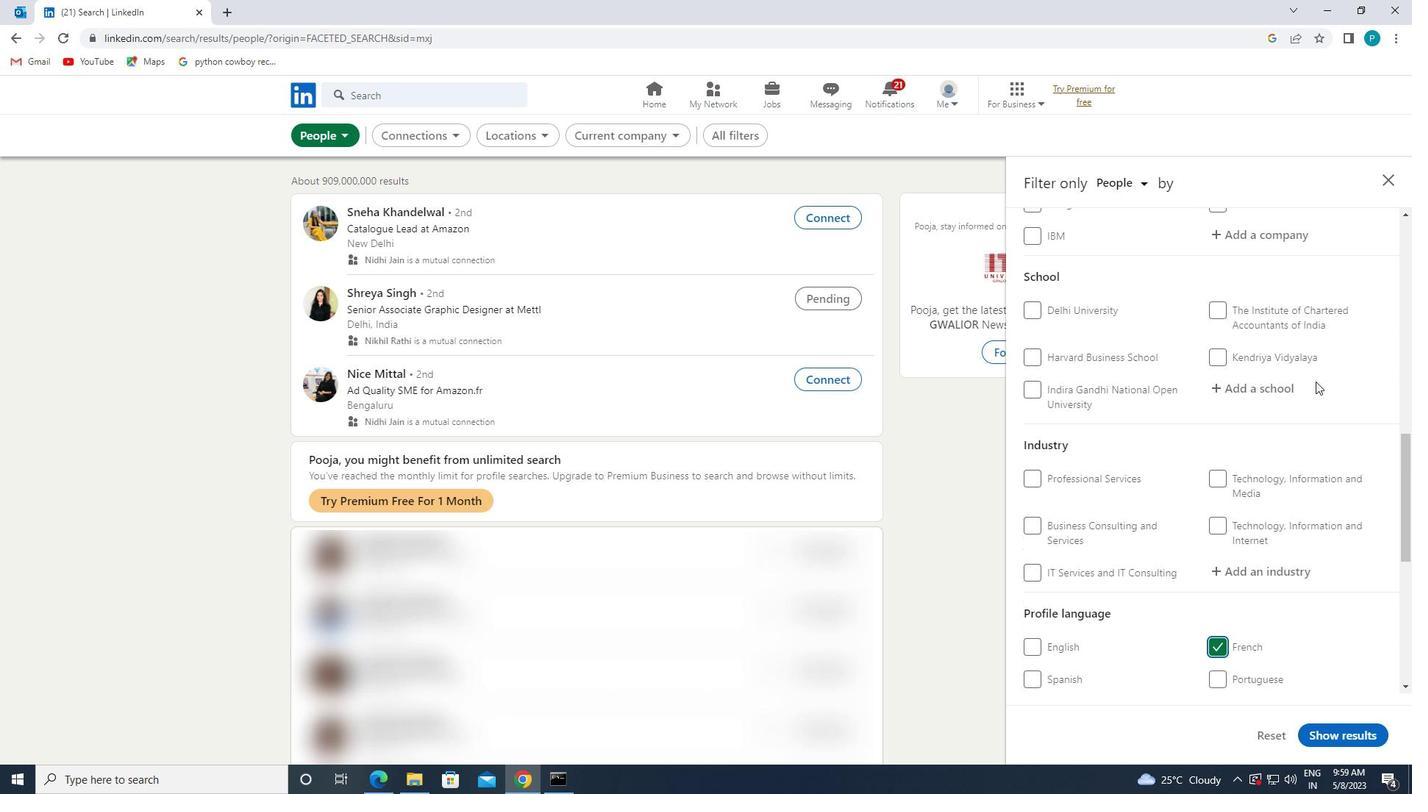 
Action: Mouse moved to (1284, 386)
Screenshot: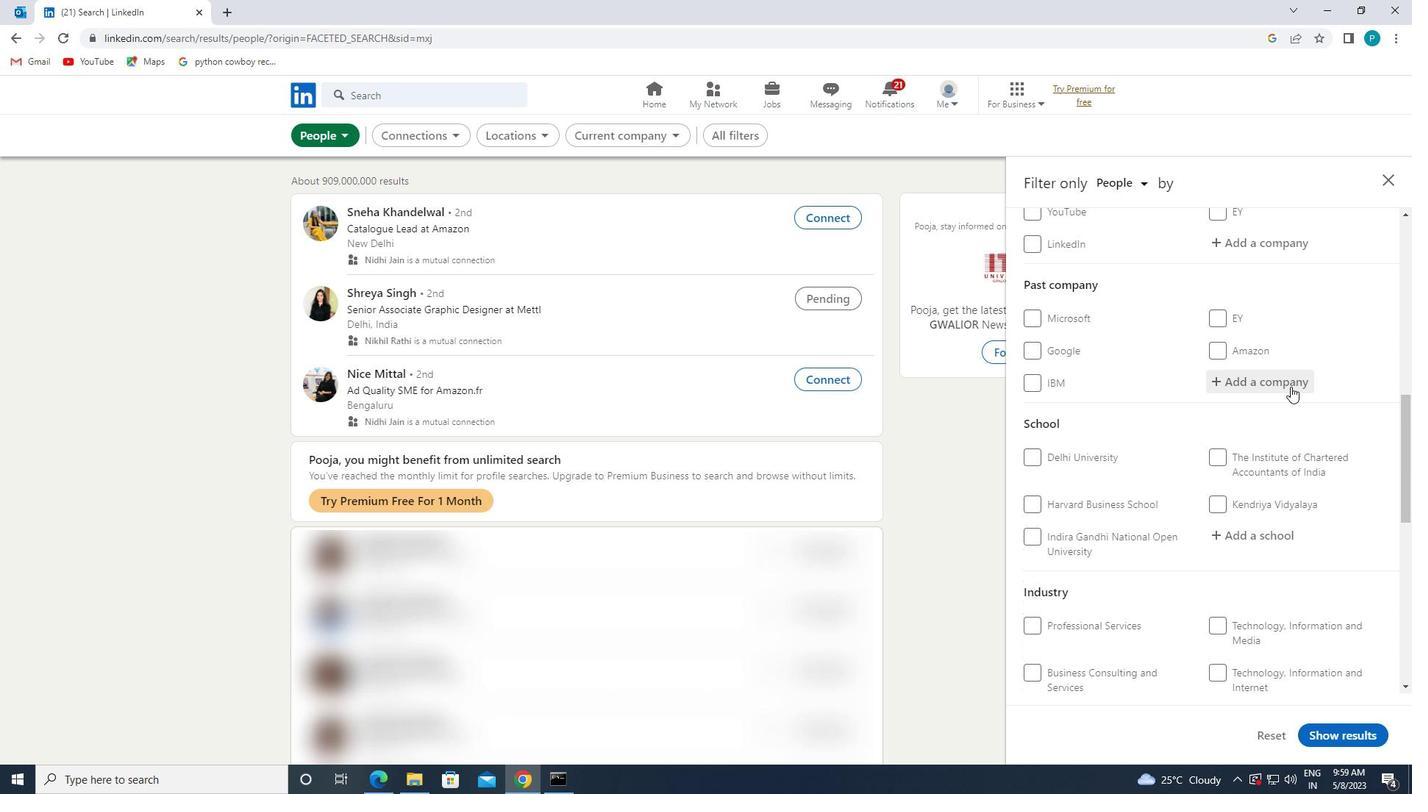 
Action: Mouse pressed left at (1284, 386)
Screenshot: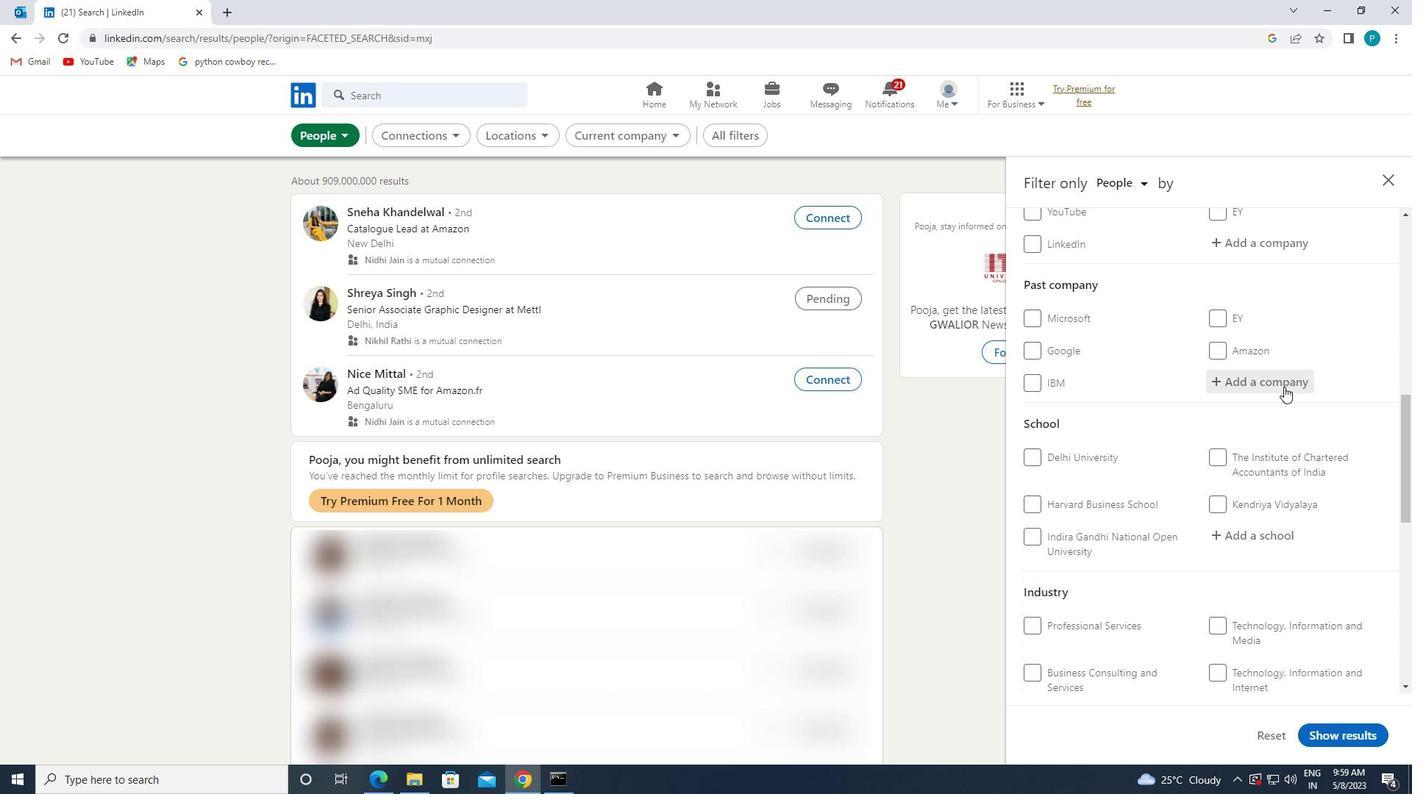 
Action: Mouse moved to (1226, 301)
Screenshot: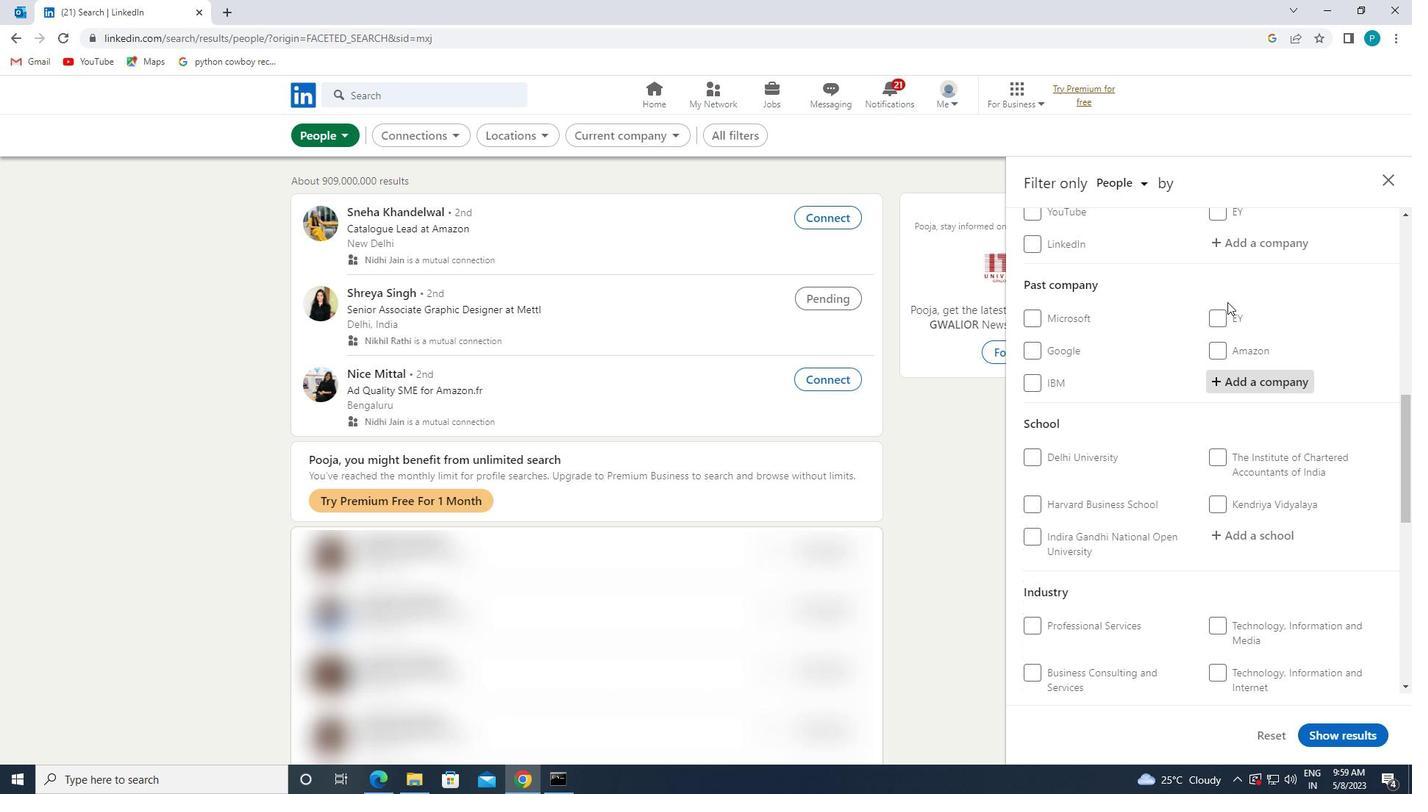 
Action: Mouse scrolled (1226, 302) with delta (0, 0)
Screenshot: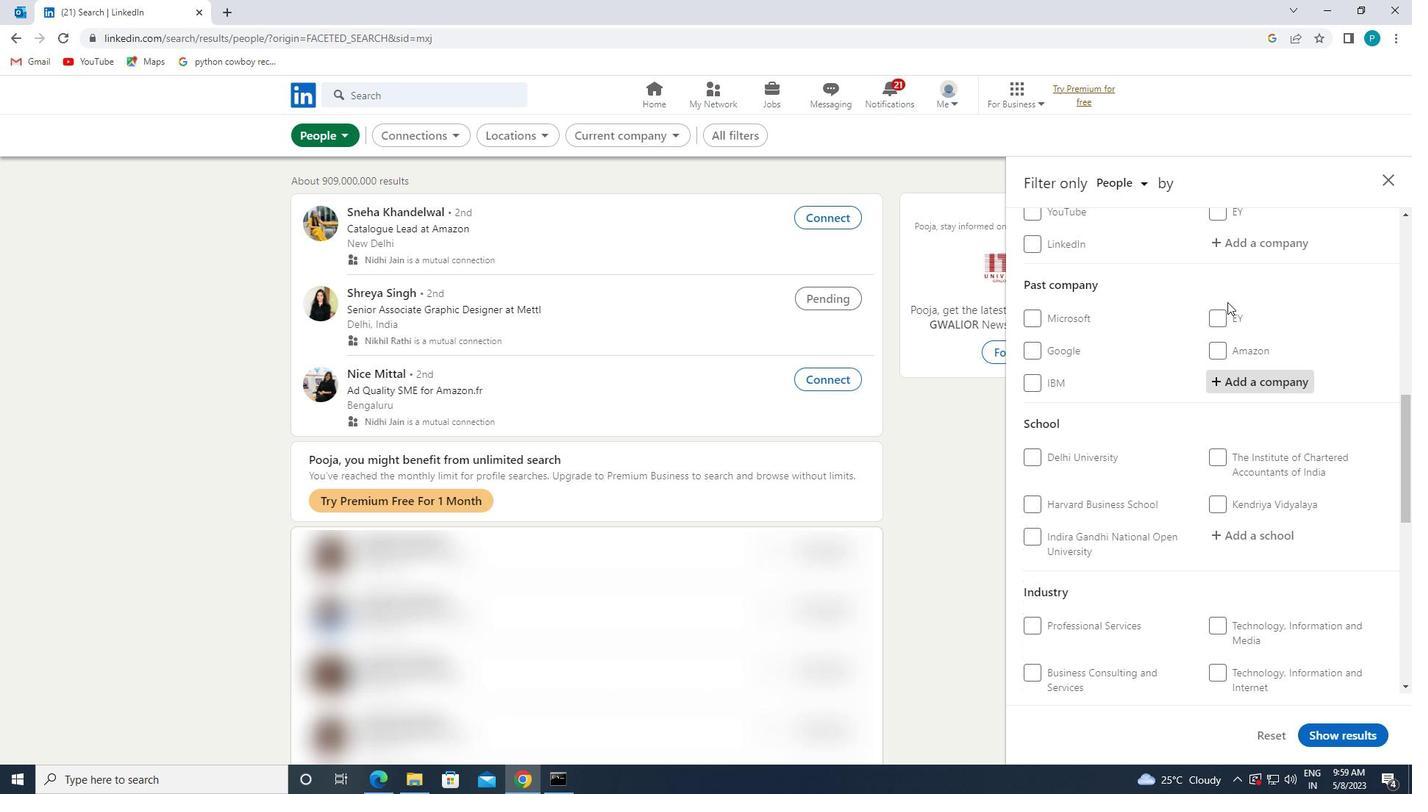 
Action: Mouse moved to (1229, 307)
Screenshot: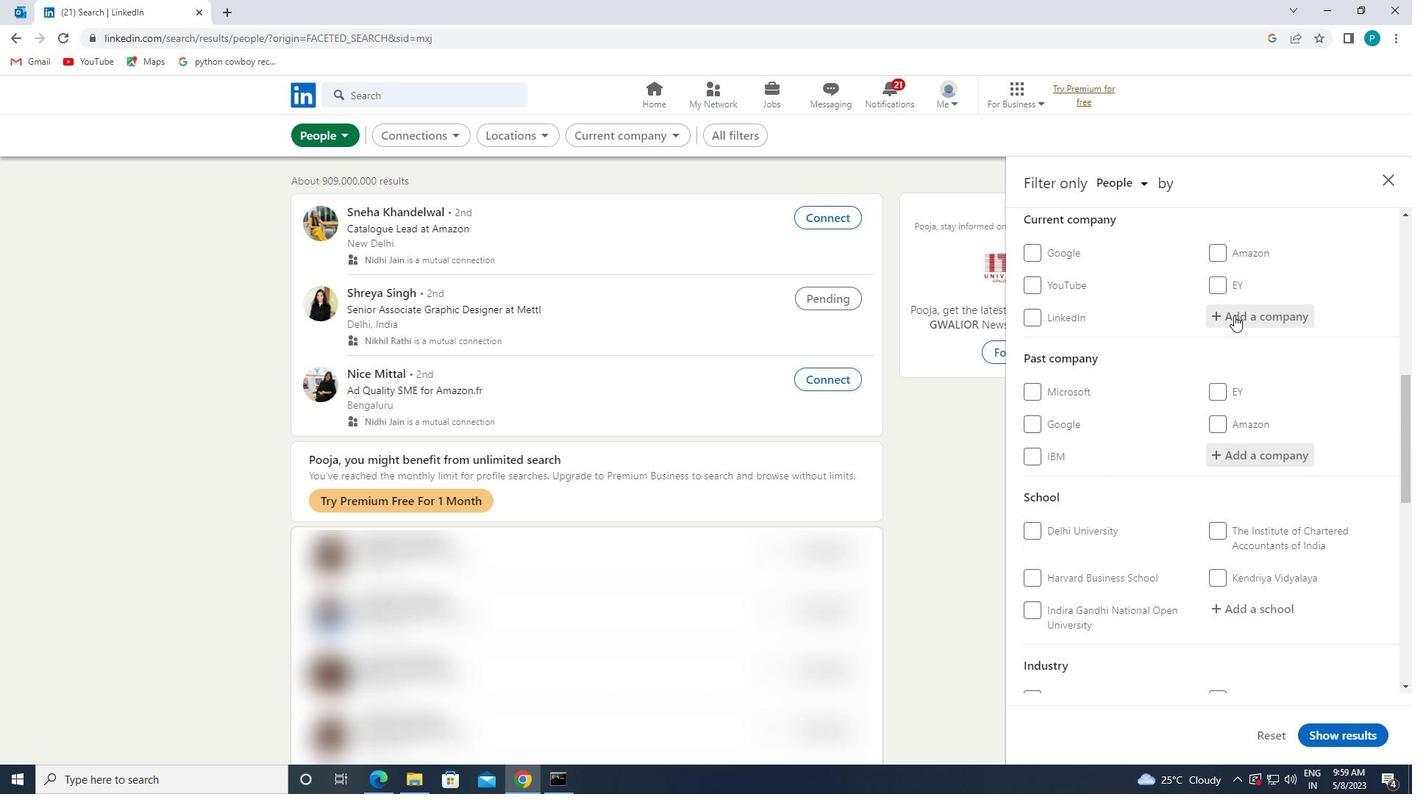 
Action: Mouse pressed left at (1229, 307)
Screenshot: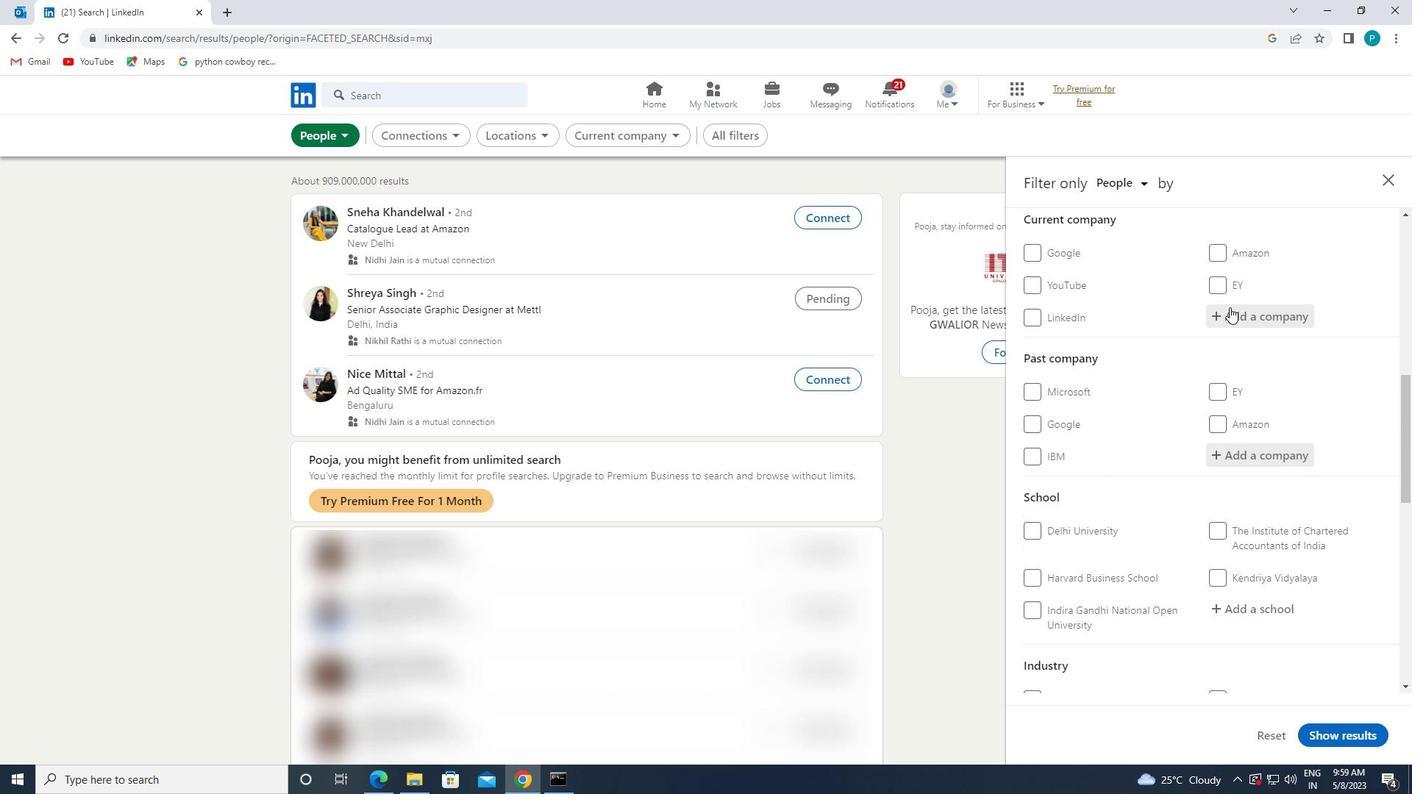 
Action: Key pressed <Key.caps_lock>P<Key.caps_lock>ROTIVITI
Screenshot: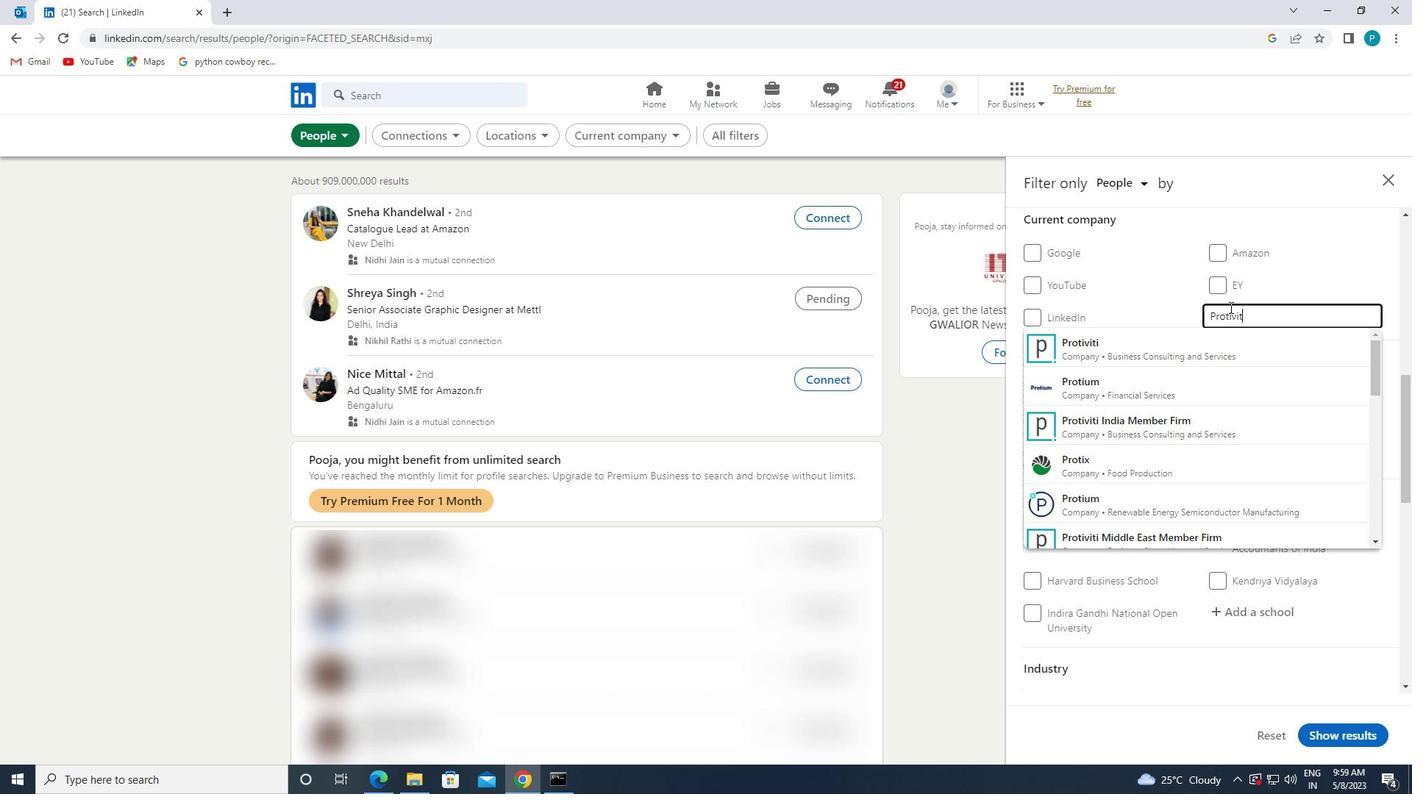 
Action: Mouse scrolled (1229, 308) with delta (0, 0)
Screenshot: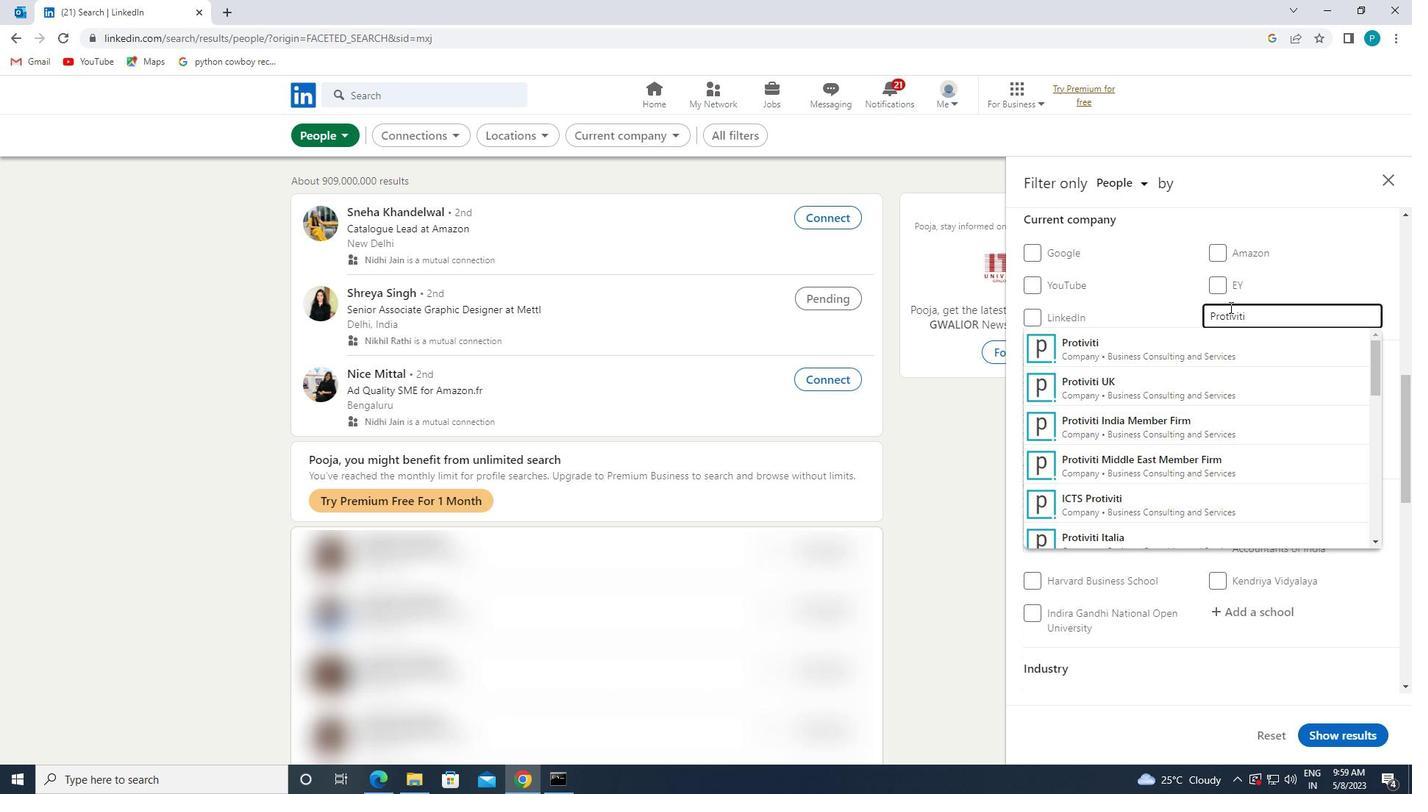 
Action: Mouse moved to (1139, 411)
Screenshot: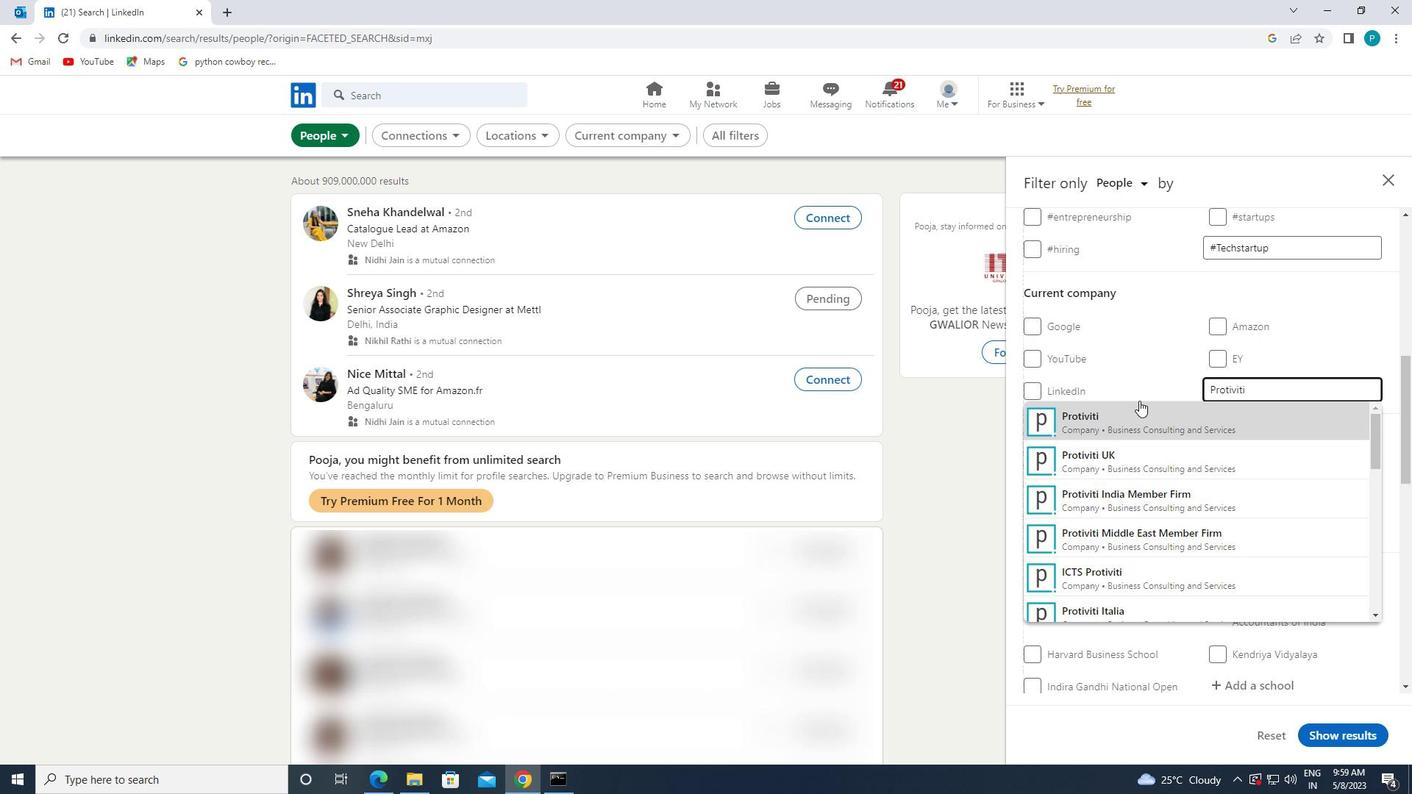 
Action: Mouse pressed left at (1139, 411)
Screenshot: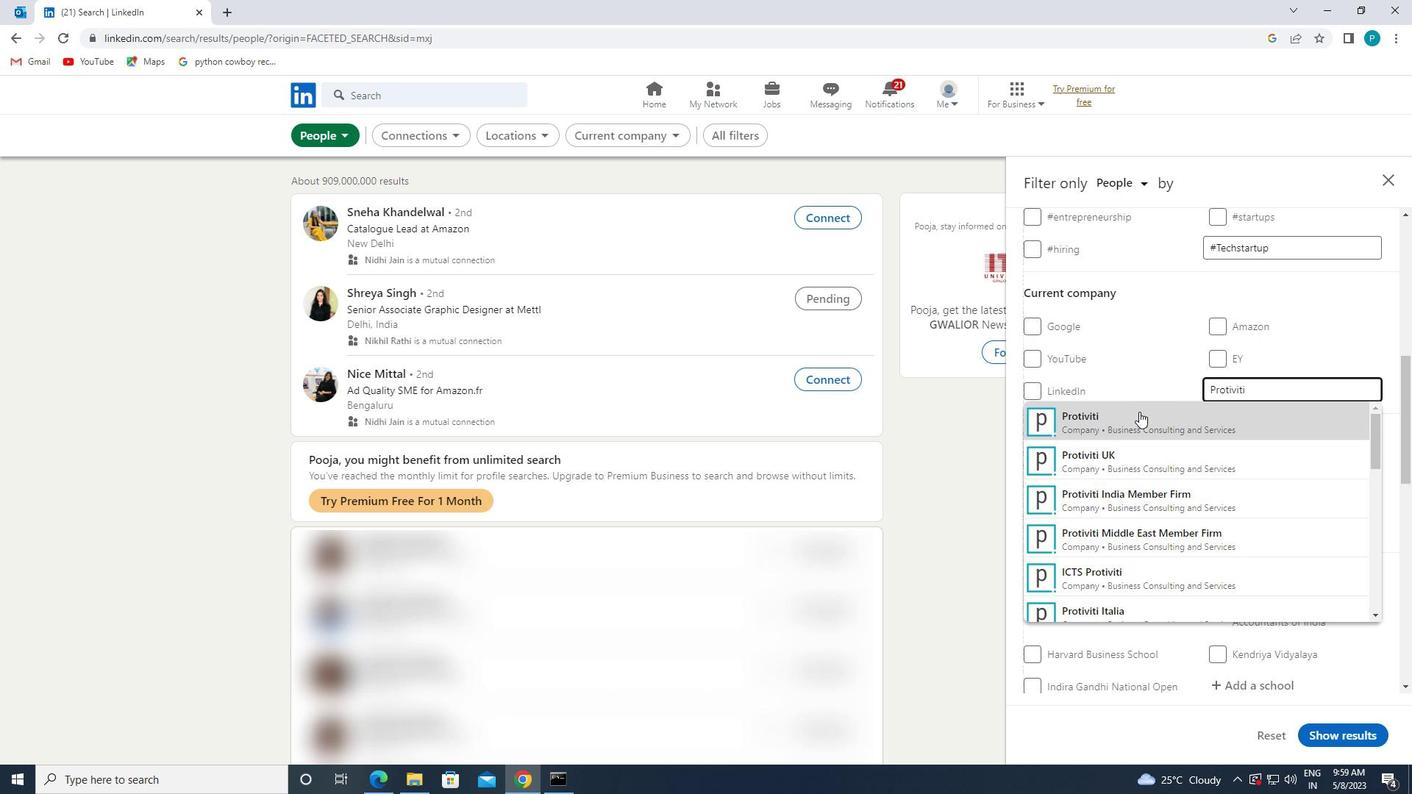 
Action: Mouse moved to (1329, 385)
Screenshot: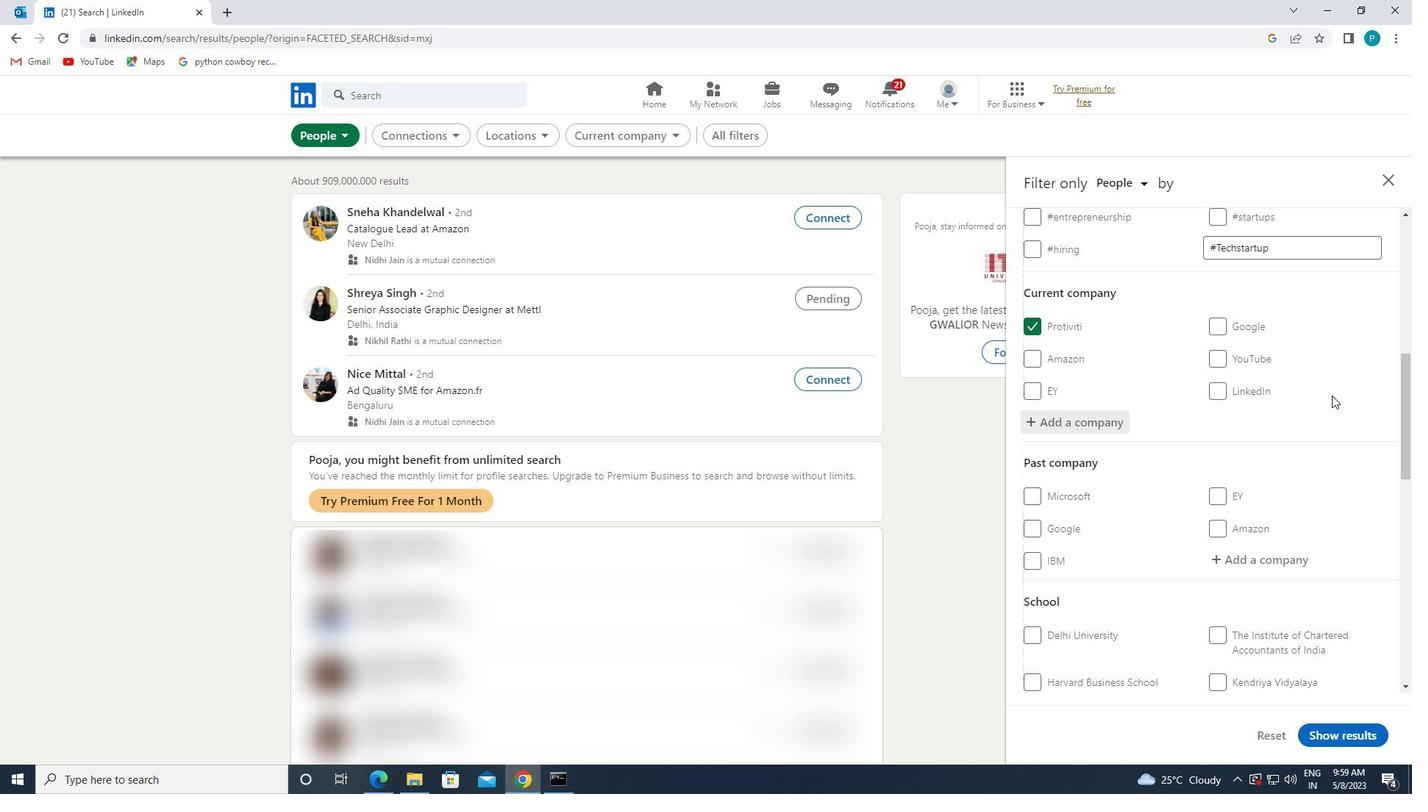 
Action: Mouse scrolled (1329, 384) with delta (0, 0)
Screenshot: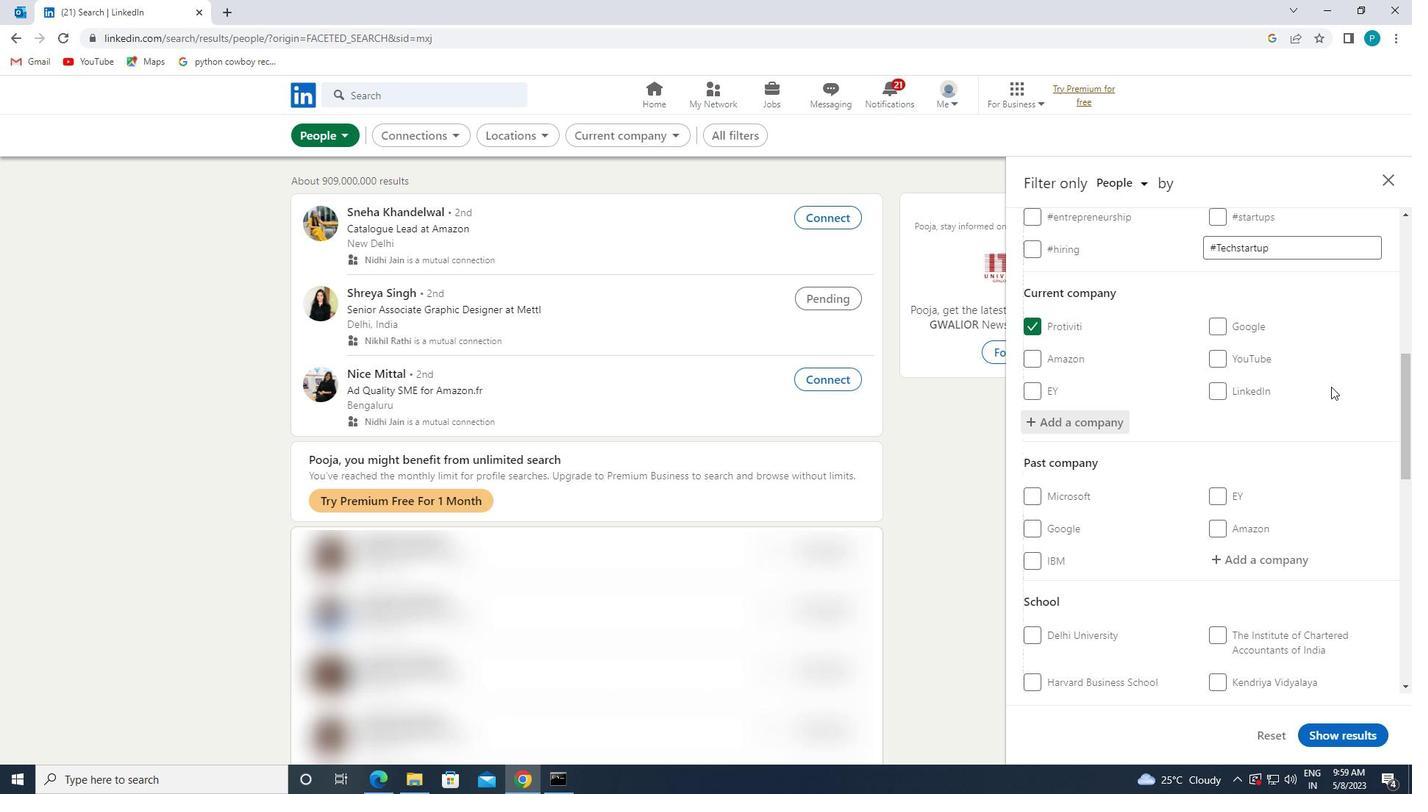 
Action: Mouse moved to (1327, 385)
Screenshot: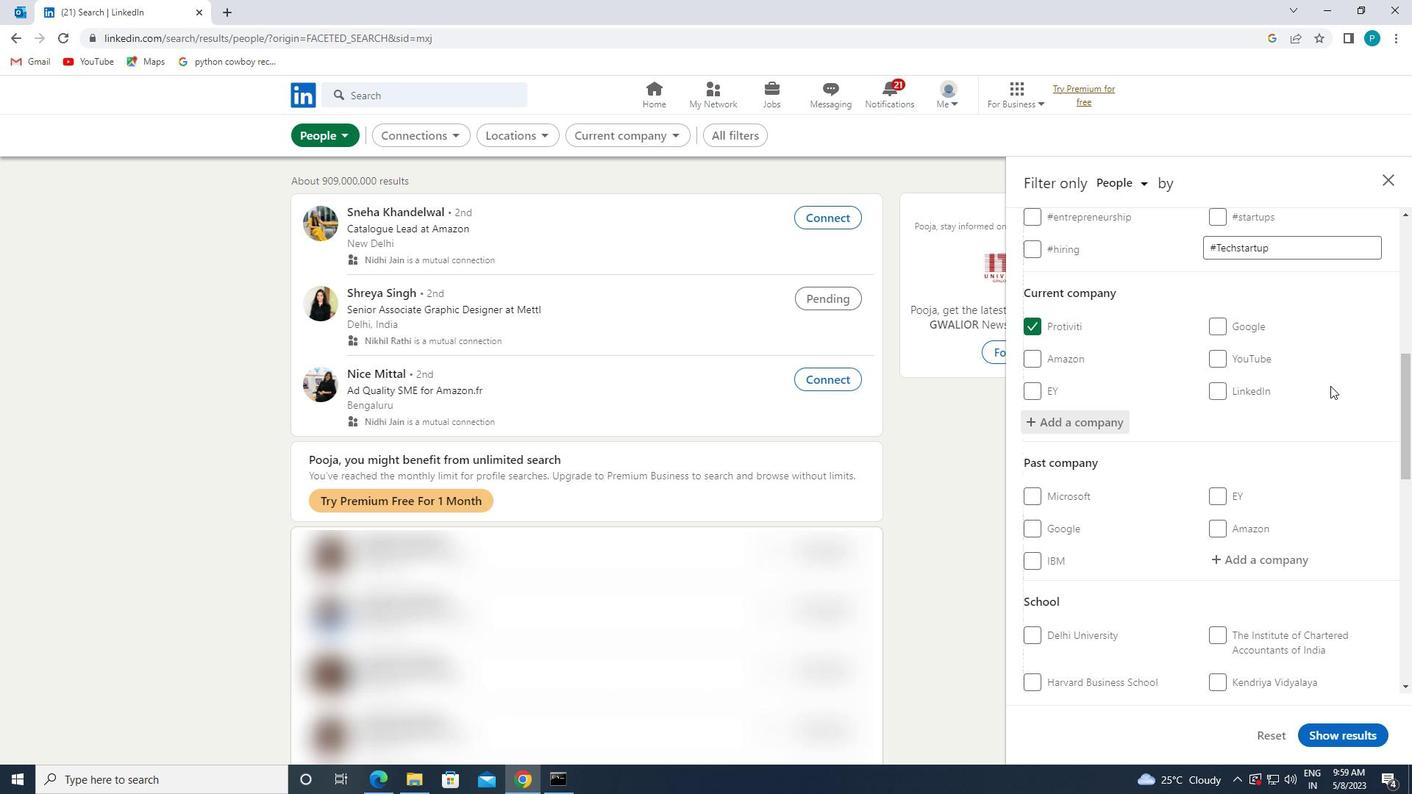 
Action: Mouse scrolled (1327, 384) with delta (0, 0)
Screenshot: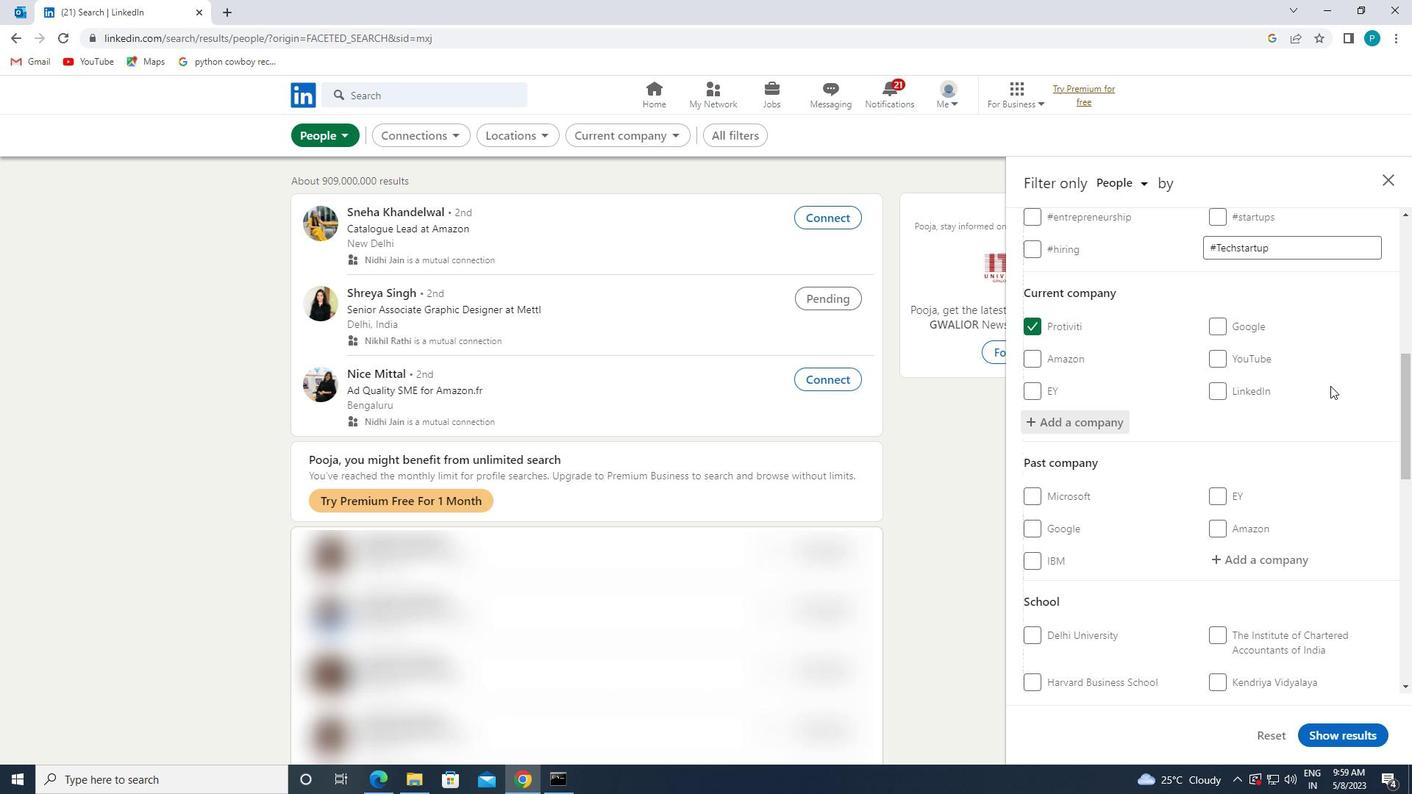 
Action: Mouse moved to (1326, 385)
Screenshot: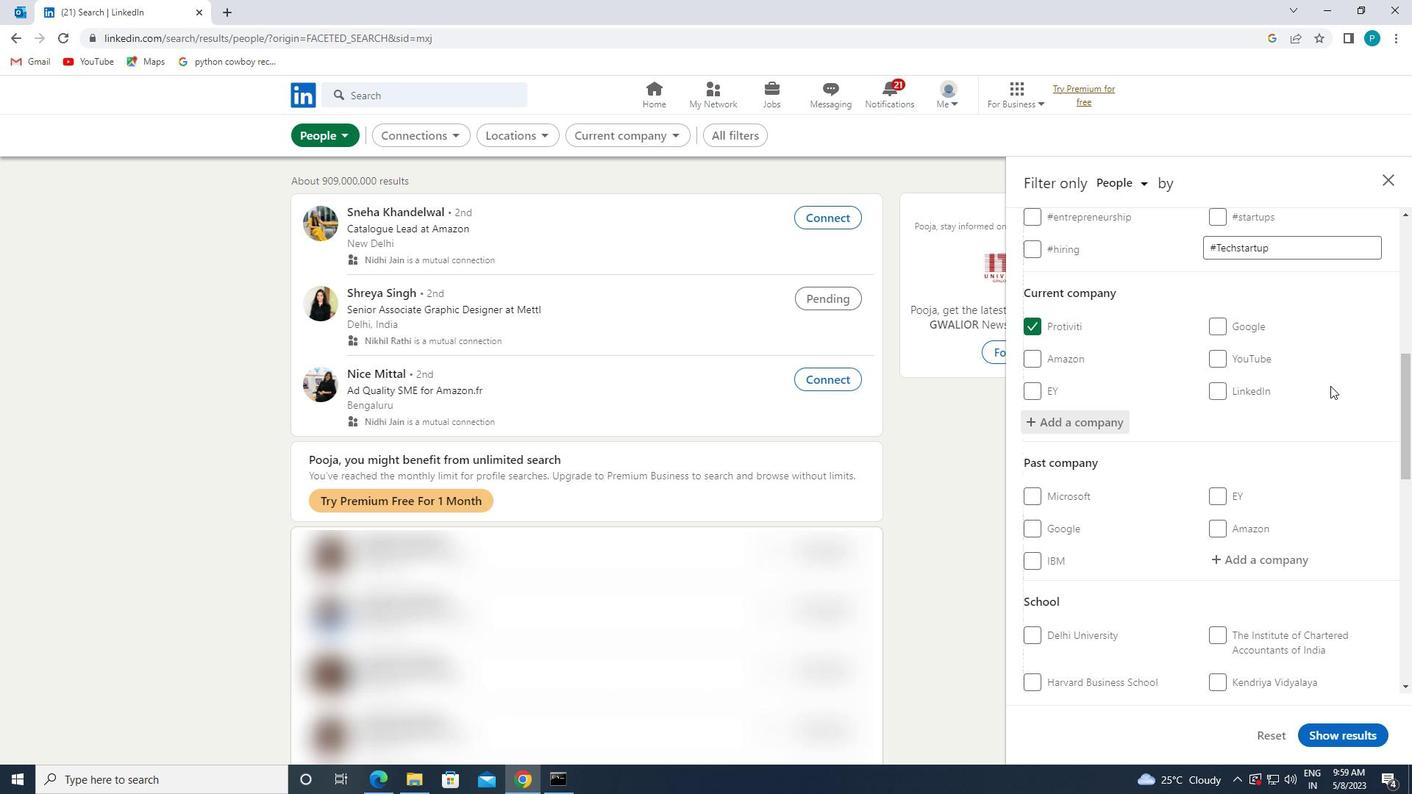 
Action: Mouse scrolled (1326, 384) with delta (0, 0)
Screenshot: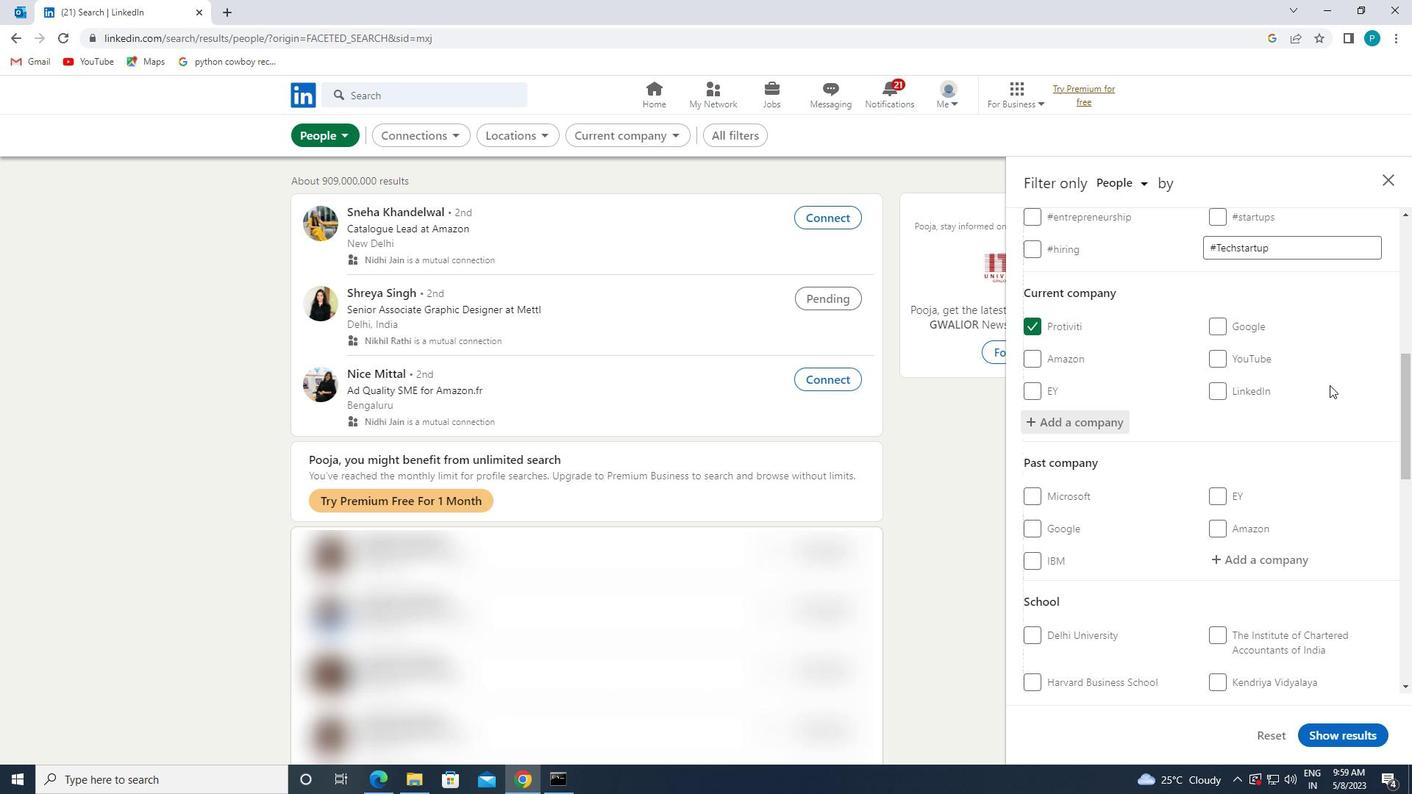 
Action: Mouse moved to (1246, 397)
Screenshot: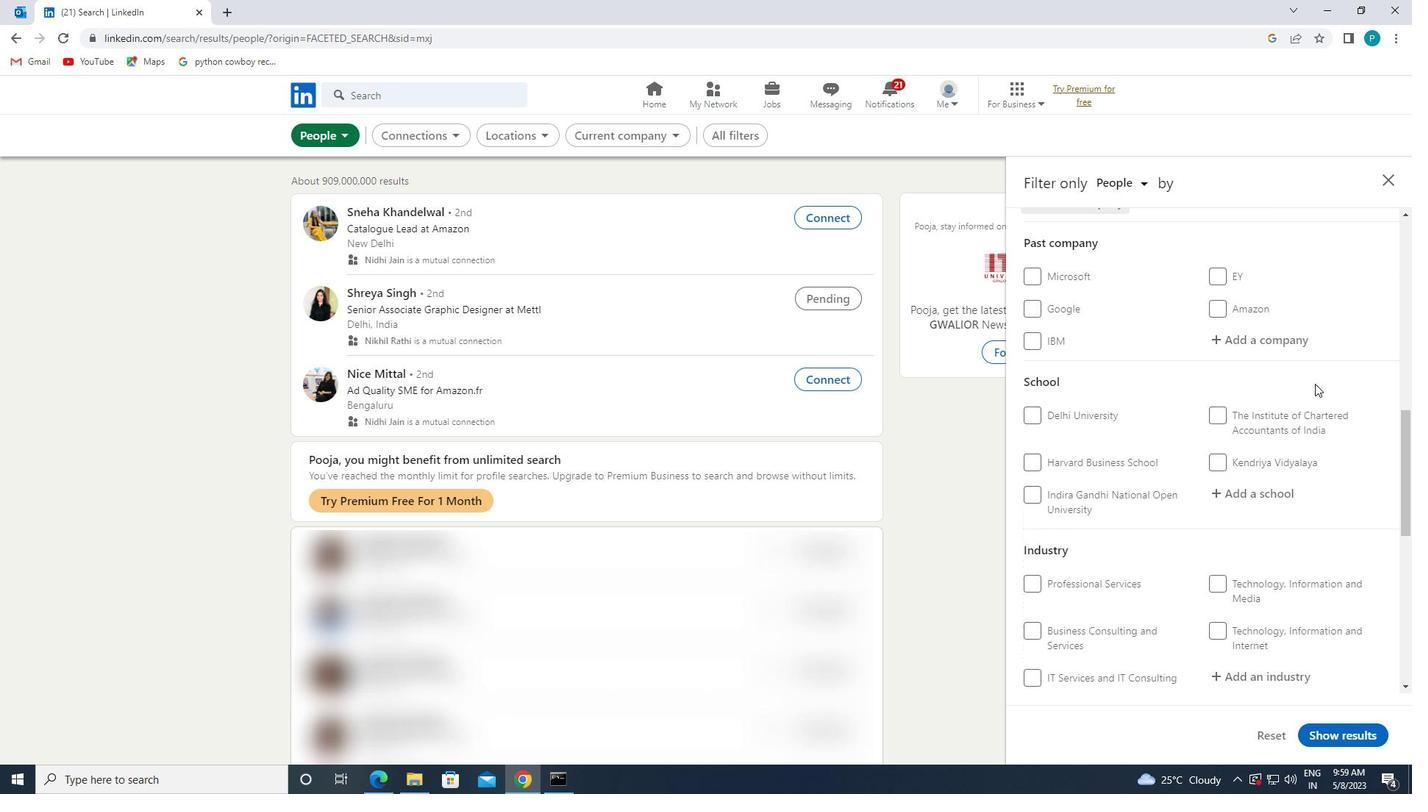 
Action: Mouse scrolled (1246, 397) with delta (0, 0)
Screenshot: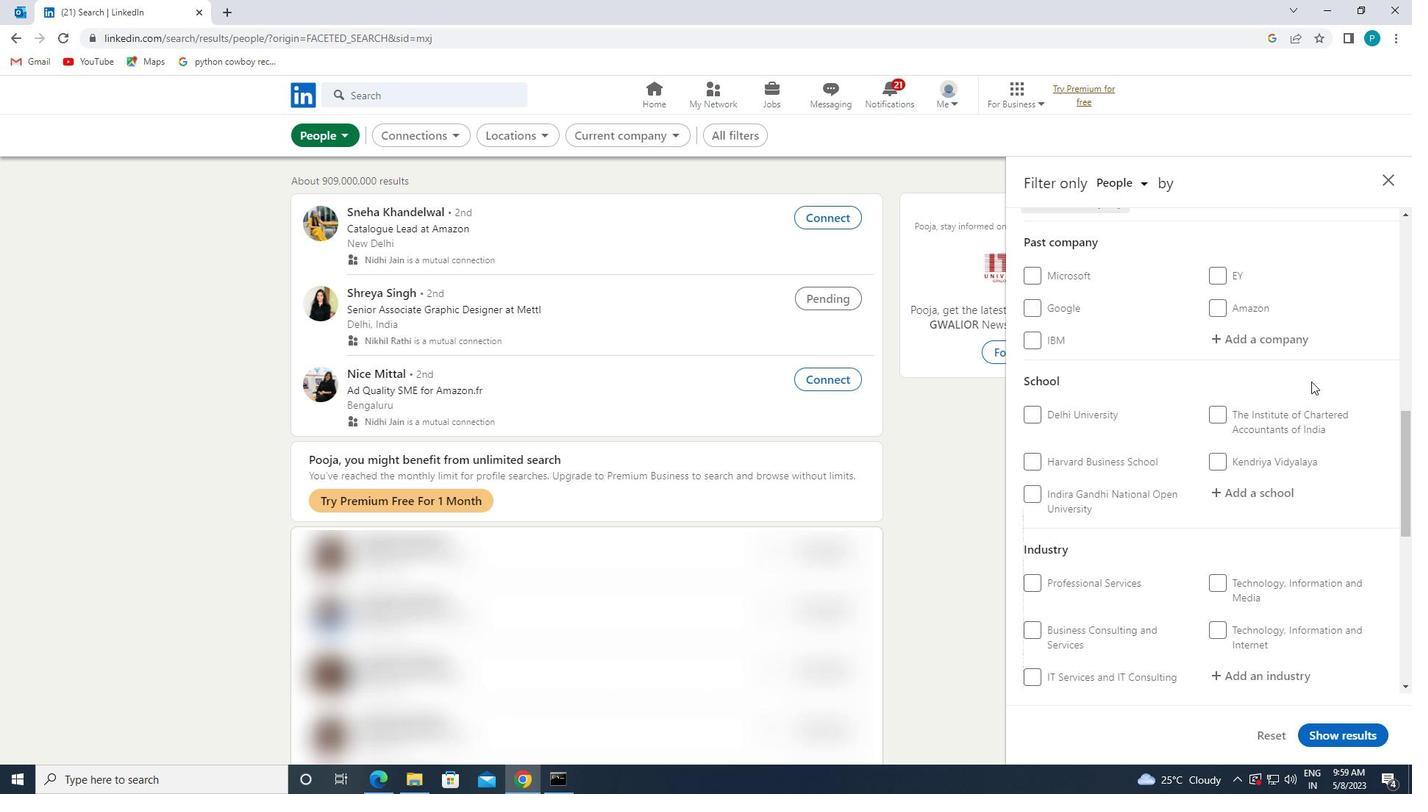 
Action: Mouse moved to (1243, 399)
Screenshot: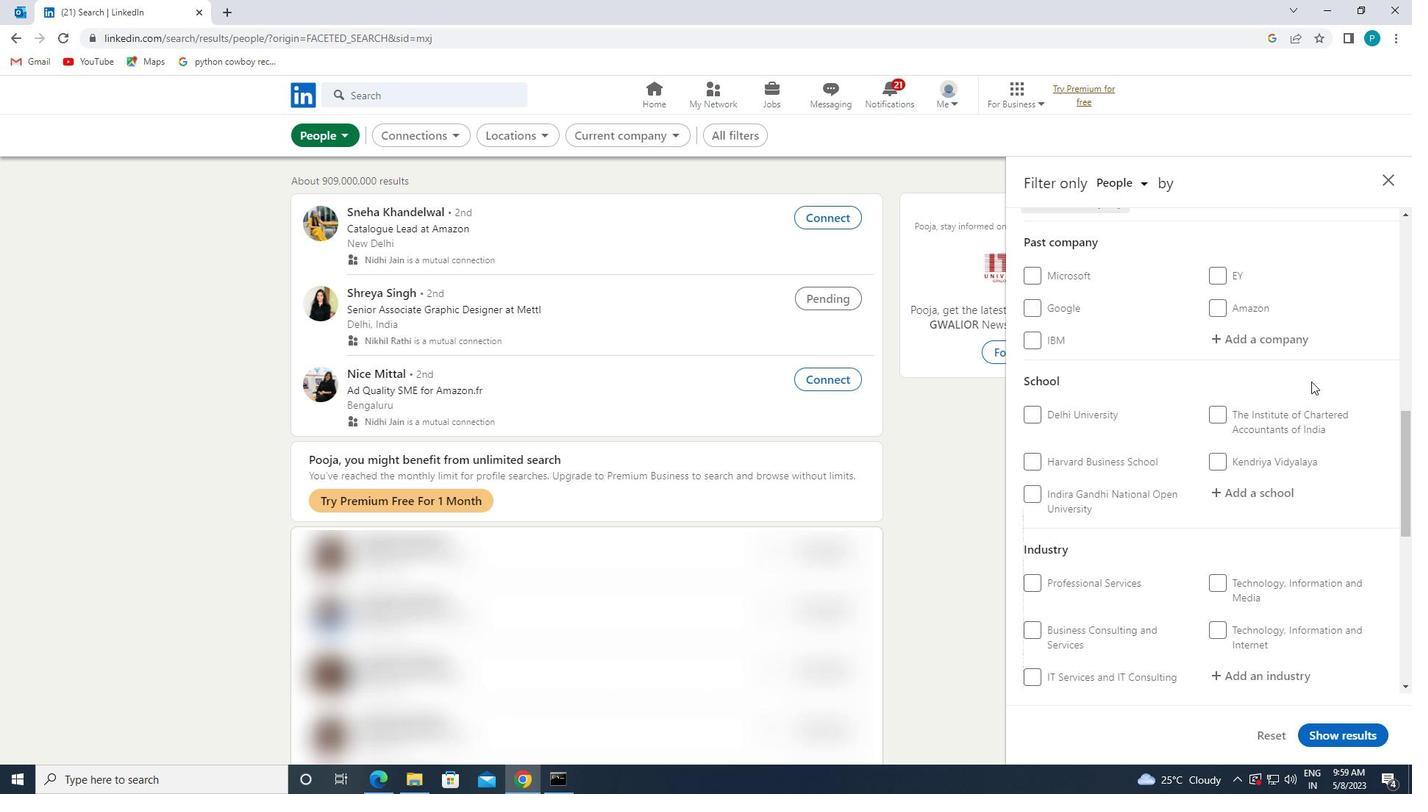 
Action: Mouse scrolled (1243, 398) with delta (0, 0)
Screenshot: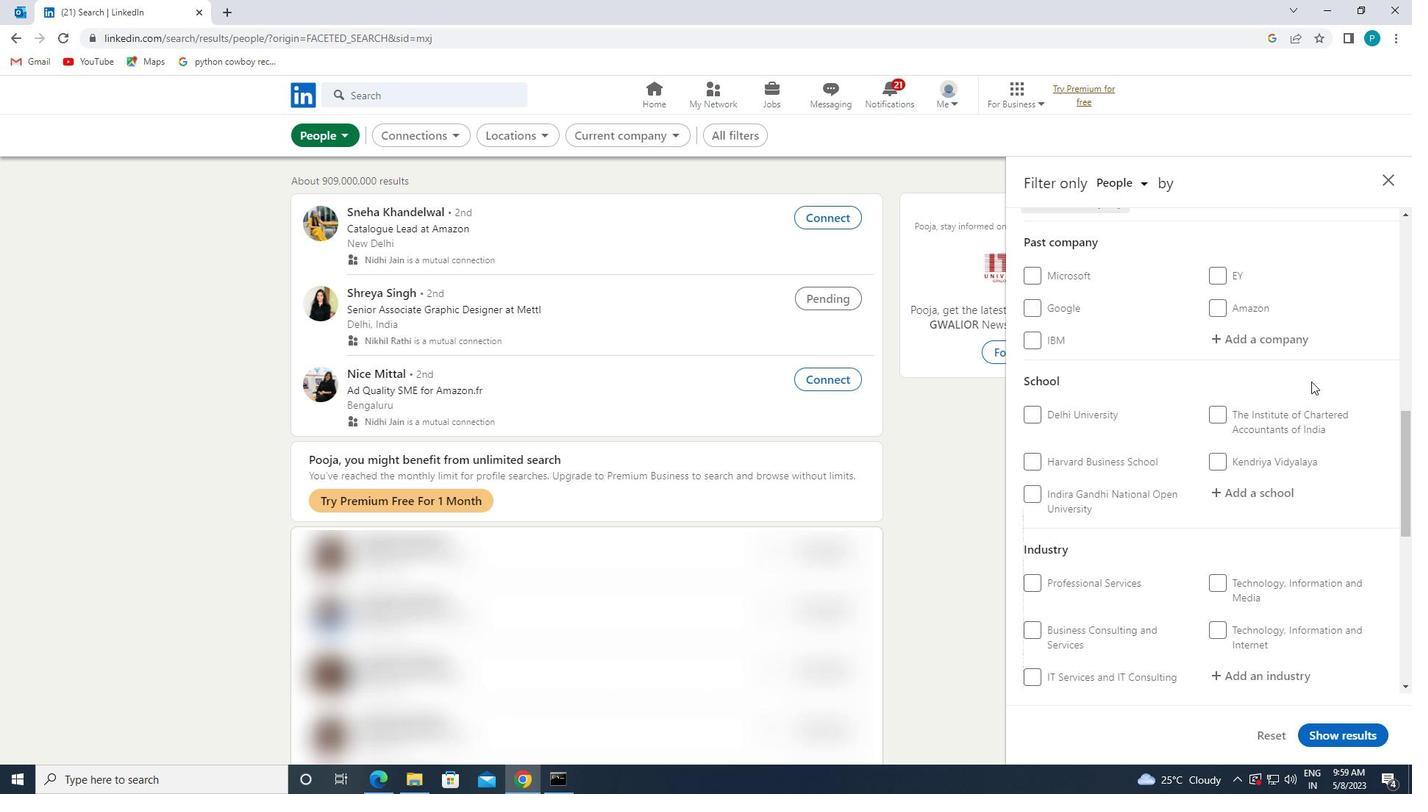 
Action: Mouse moved to (1236, 346)
Screenshot: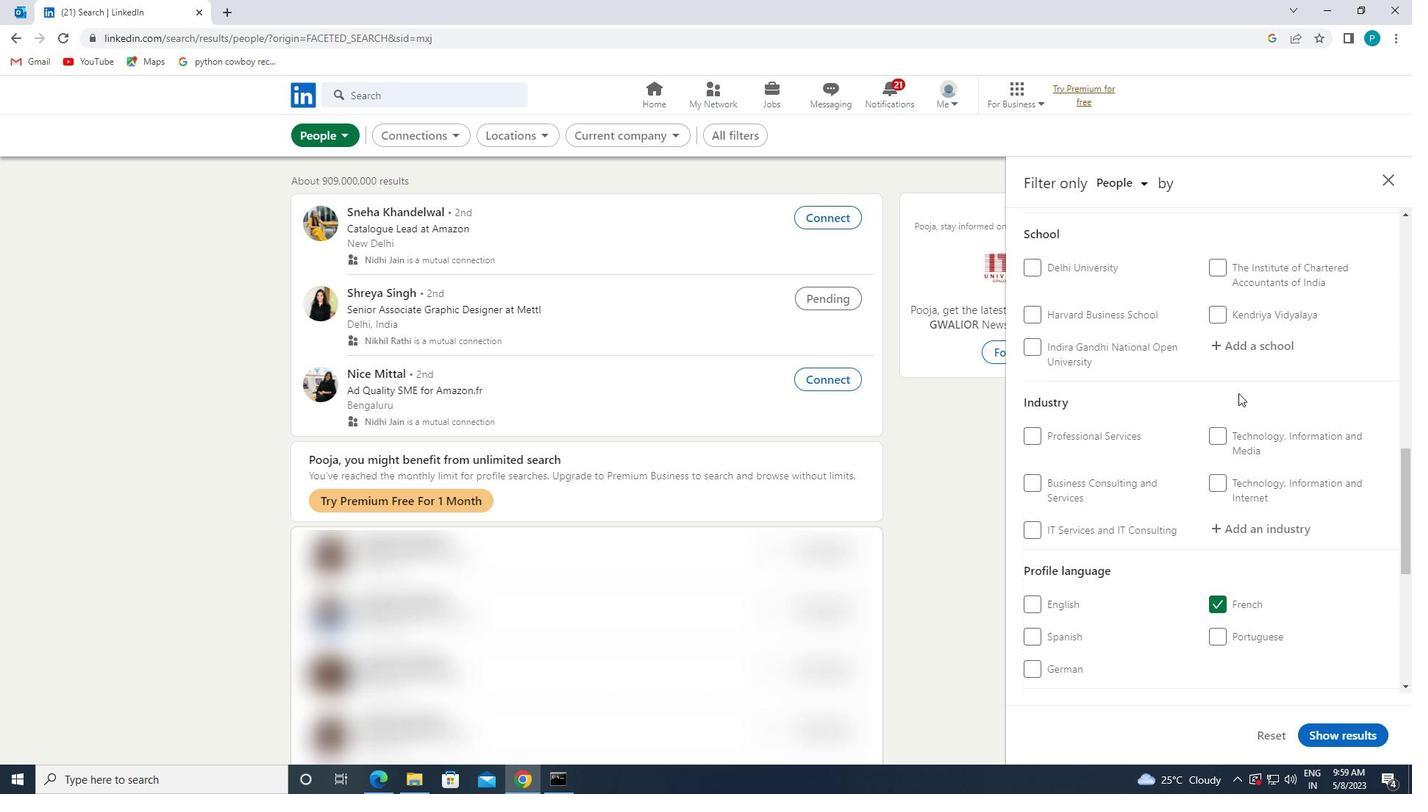 
Action: Mouse pressed left at (1236, 346)
Screenshot: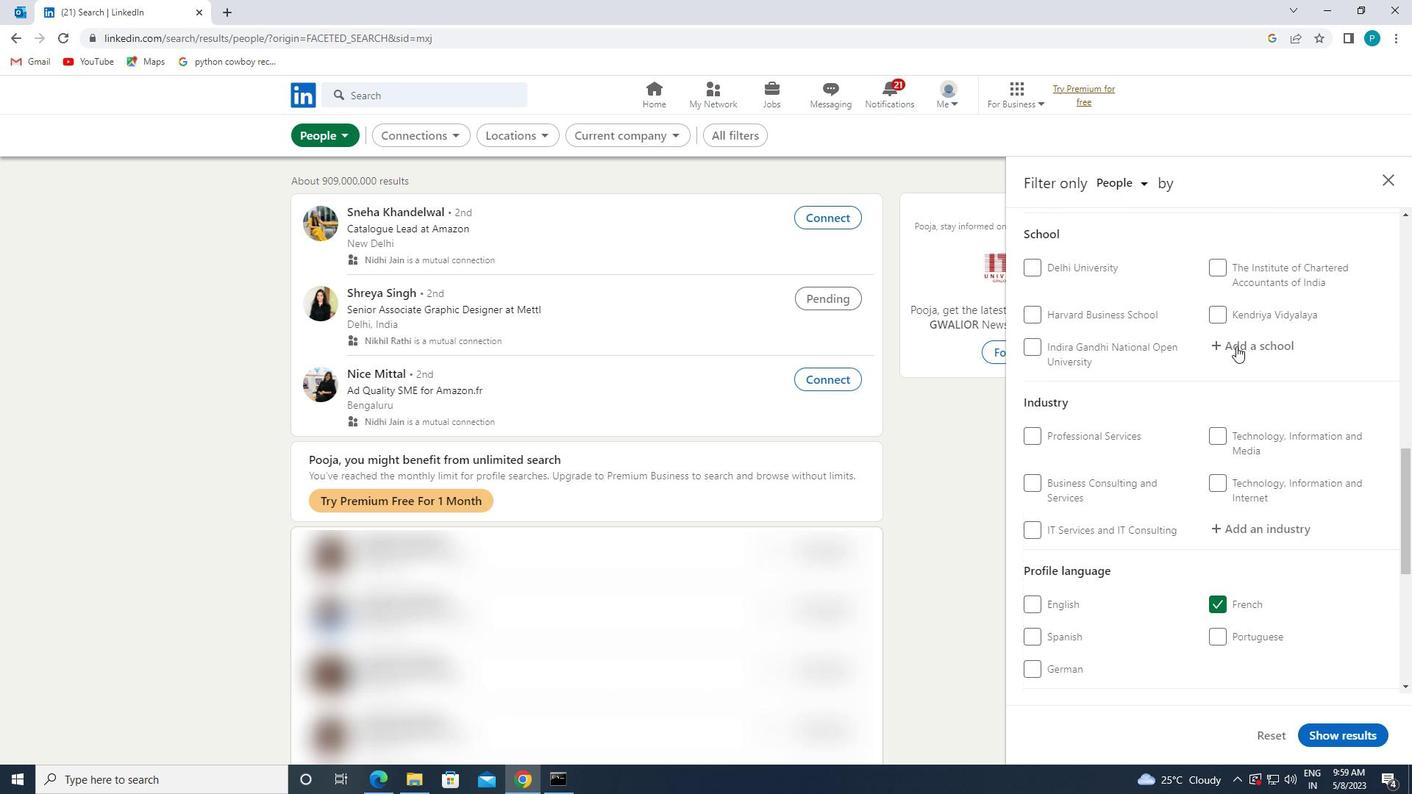 
Action: Mouse moved to (1230, 350)
Screenshot: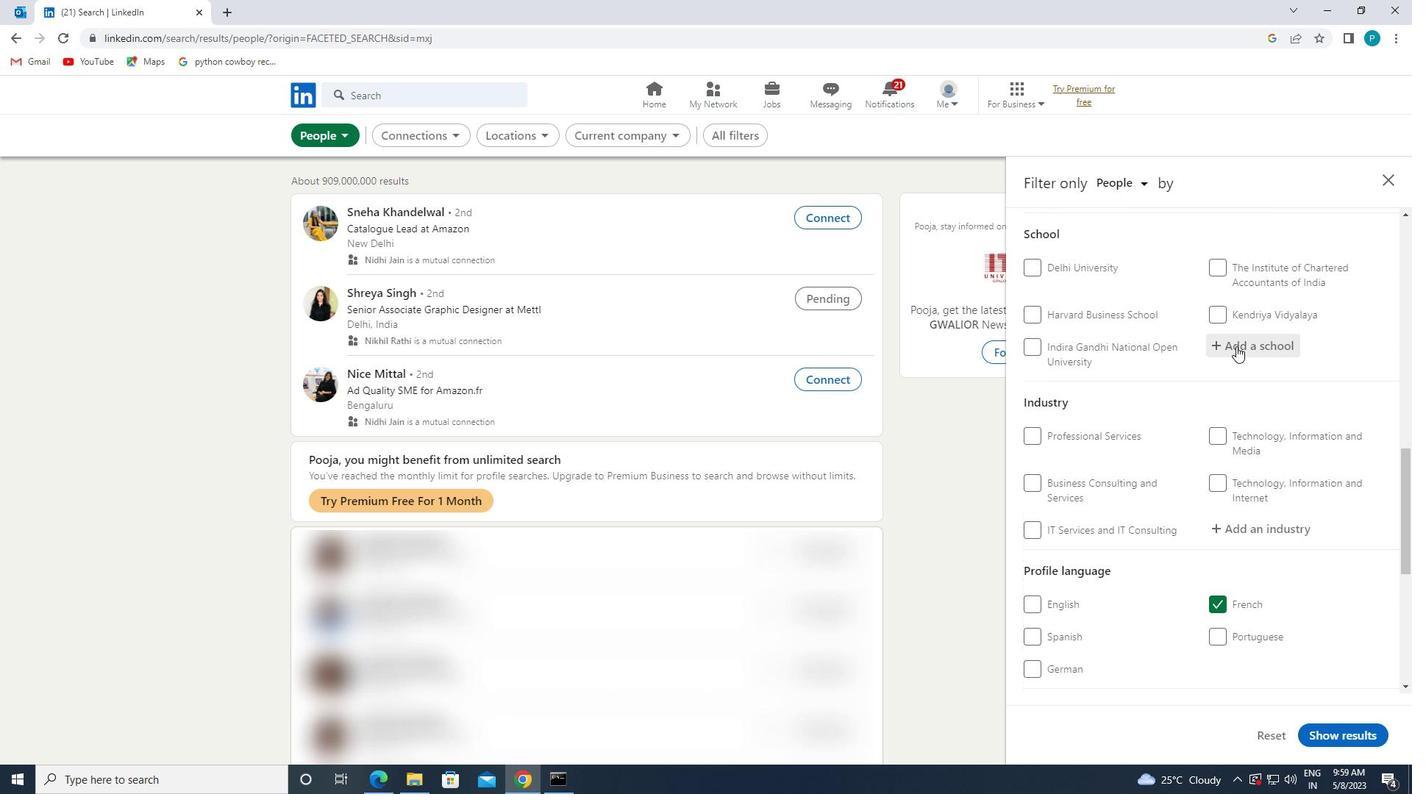 
Action: Key pressed <Key.caps_lock>S<Key.caps_lock>ANDIP
Screenshot: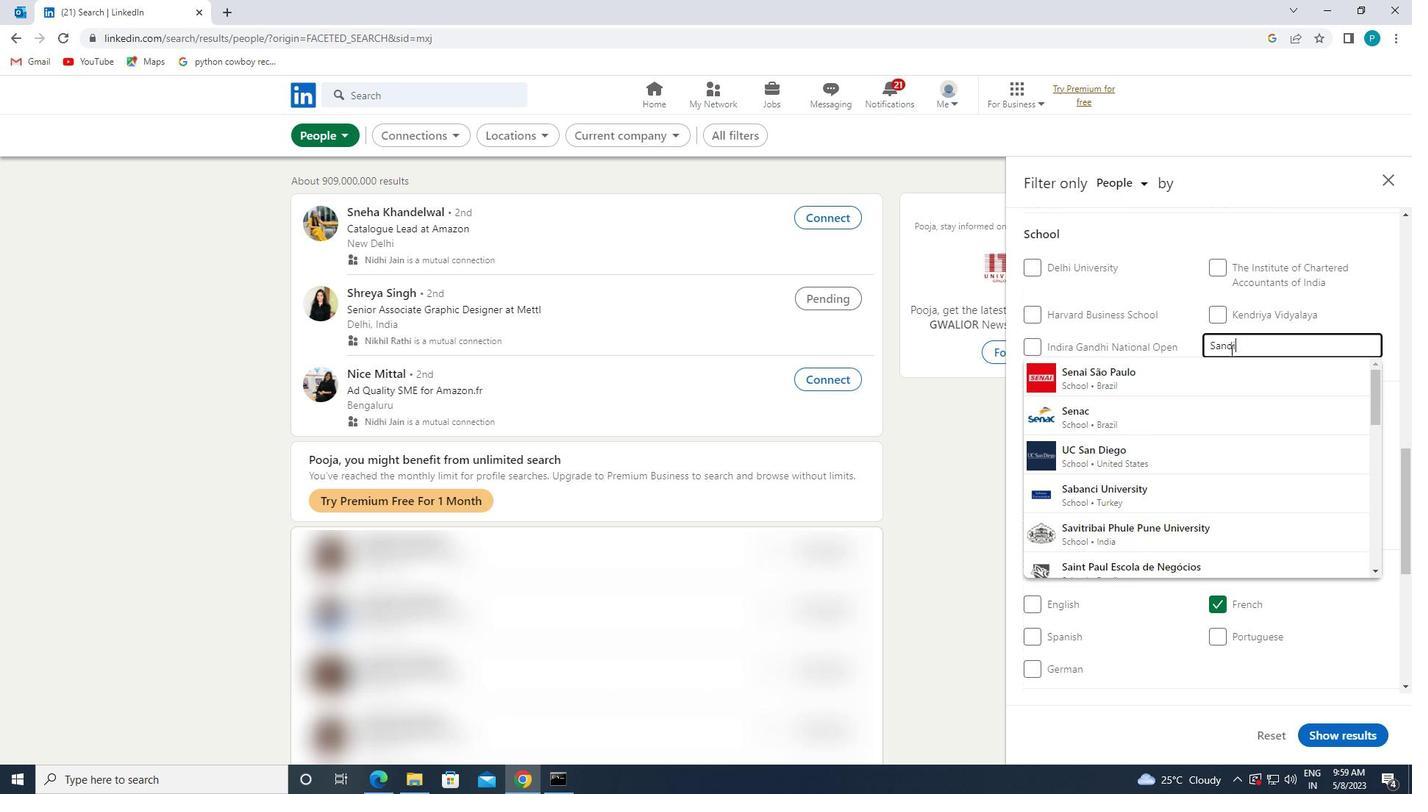 
Action: Mouse moved to (1188, 472)
Screenshot: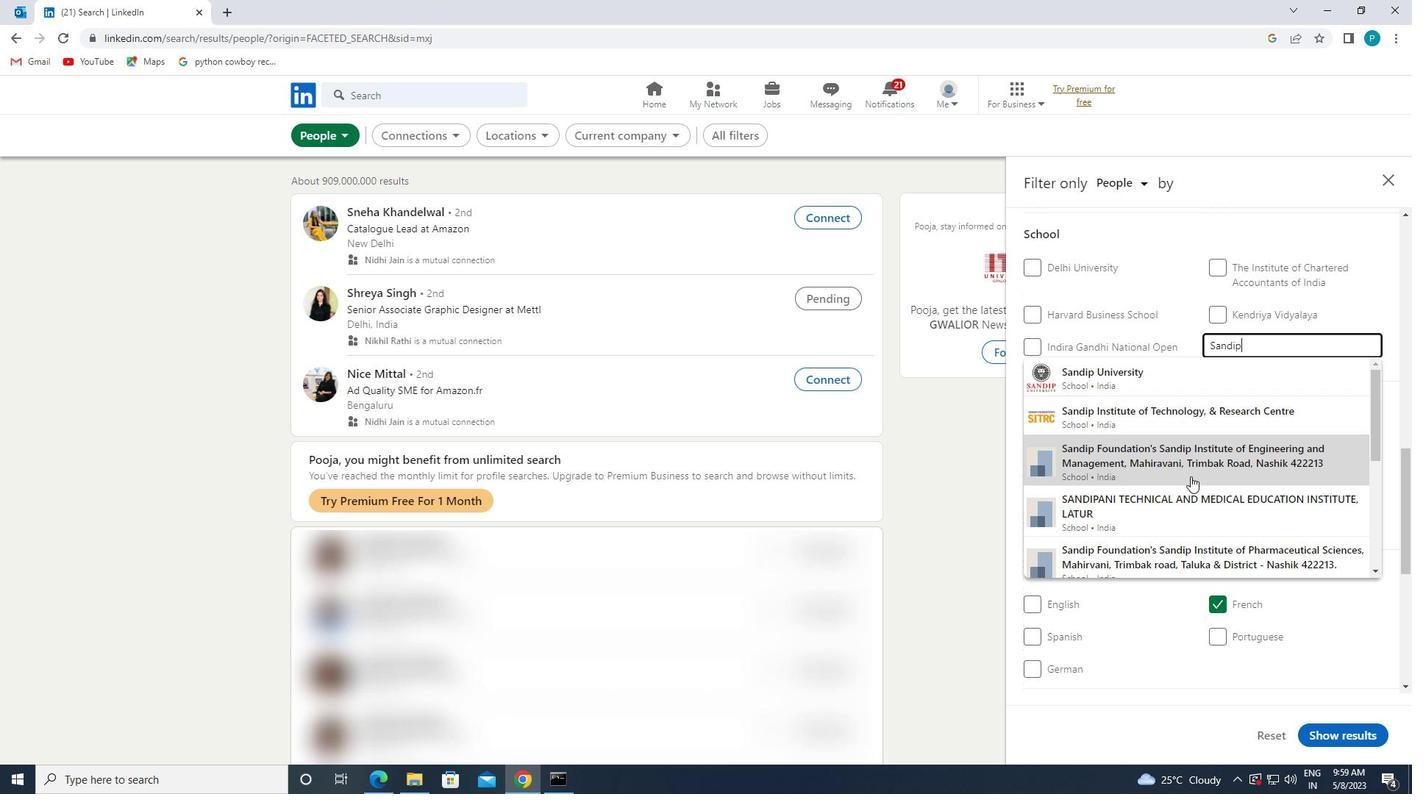 
Action: Mouse pressed left at (1188, 472)
Screenshot: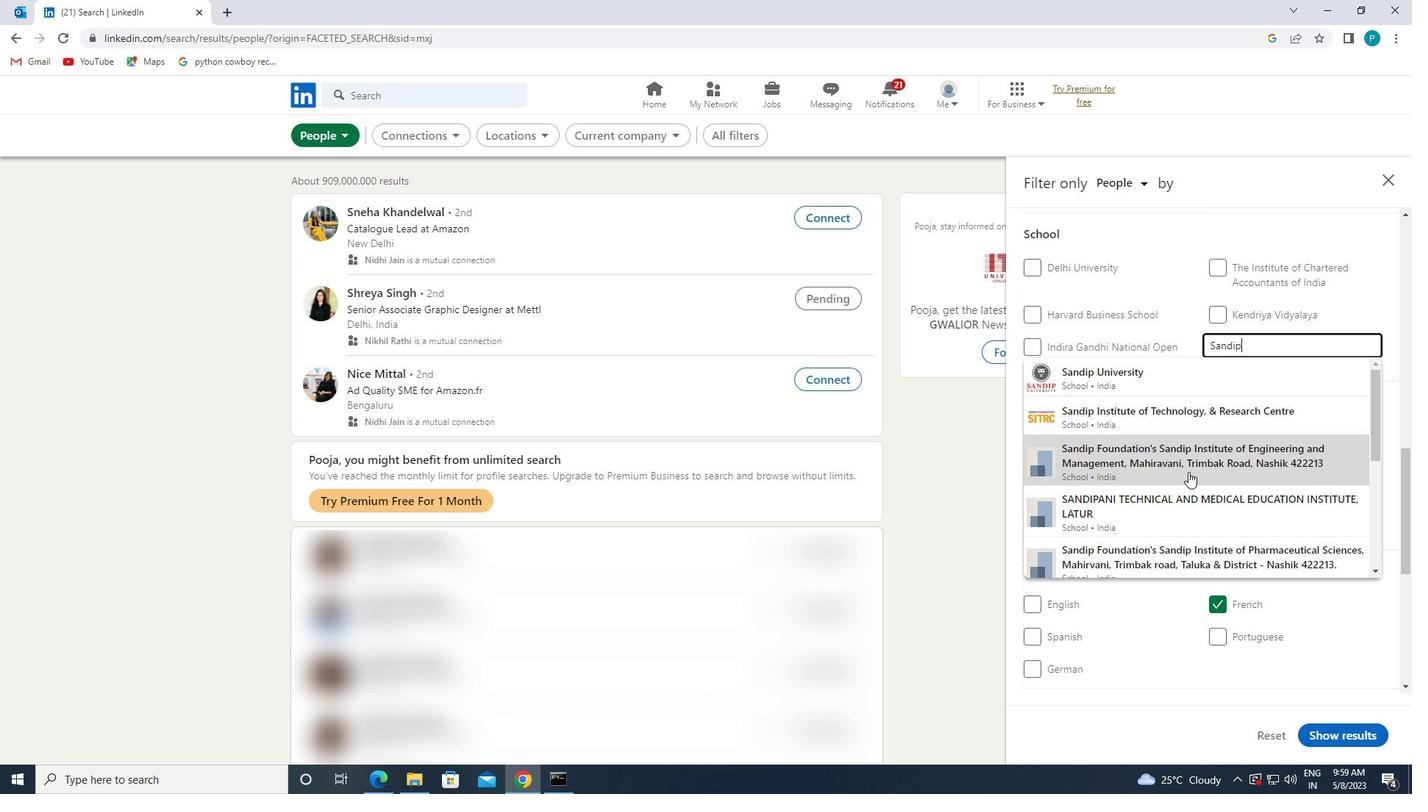 
Action: Mouse moved to (1280, 378)
Screenshot: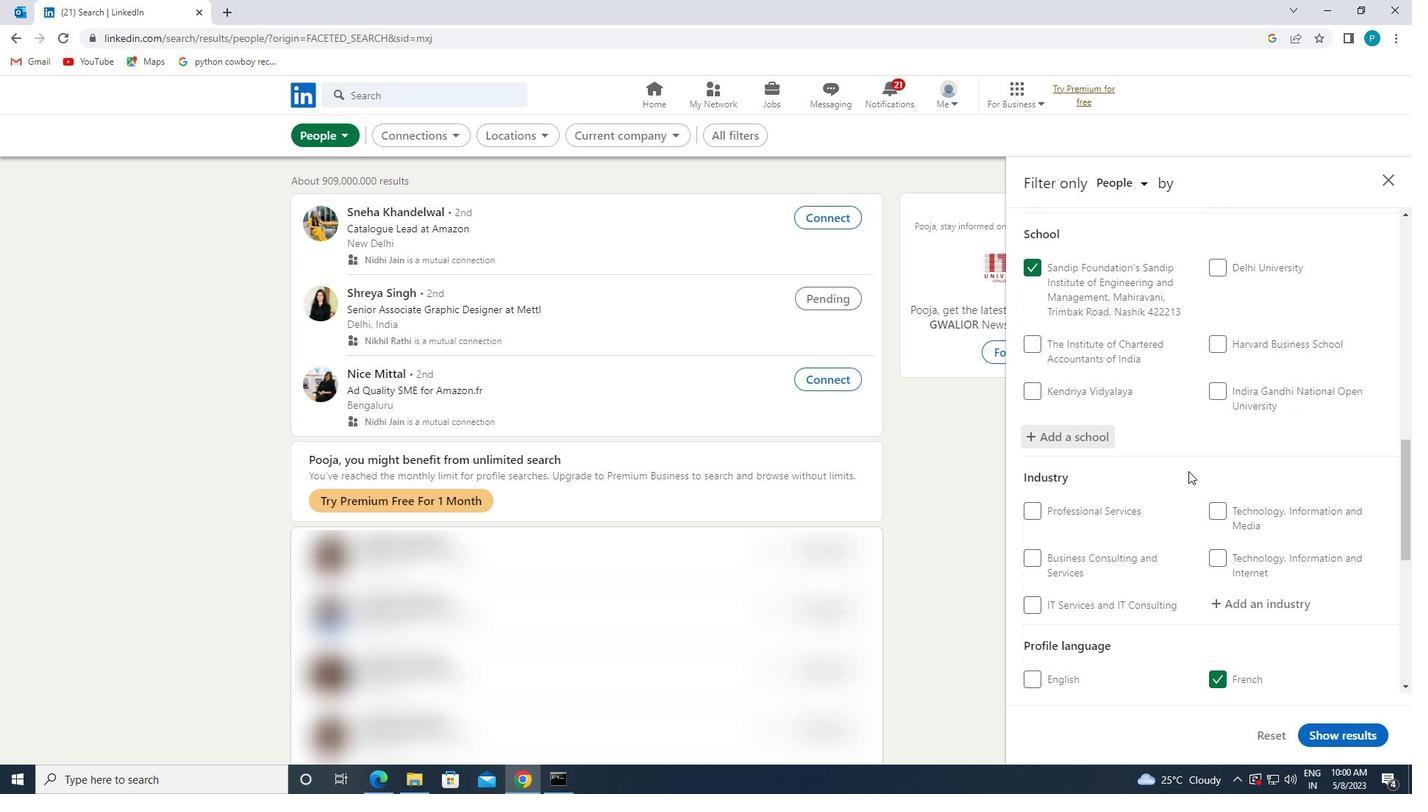 
Action: Mouse scrolled (1280, 378) with delta (0, 0)
Screenshot: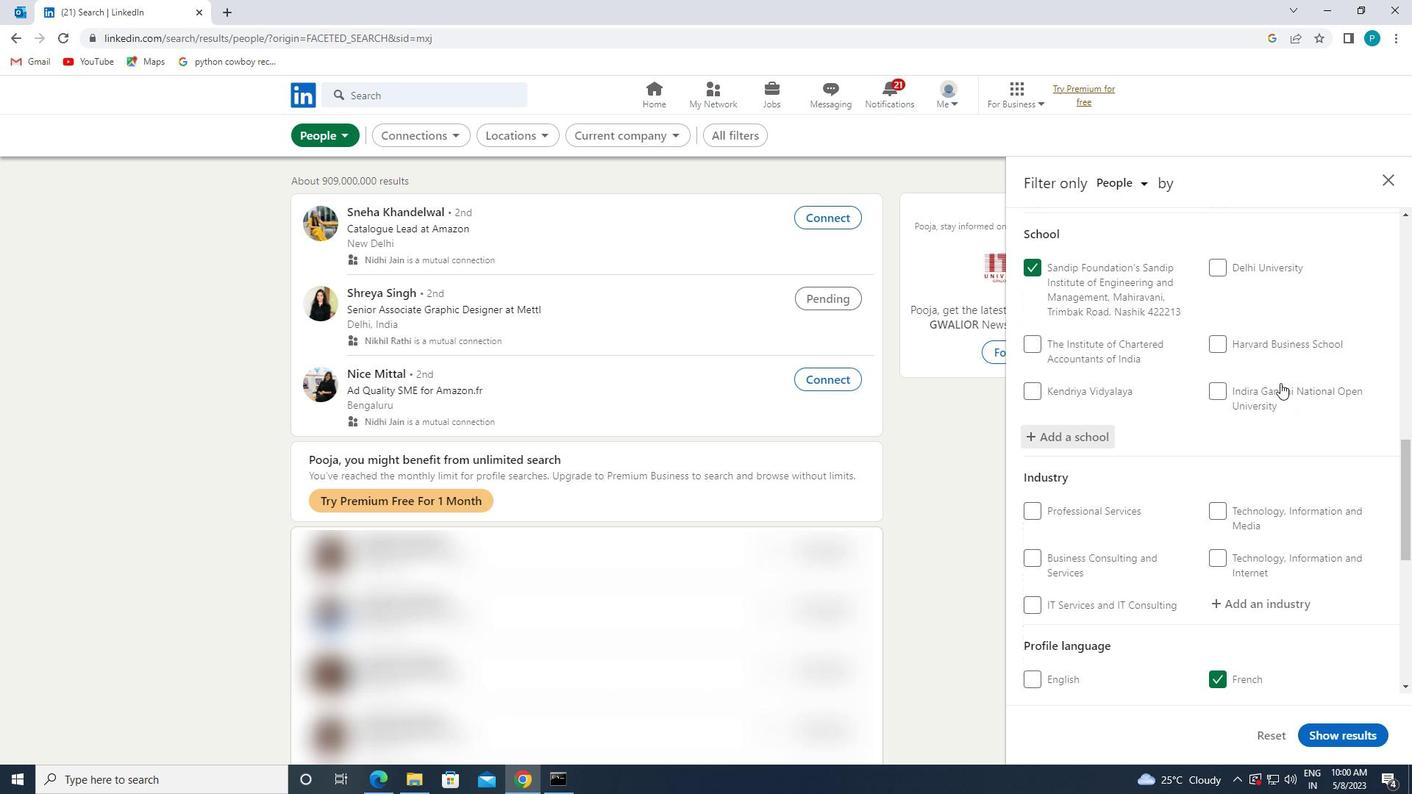 
Action: Mouse scrolled (1280, 378) with delta (0, 0)
Screenshot: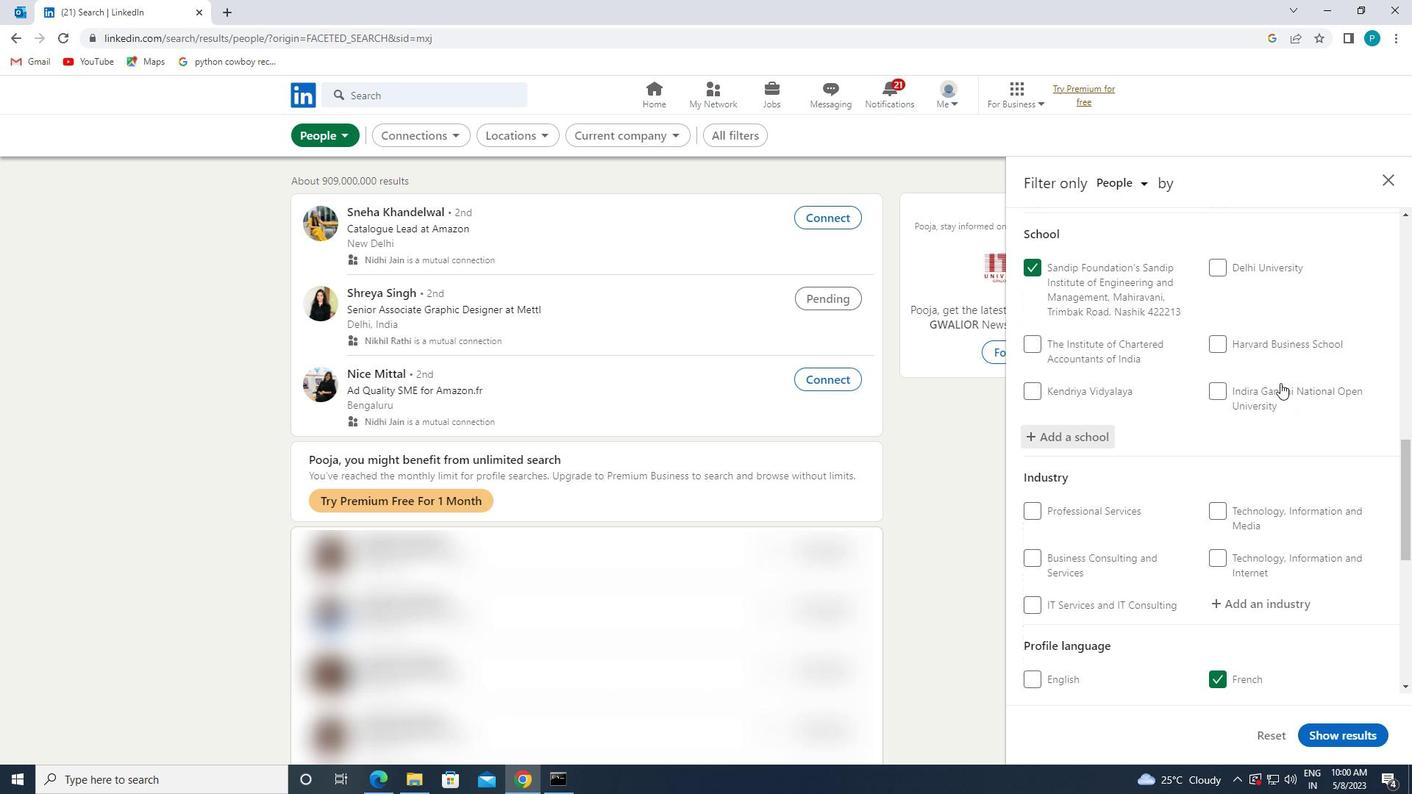 
Action: Mouse scrolled (1280, 378) with delta (0, 0)
Screenshot: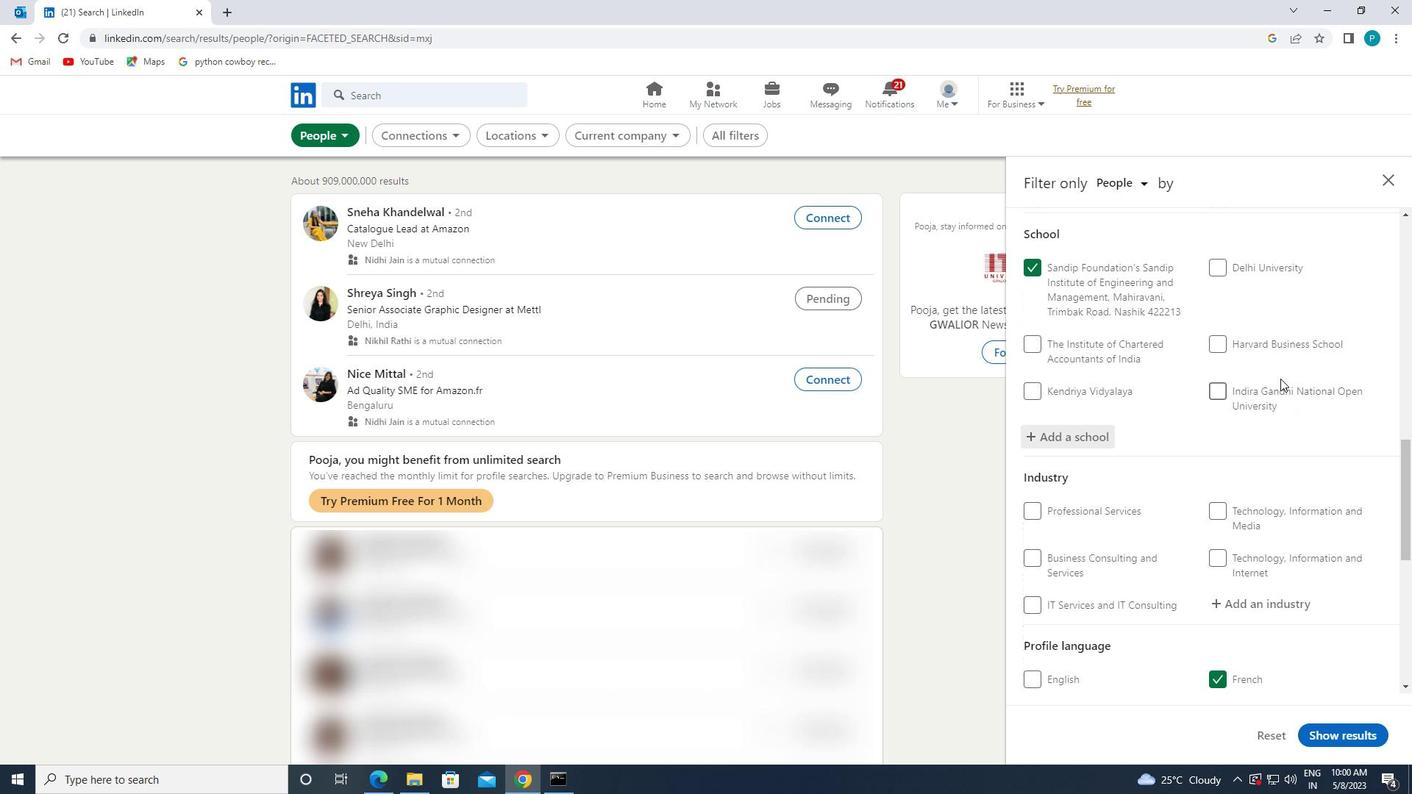 
Action: Mouse moved to (1284, 428)
Screenshot: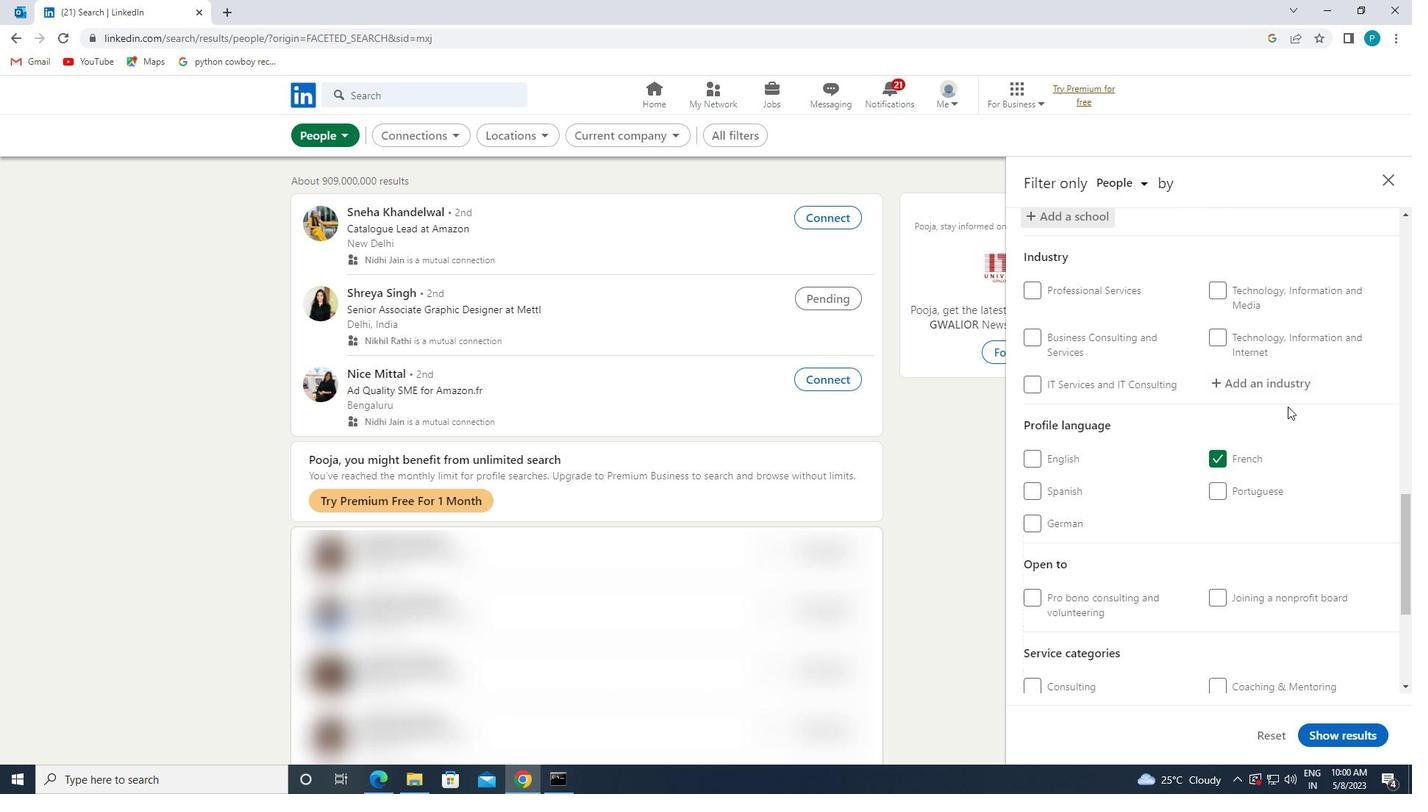 
Action: Mouse scrolled (1284, 427) with delta (0, 0)
Screenshot: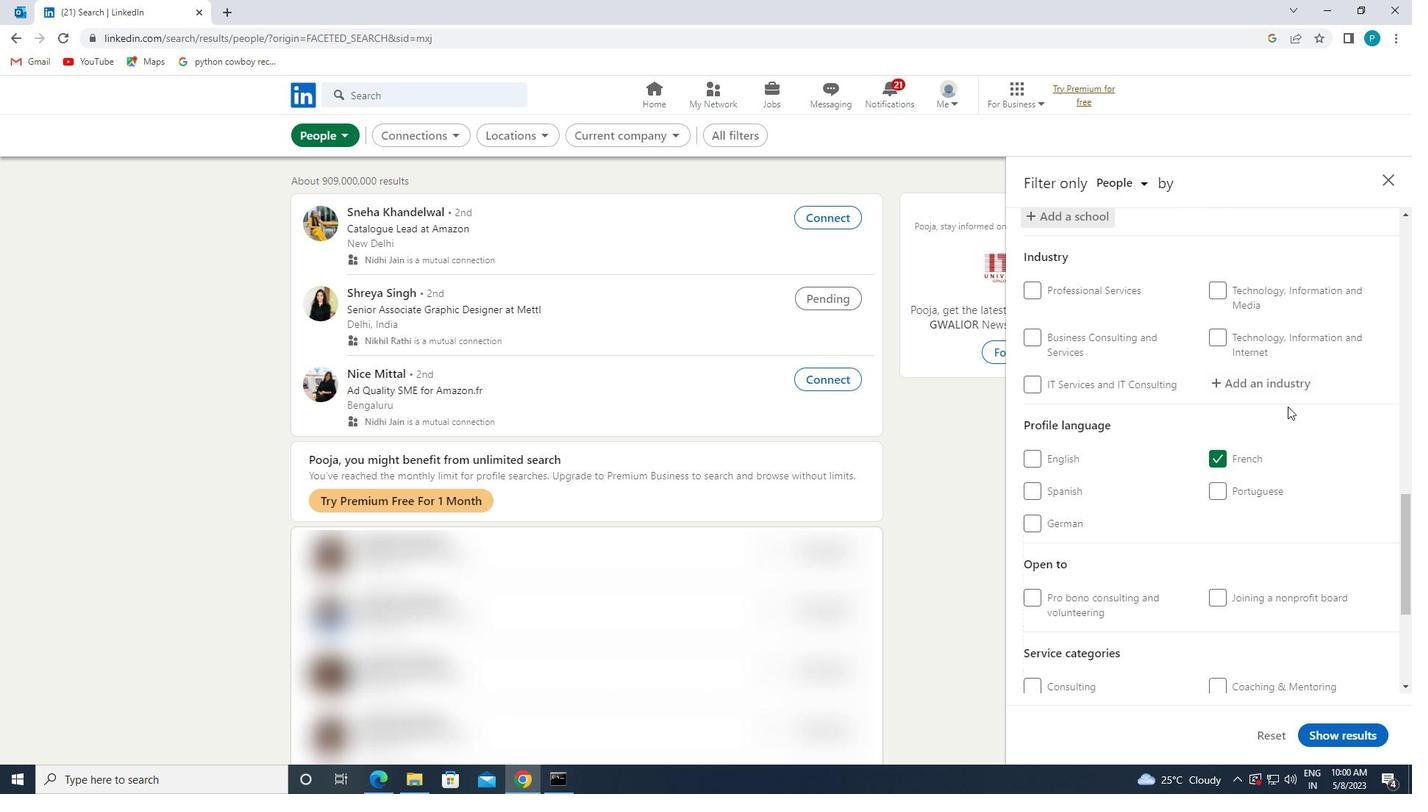 
Action: Mouse moved to (1221, 313)
Screenshot: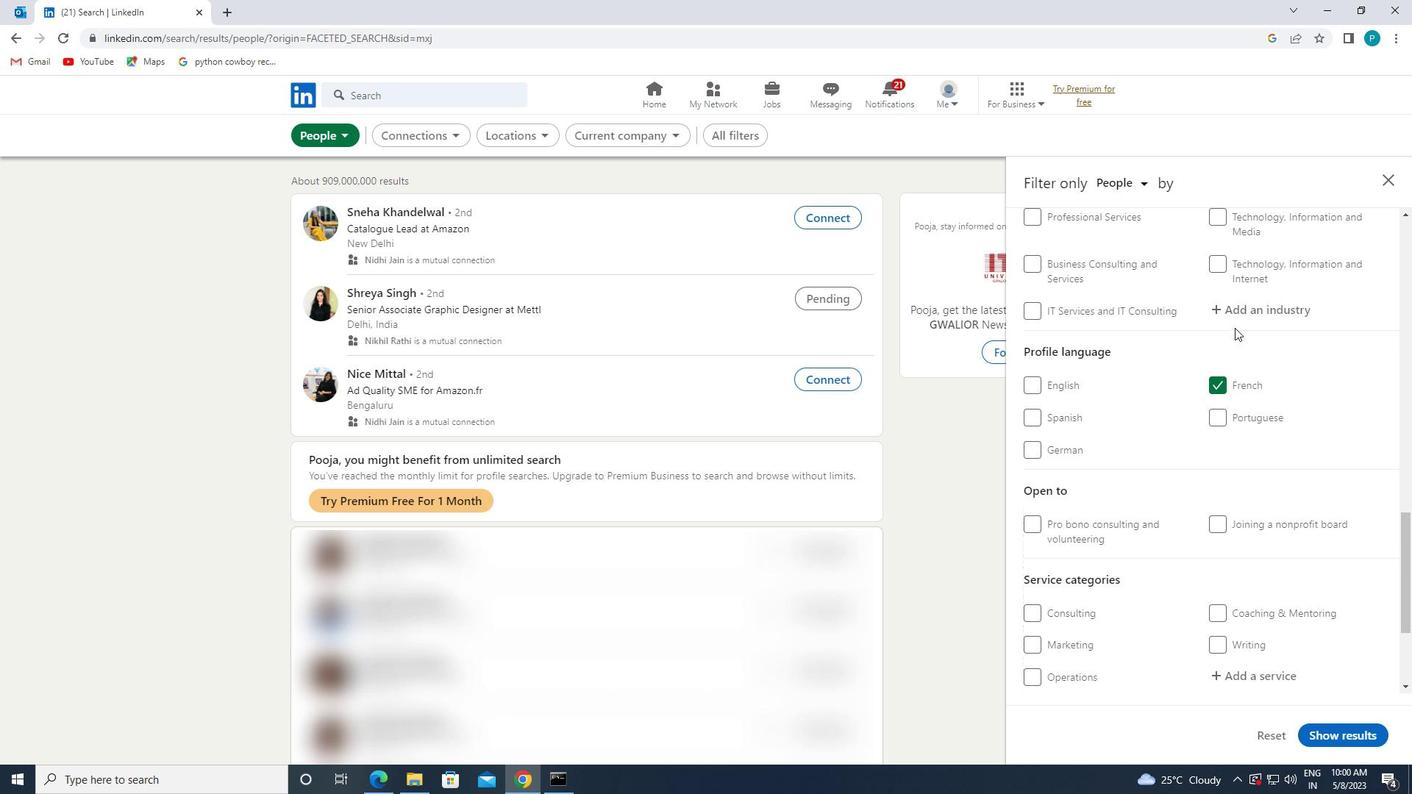 
Action: Mouse pressed left at (1221, 313)
Screenshot: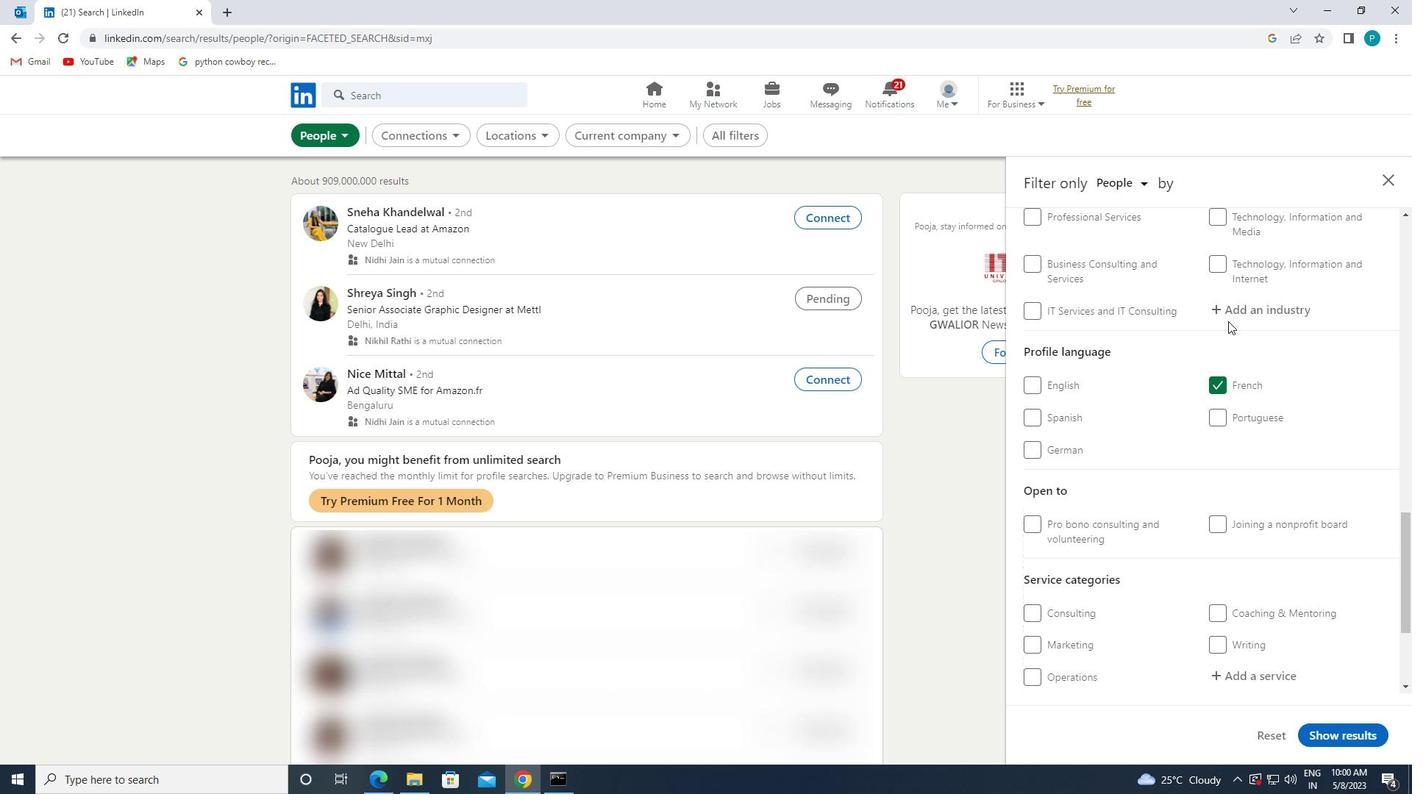
Action: Key pressed <Key.caps_lock>M<Key.caps_lock>EDICAL
Screenshot: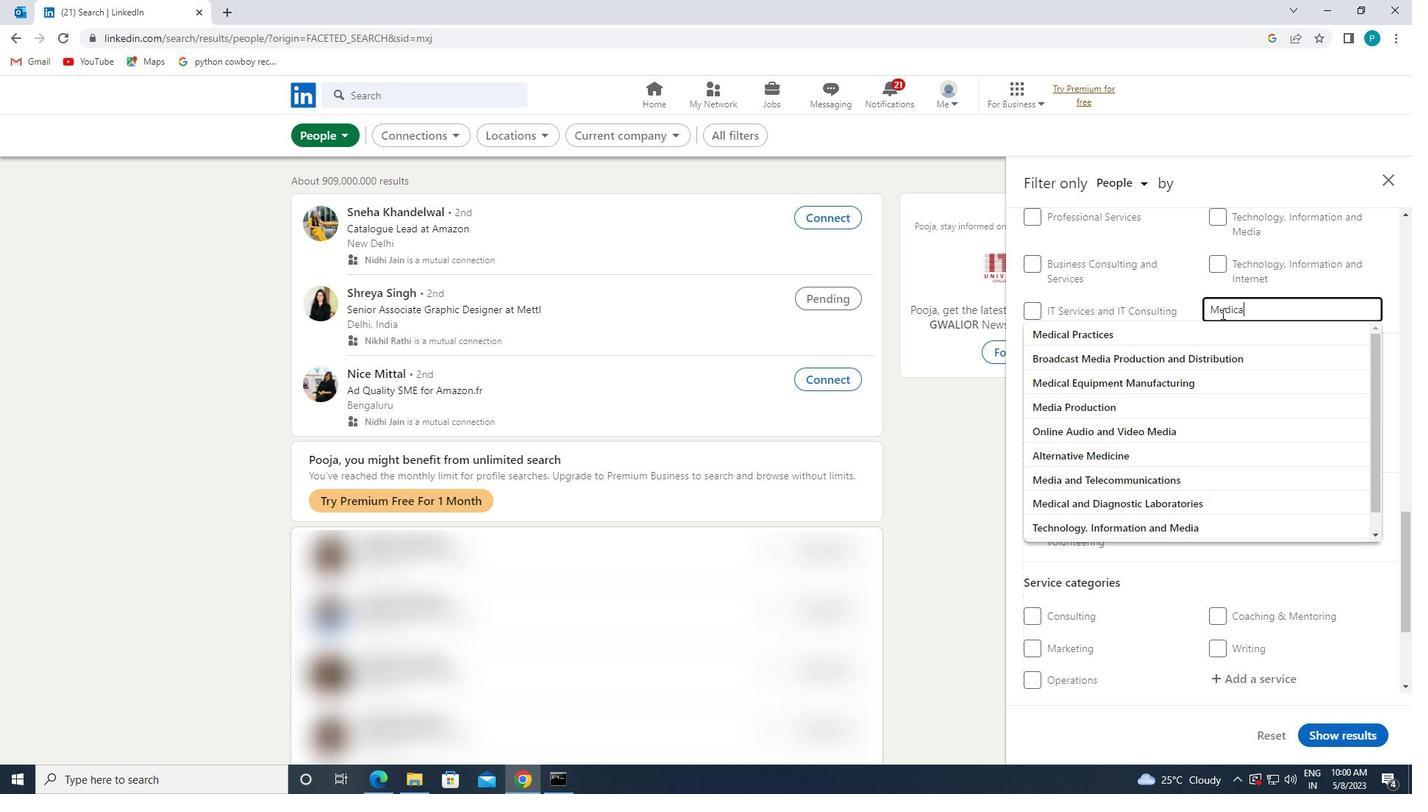 
Action: Mouse moved to (1201, 356)
Screenshot: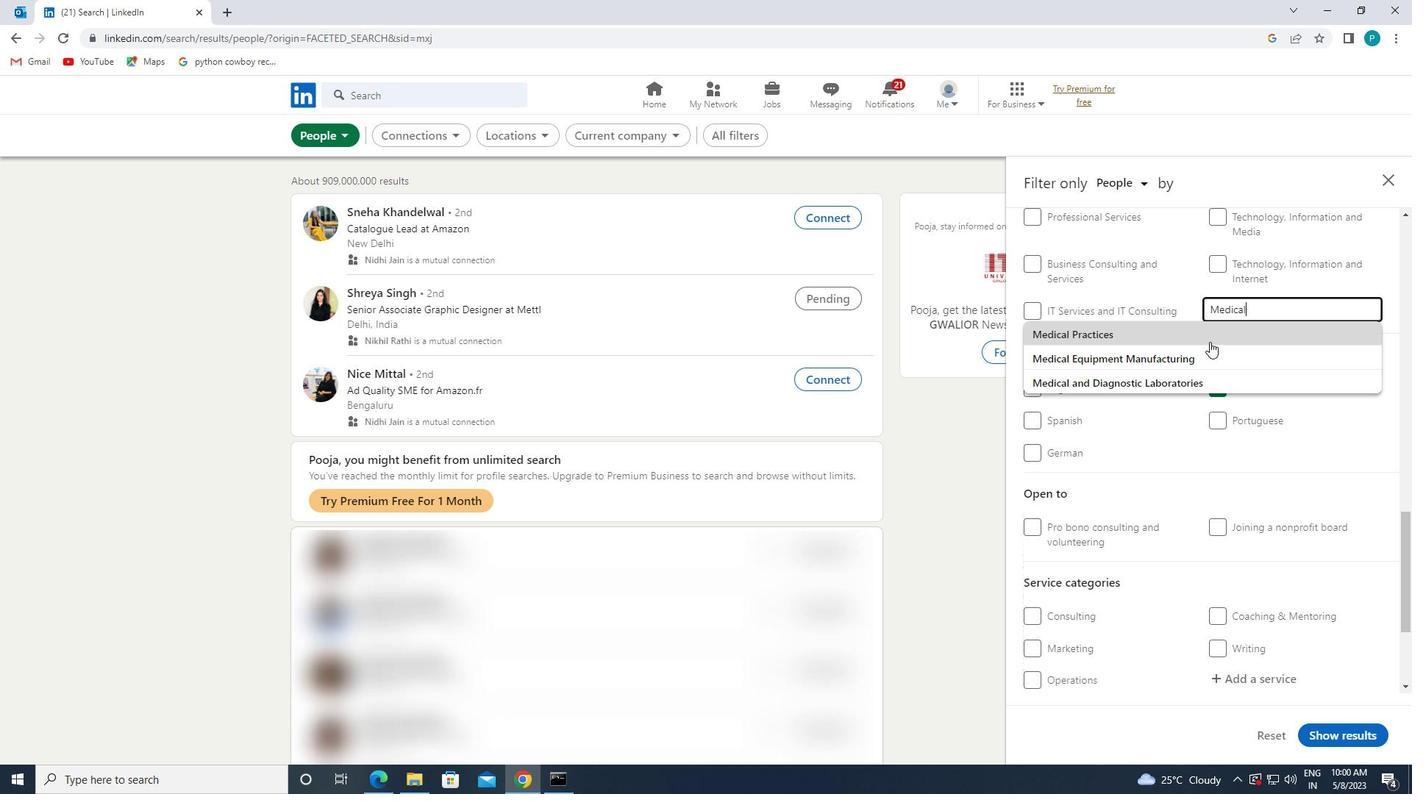 
Action: Mouse pressed left at (1201, 356)
Screenshot: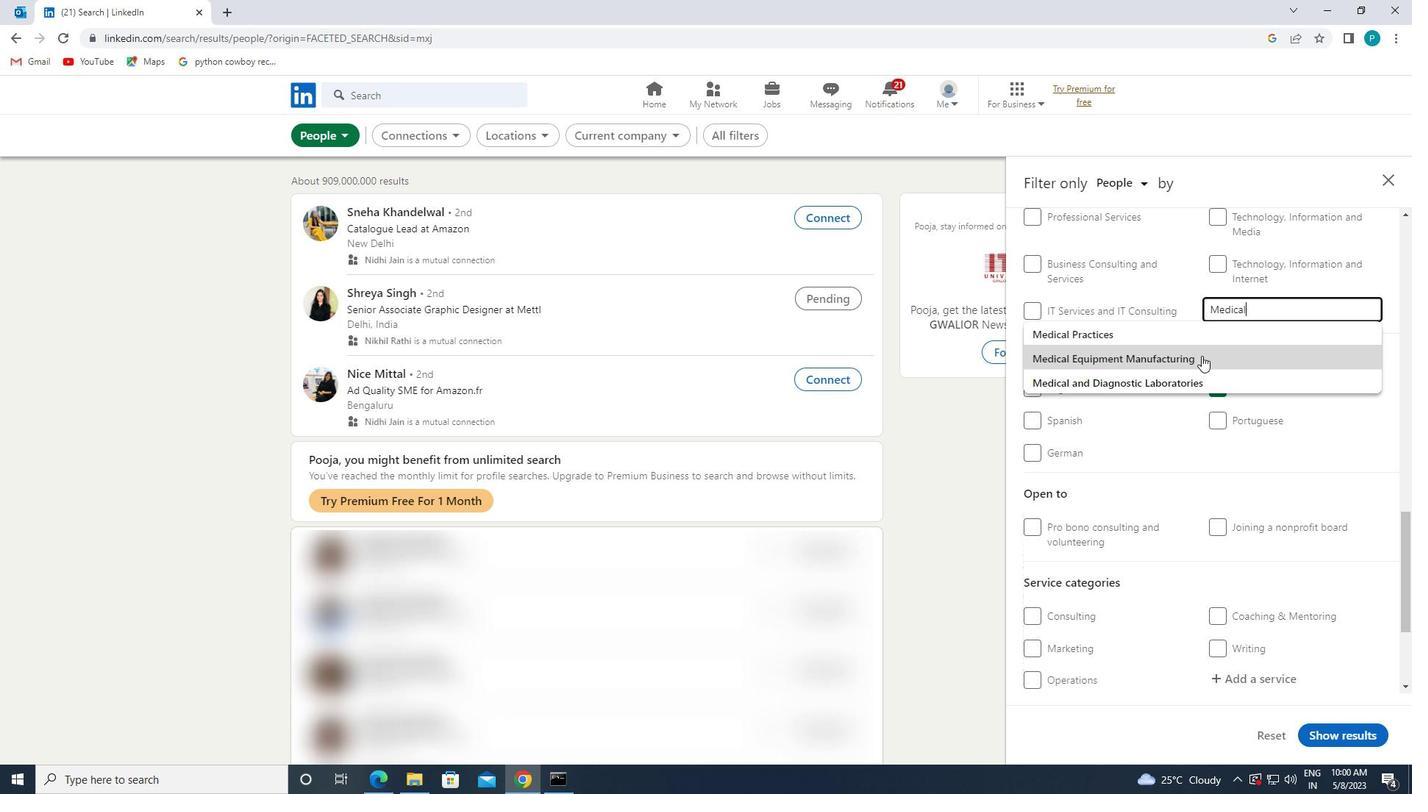 
Action: Mouse scrolled (1201, 355) with delta (0, 0)
Screenshot: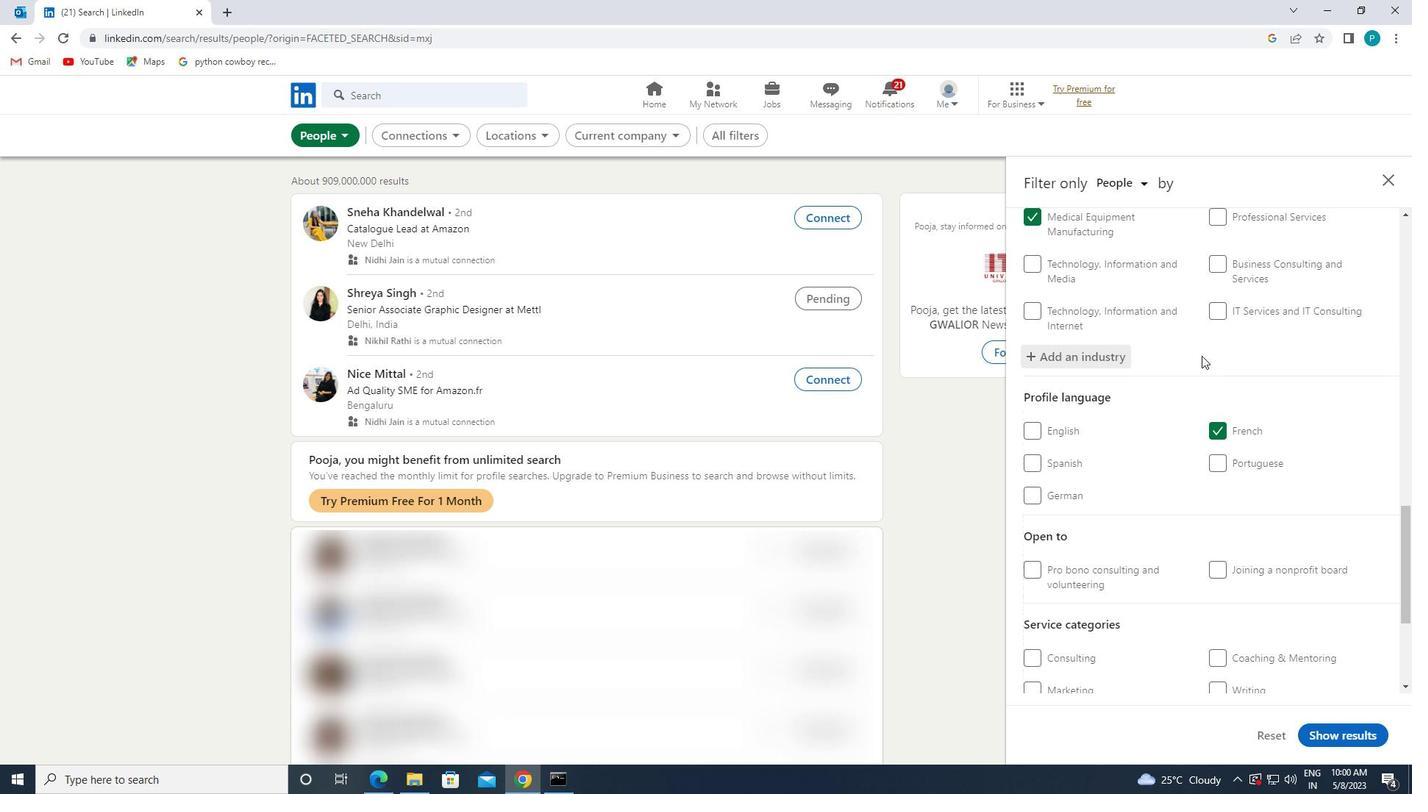 
Action: Mouse scrolled (1201, 355) with delta (0, 0)
Screenshot: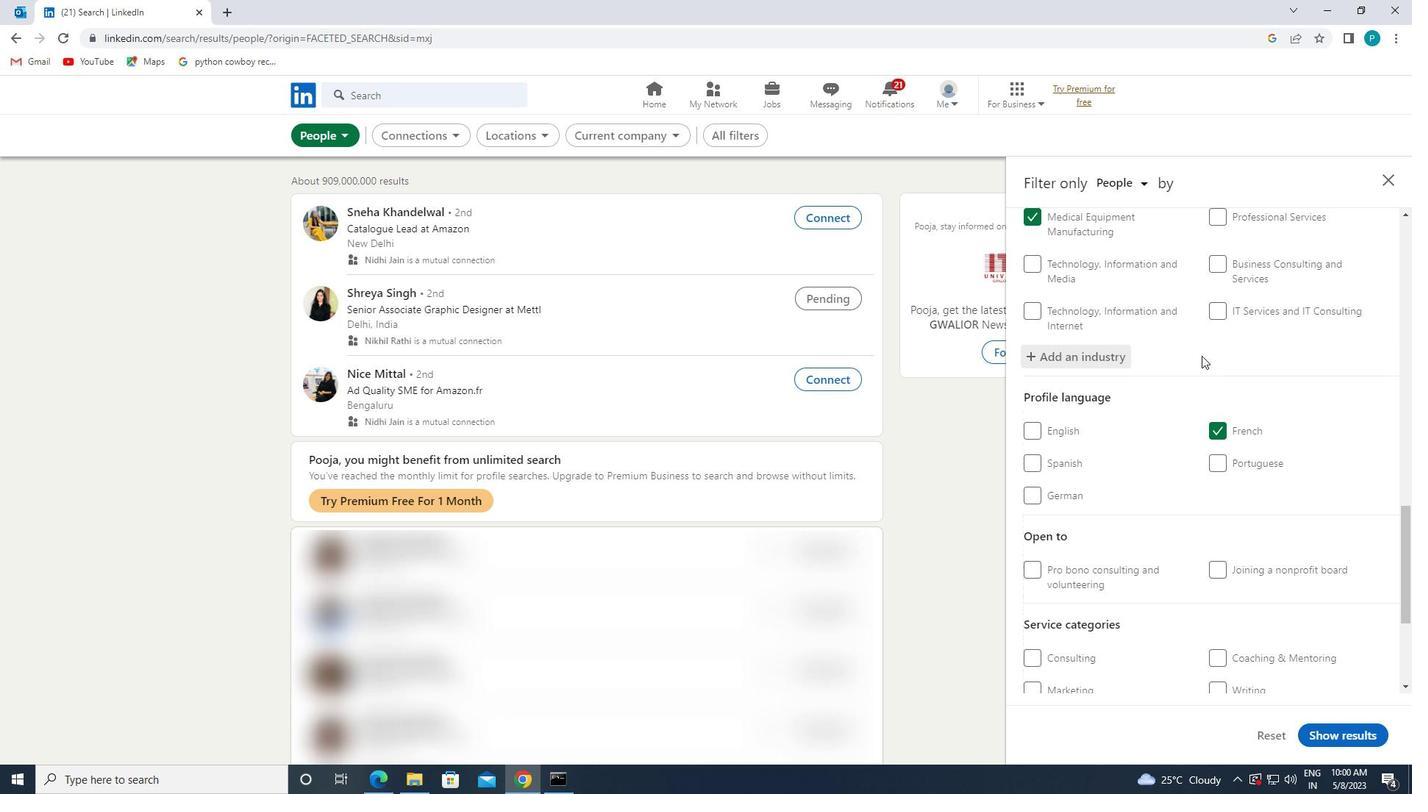 
Action: Mouse moved to (1209, 367)
Screenshot: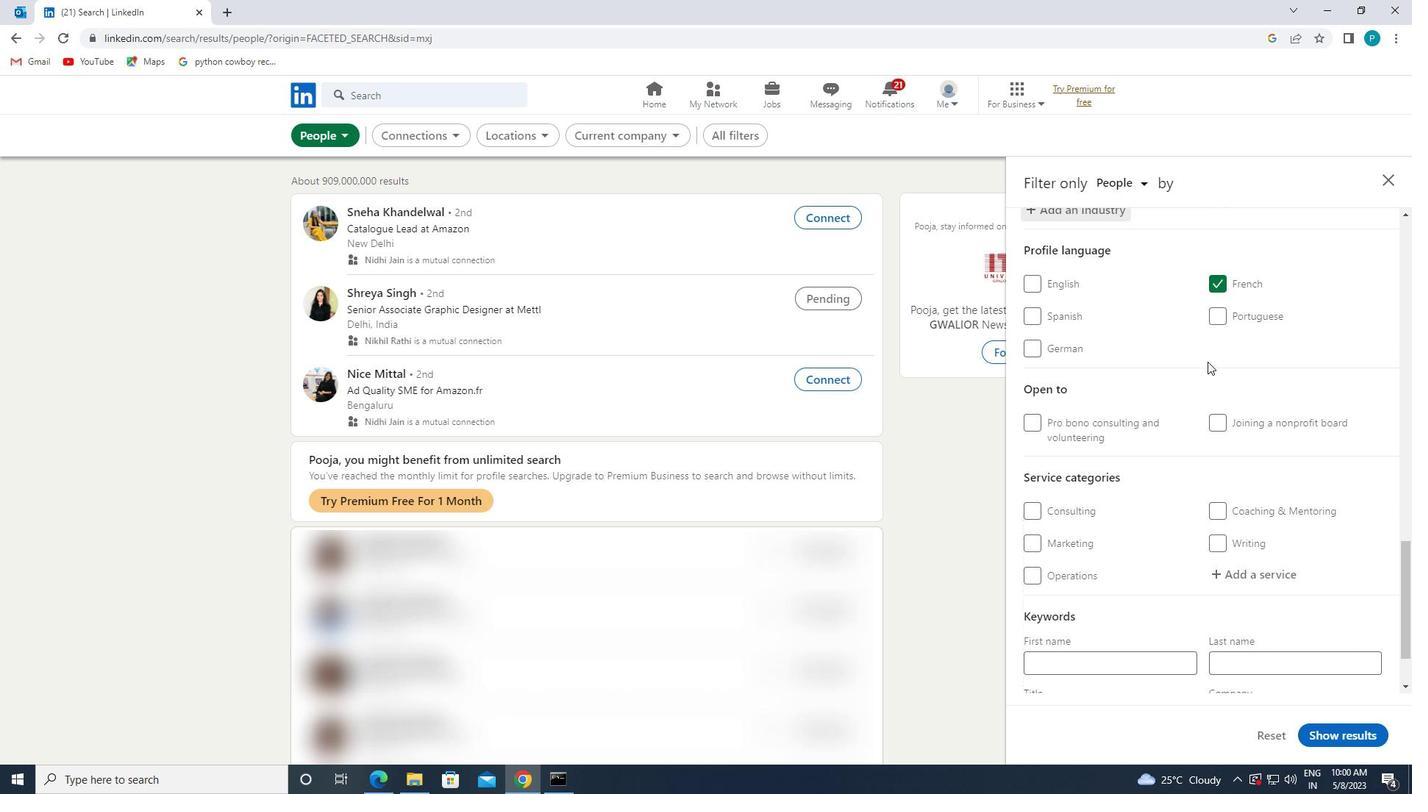 
Action: Mouse scrolled (1209, 367) with delta (0, 0)
Screenshot: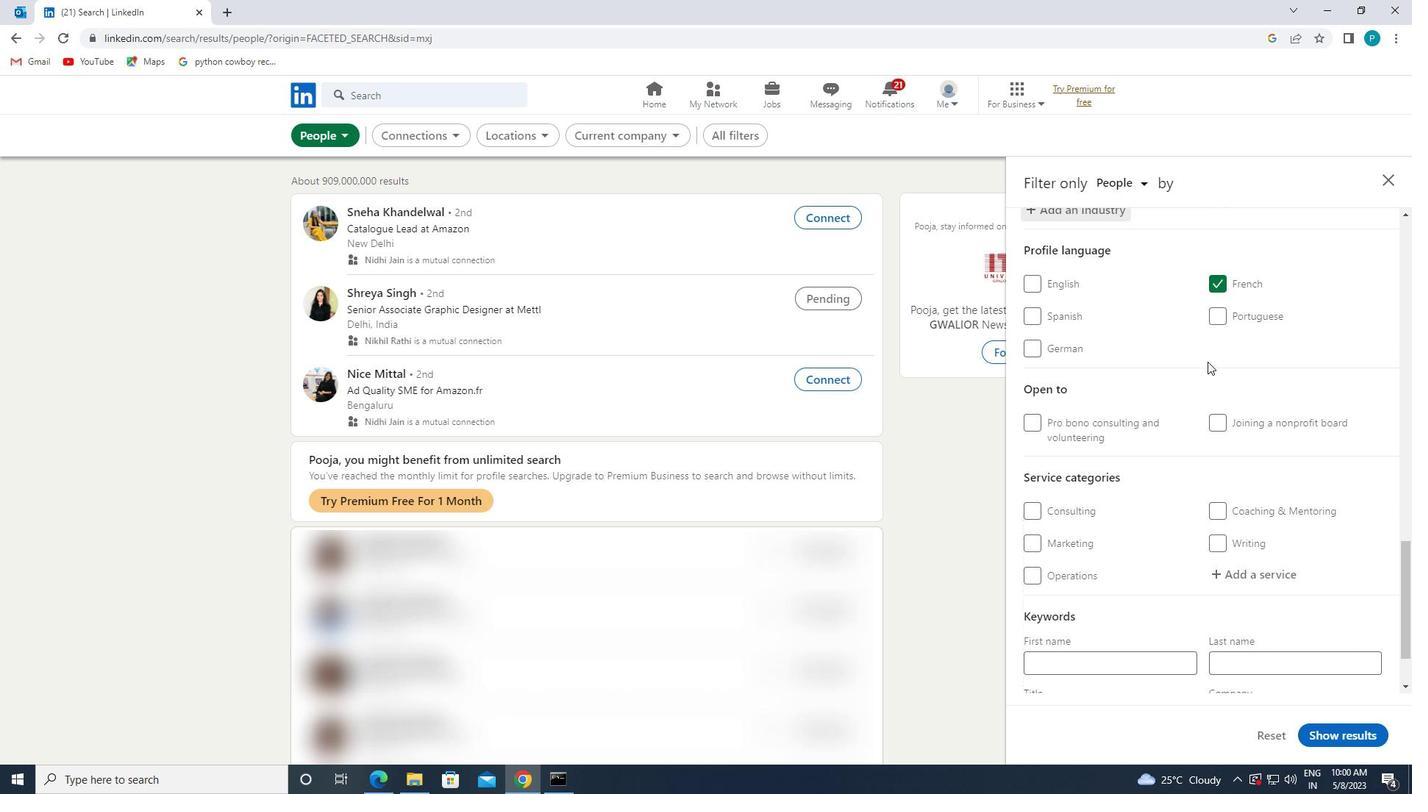 
Action: Mouse moved to (1209, 370)
Screenshot: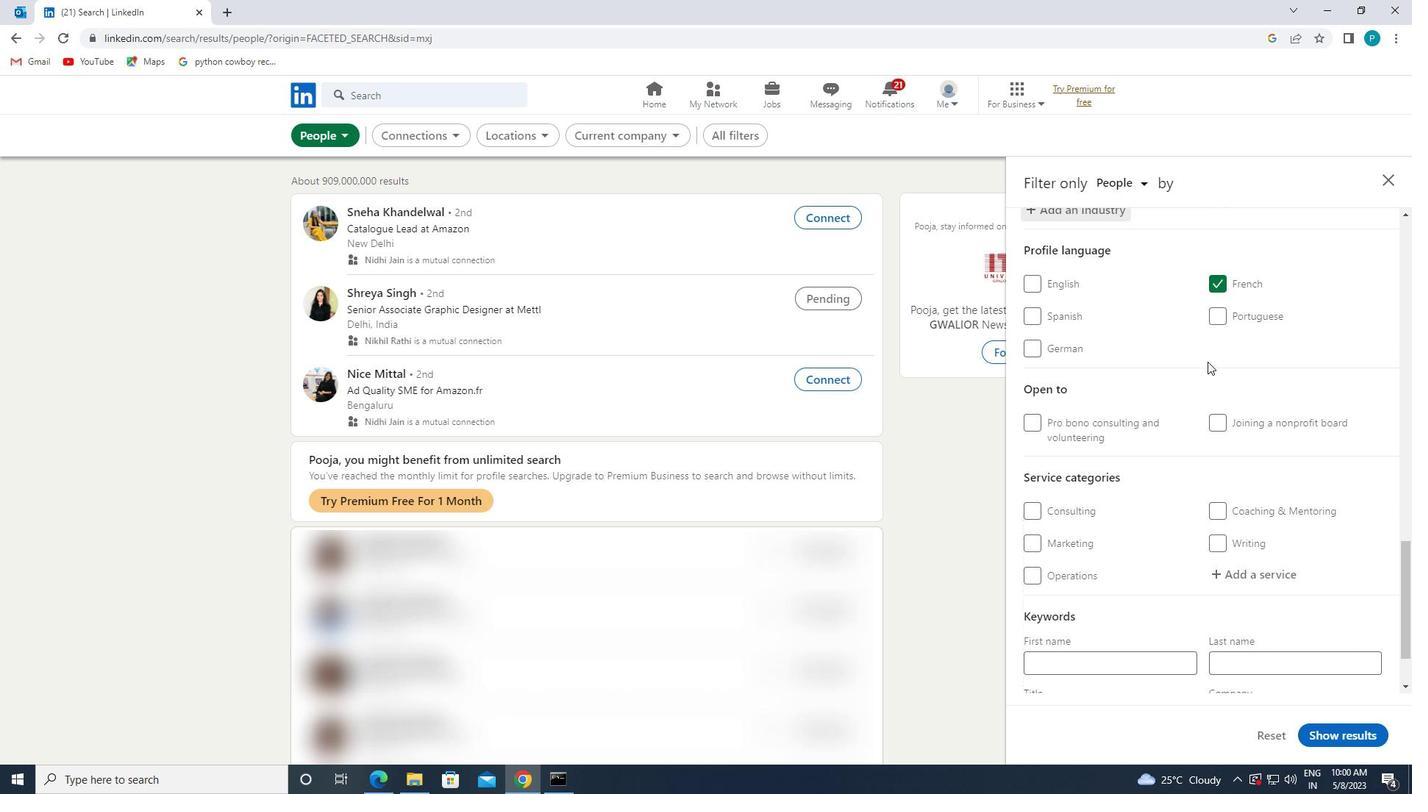 
Action: Mouse scrolled (1209, 369) with delta (0, 0)
Screenshot: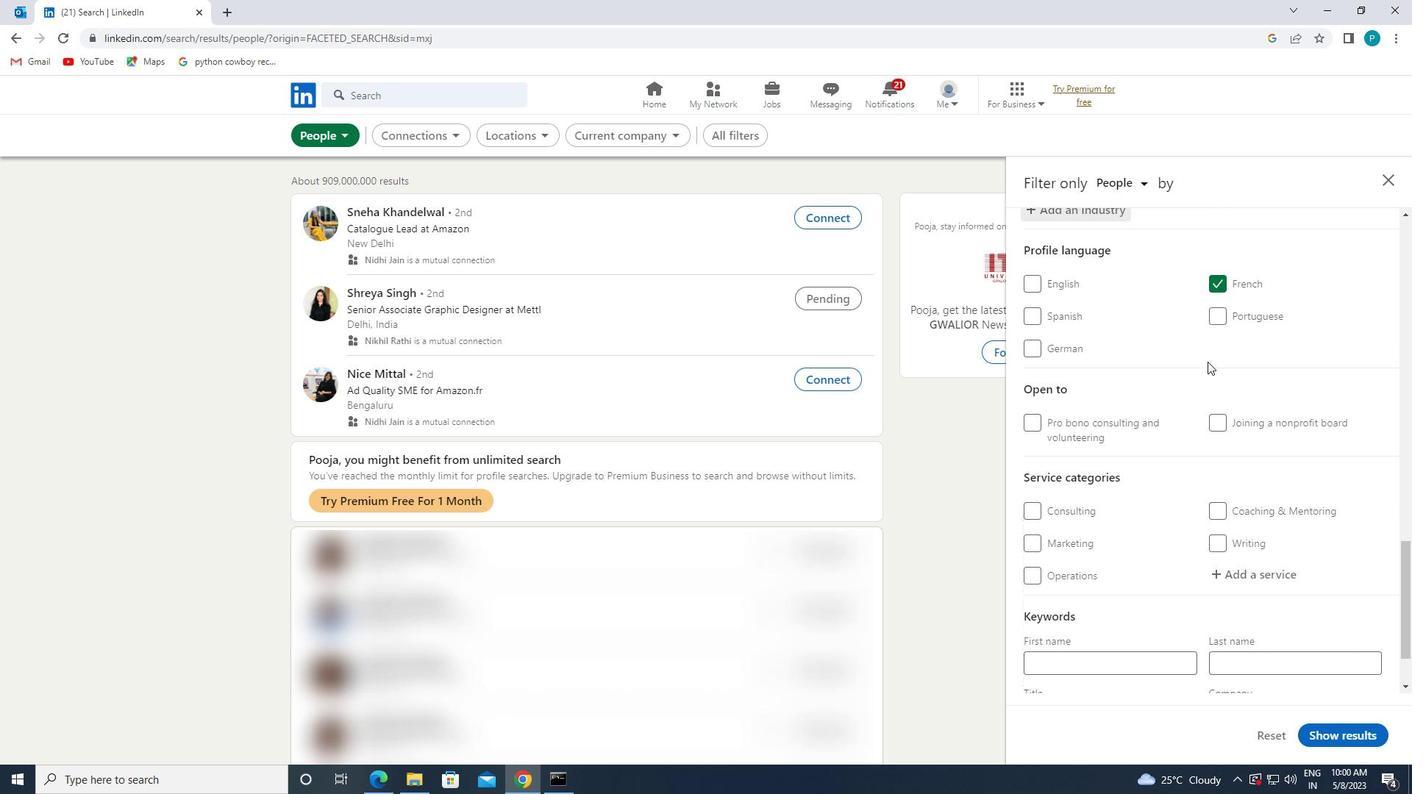 
Action: Mouse moved to (1228, 478)
Screenshot: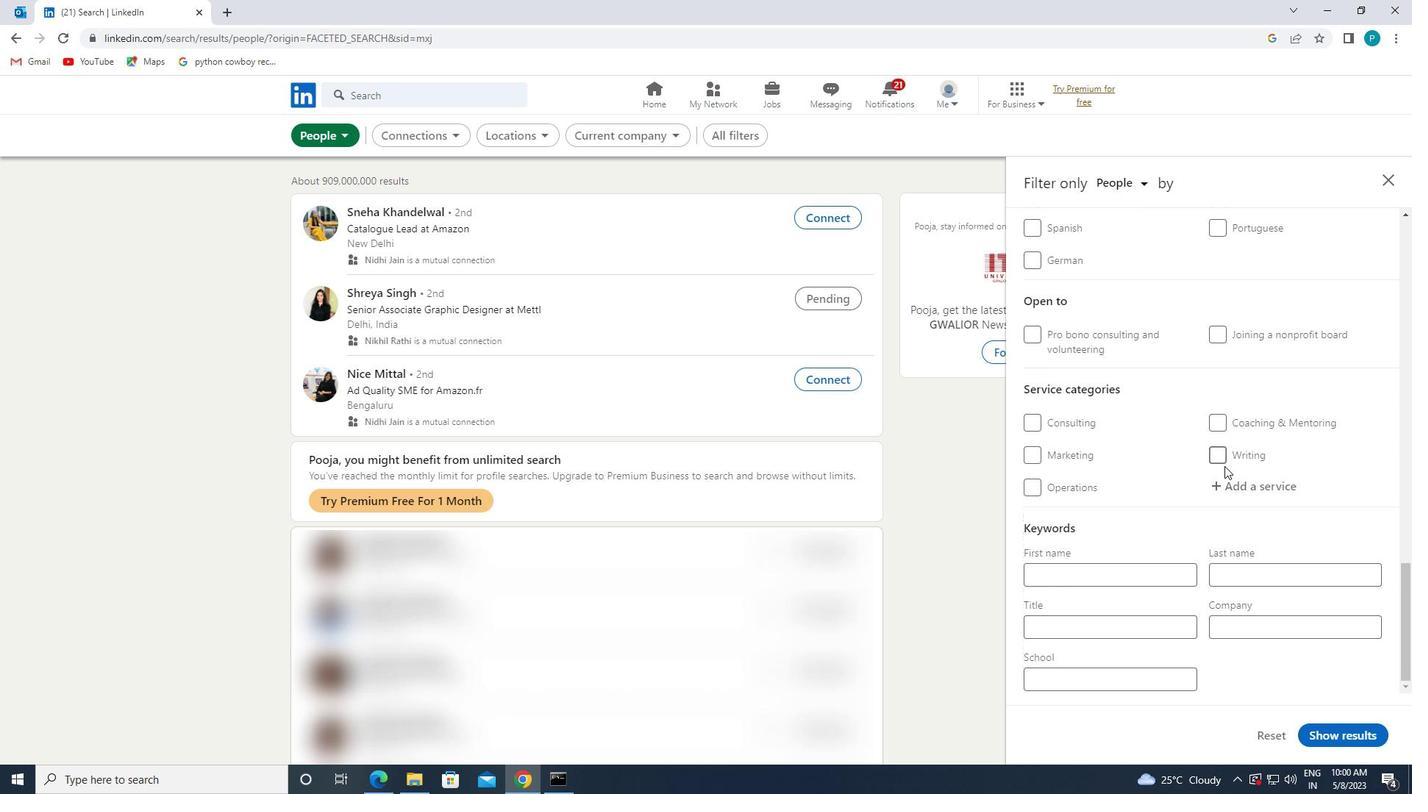 
Action: Mouse pressed left at (1228, 478)
Screenshot: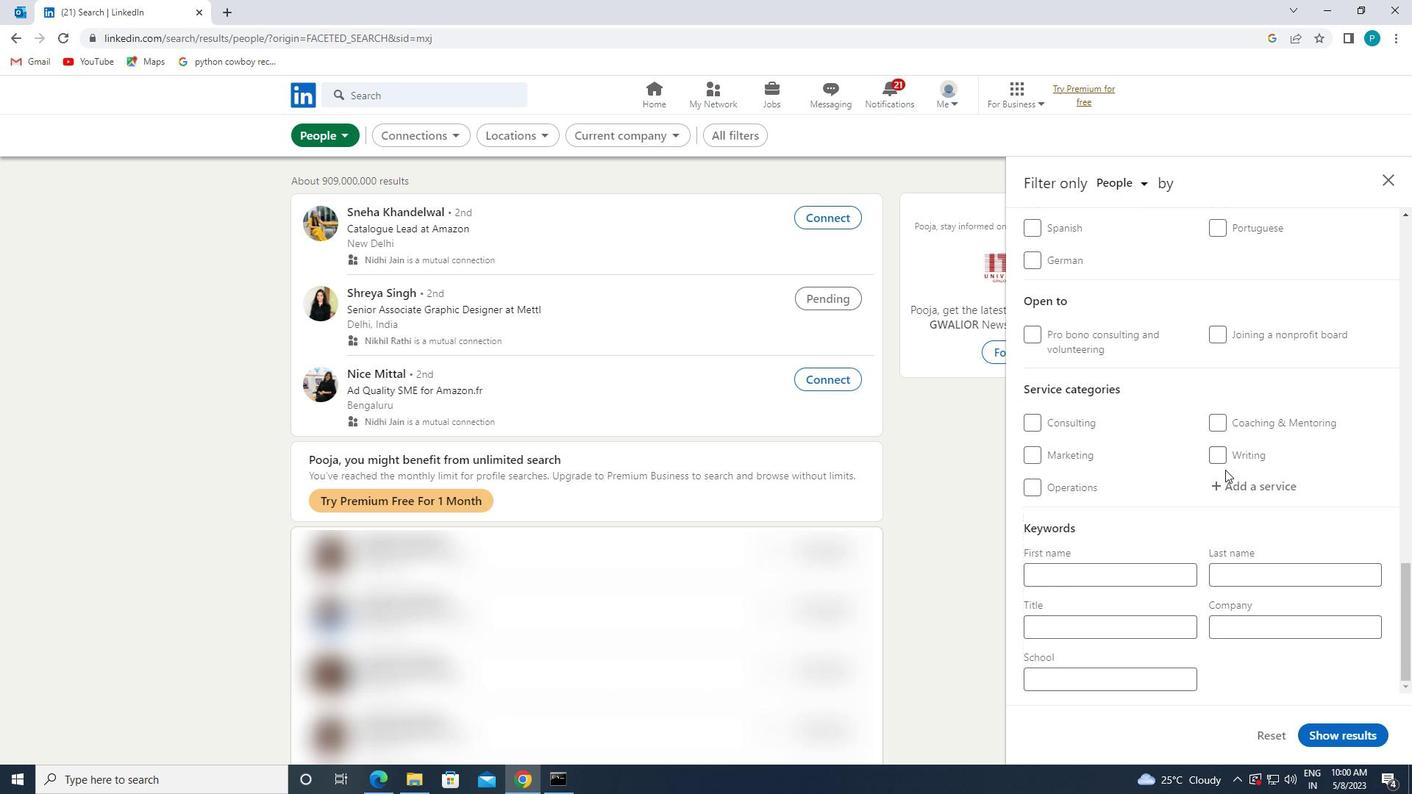 
Action: Key pressed <Key.caps_lock>G<Key.caps_lock>RAPHIC
Screenshot: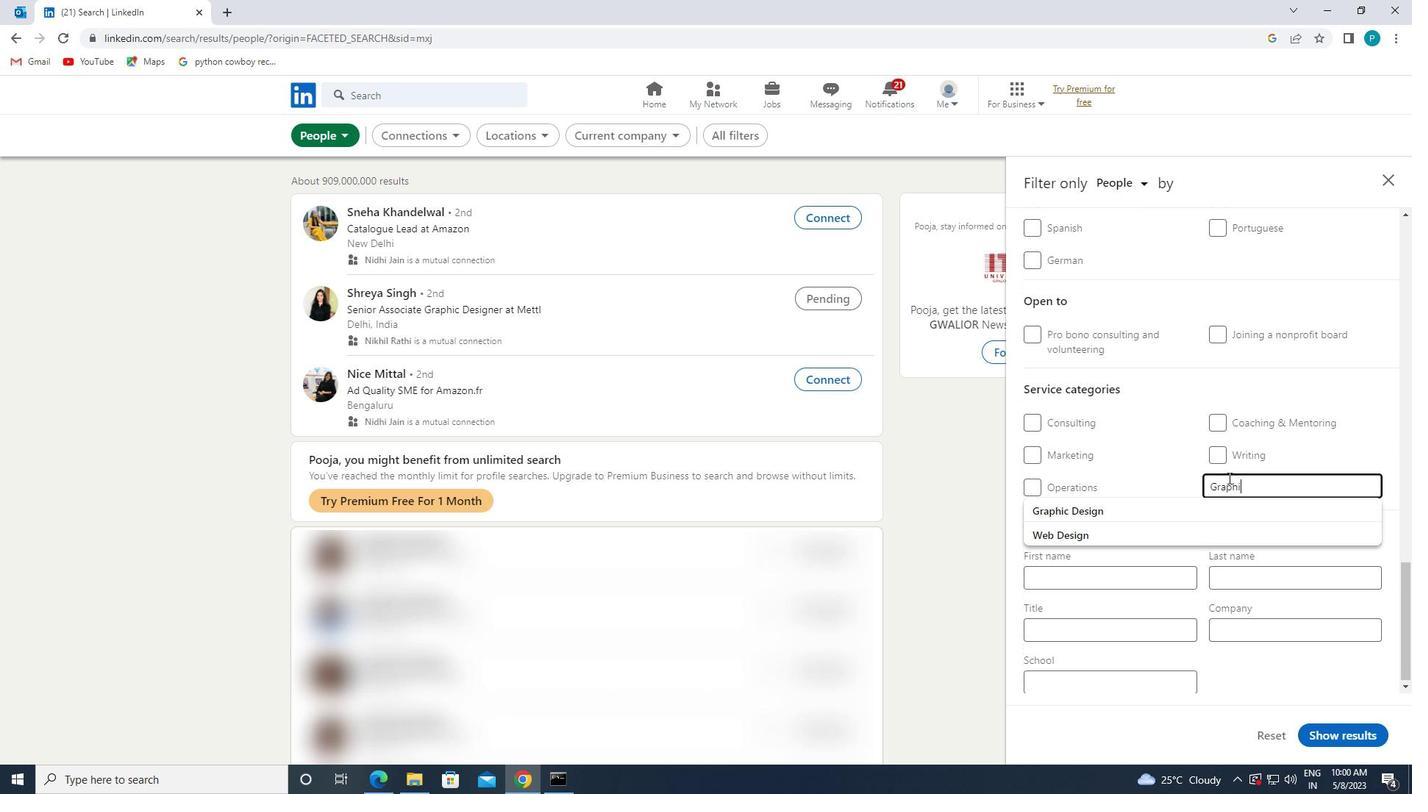 
Action: Mouse moved to (1179, 507)
Screenshot: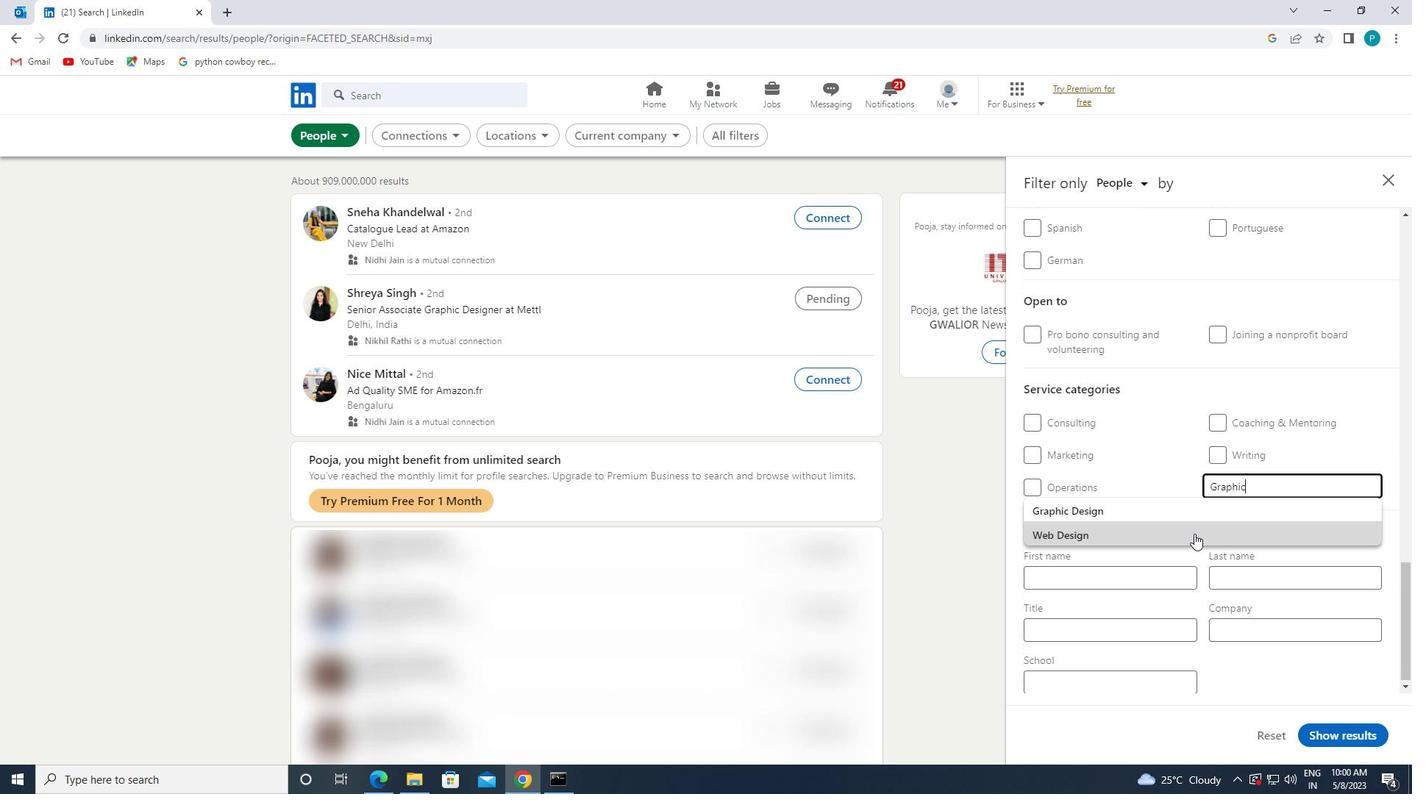 
Action: Mouse pressed left at (1179, 507)
Screenshot: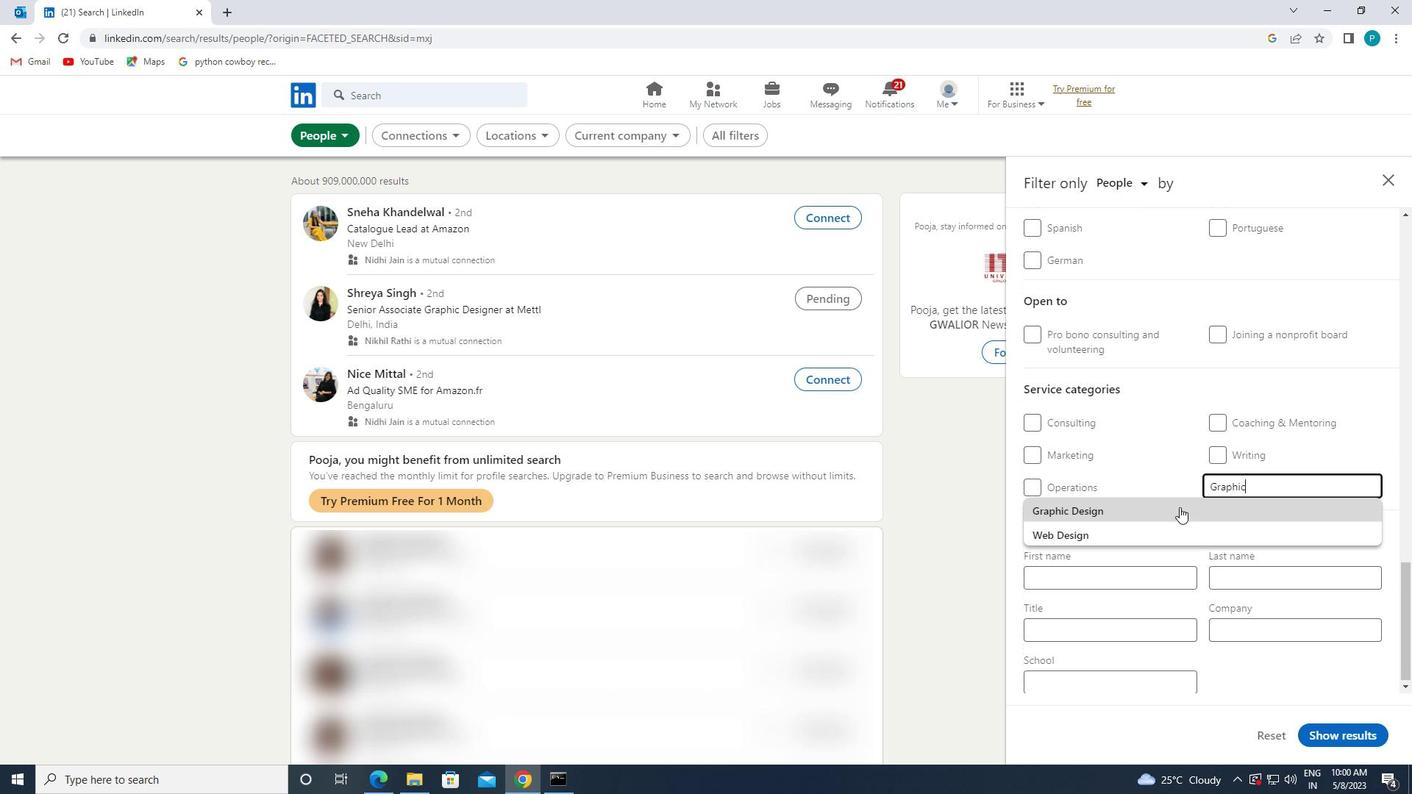 
Action: Mouse moved to (1070, 661)
Screenshot: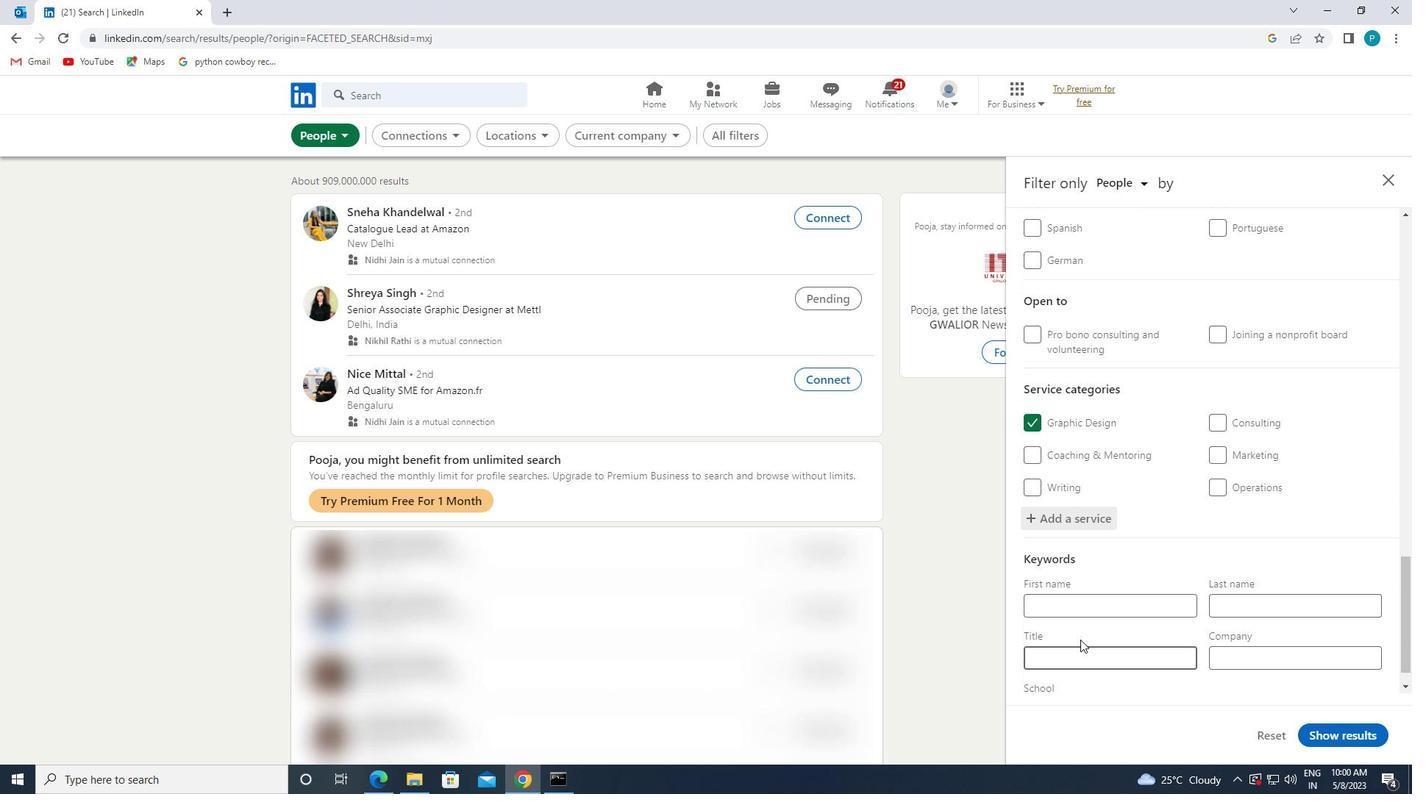 
Action: Mouse pressed left at (1070, 661)
Screenshot: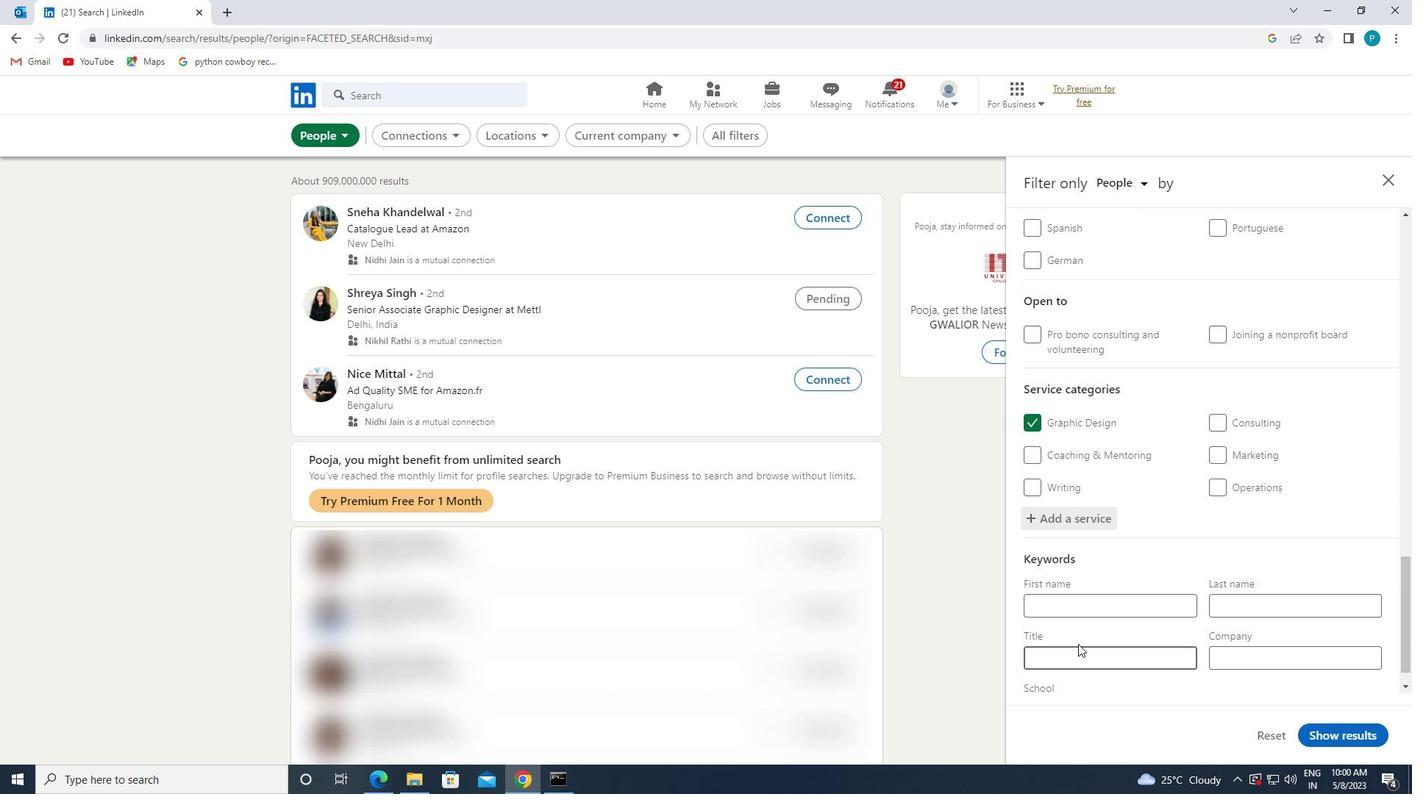 
Action: Mouse moved to (1065, 657)
Screenshot: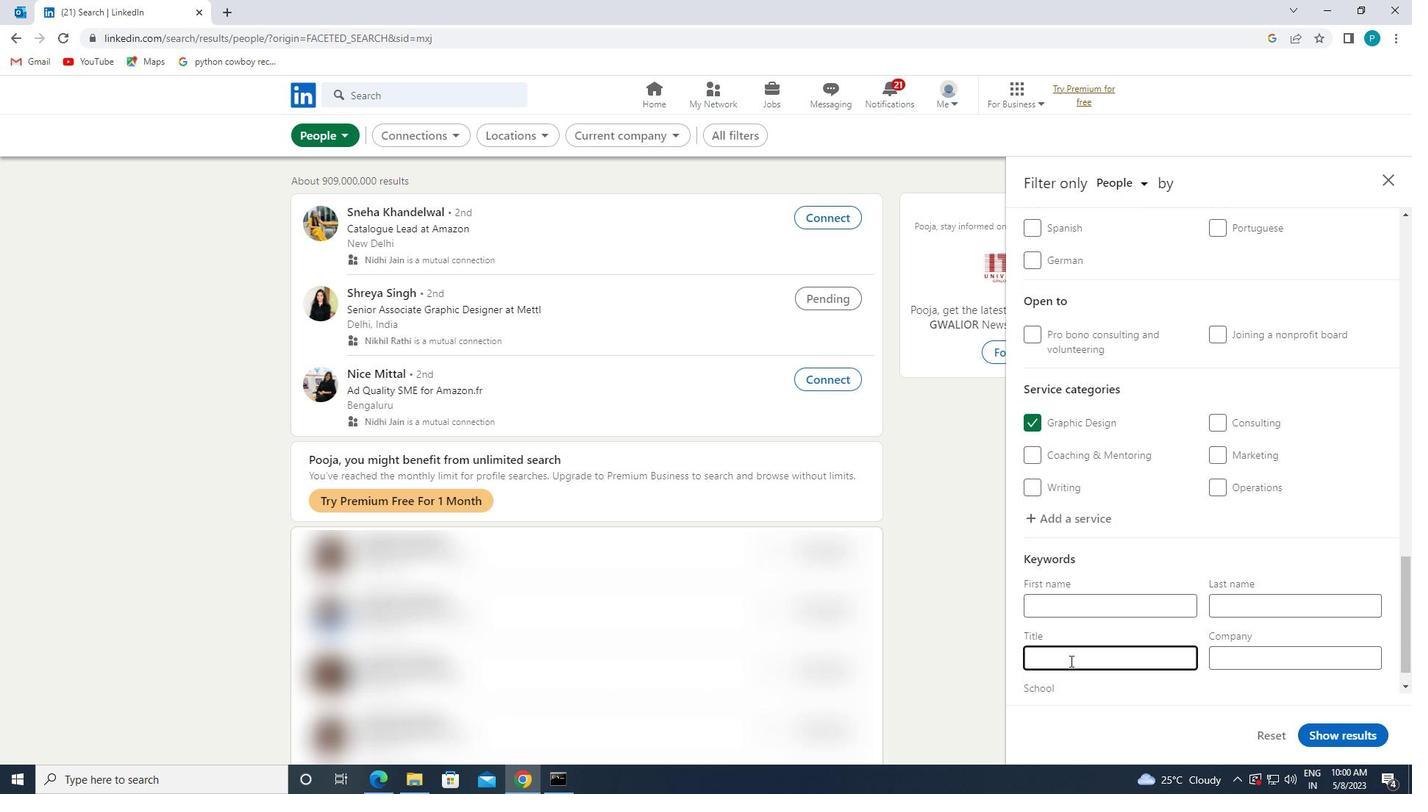
Action: Key pressed <Key.caps_lock>F<Key.caps_lock>INANCE<Key.space><Key.caps_lock>M<Key.caps_lock>ANAGER
Screenshot: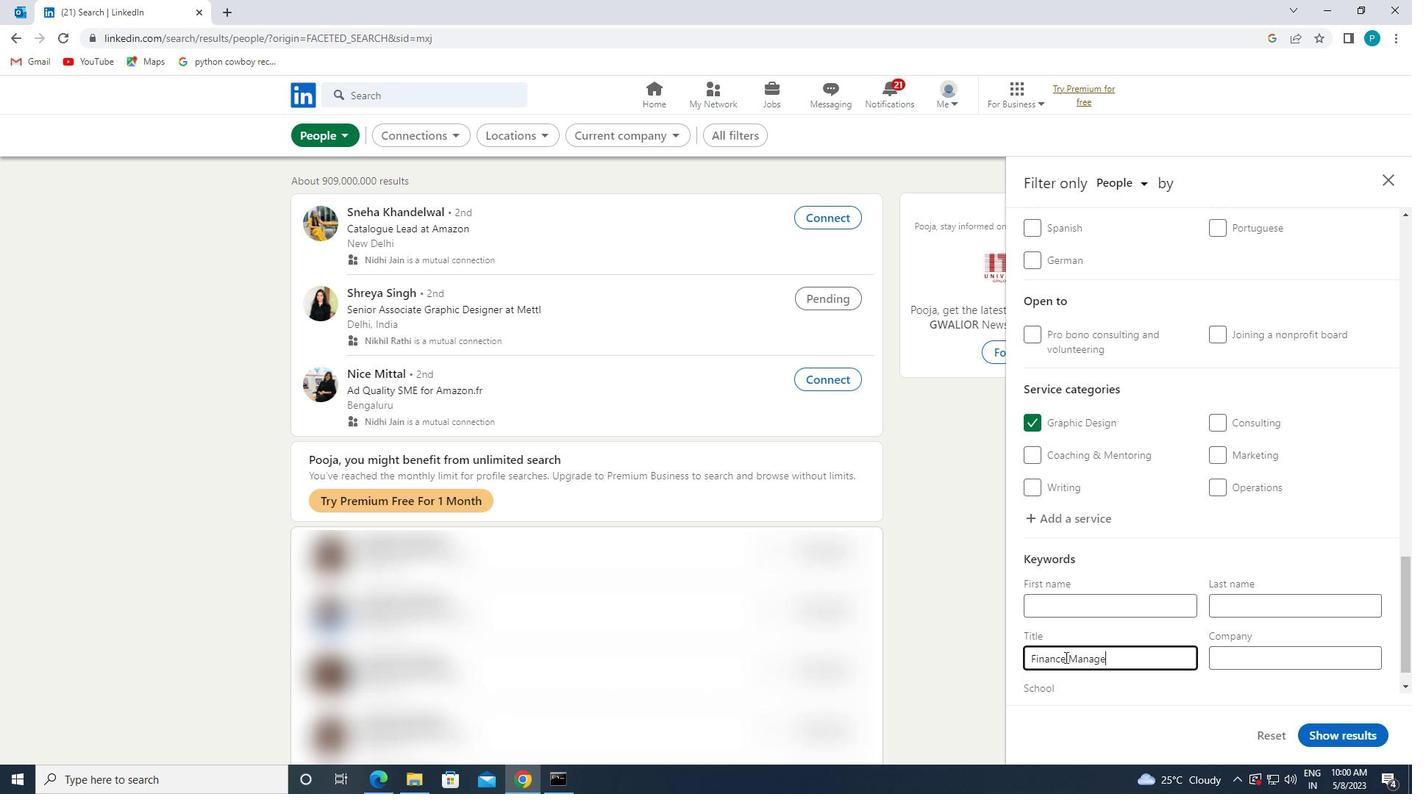 
Action: Mouse moved to (1335, 725)
Screenshot: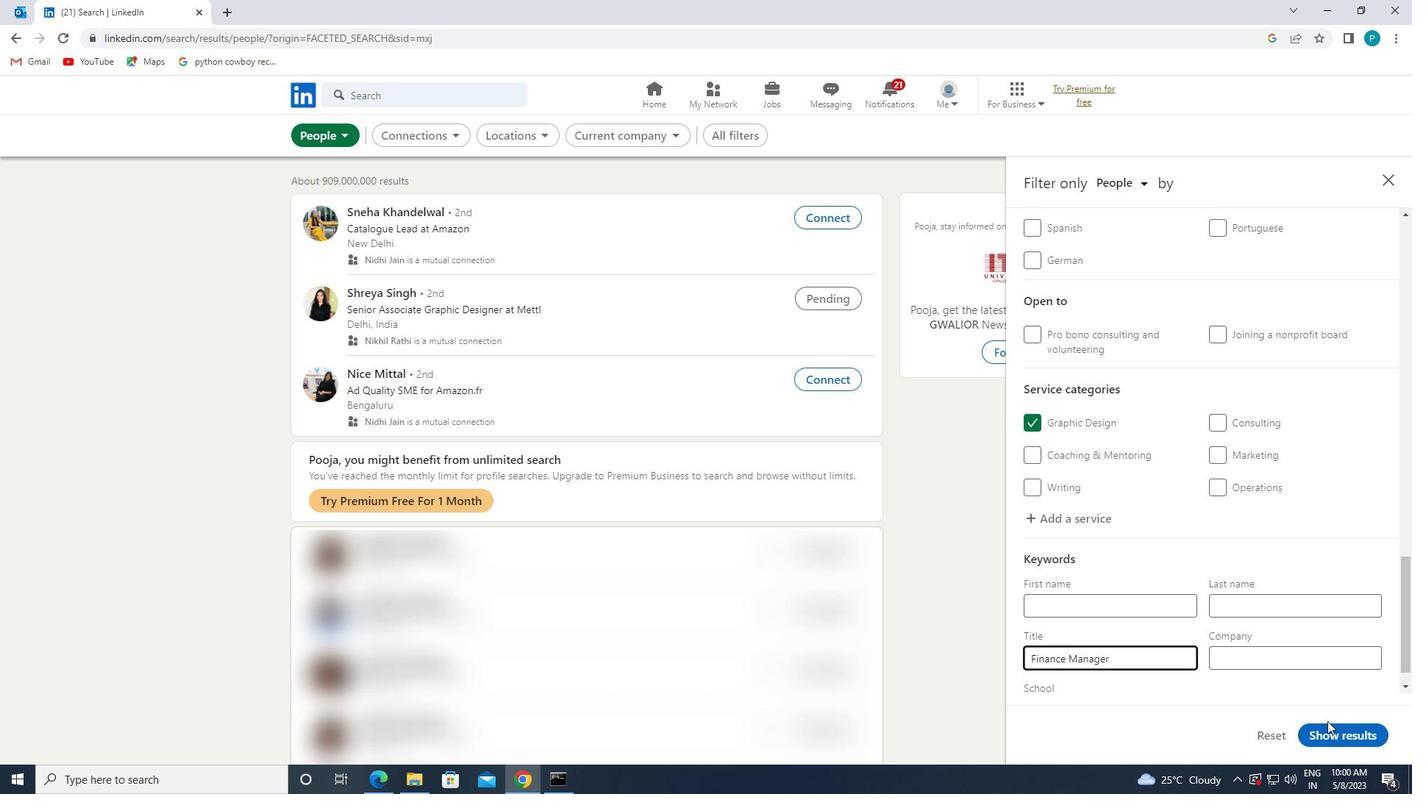 
Action: Mouse pressed left at (1335, 725)
Screenshot: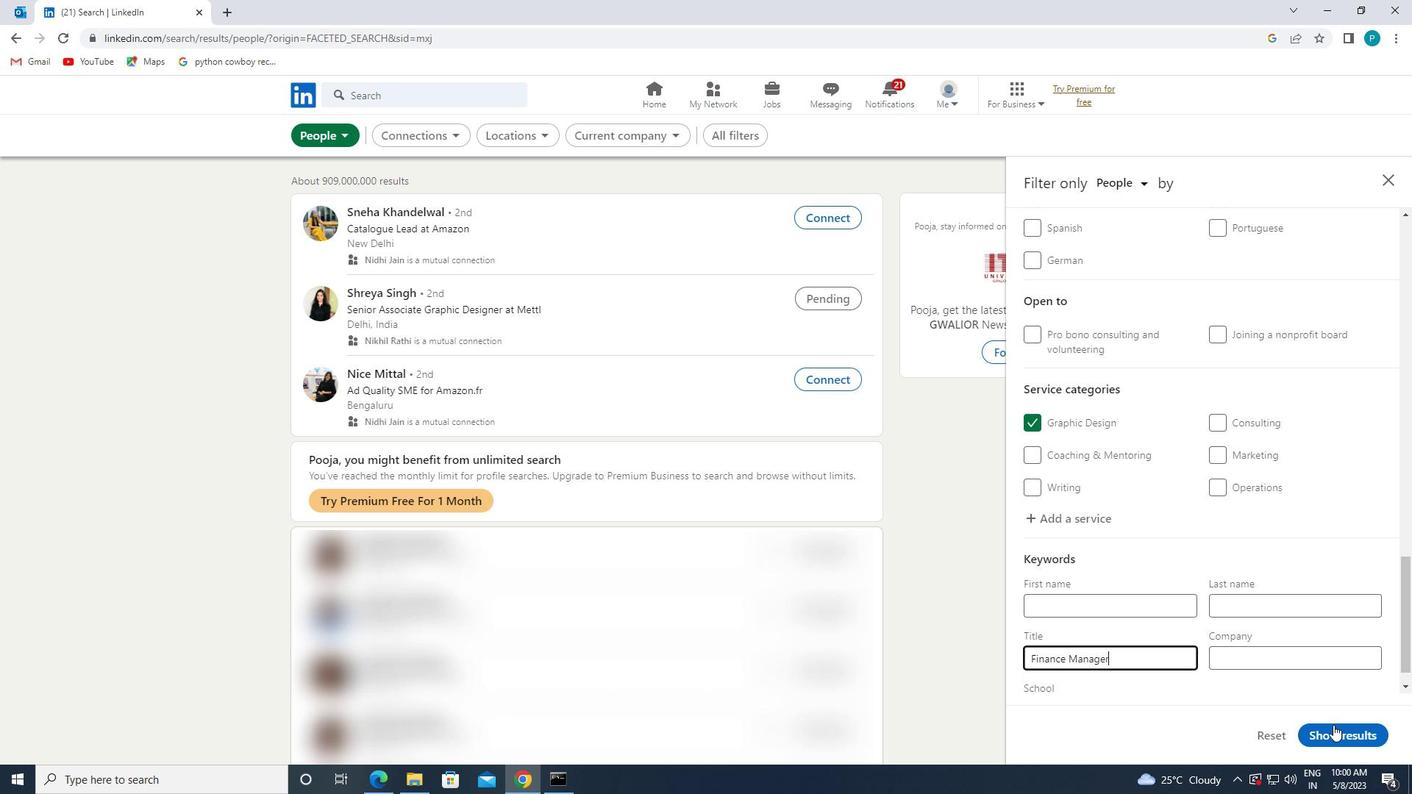
